 Task: Slide 21 - Alternative Resources.
Action: Mouse moved to (36, 82)
Screenshot: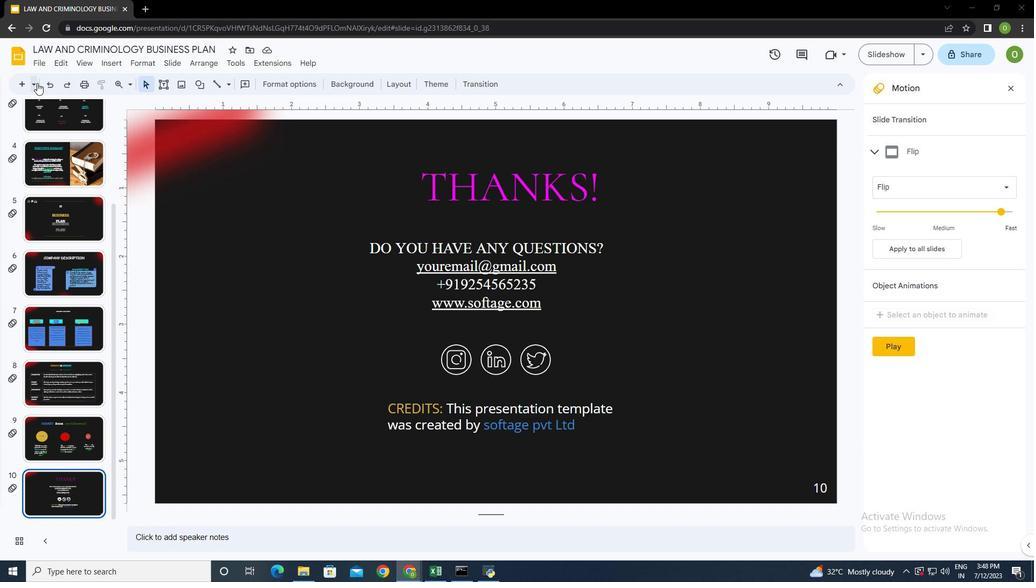 
Action: Mouse pressed left at (36, 82)
Screenshot: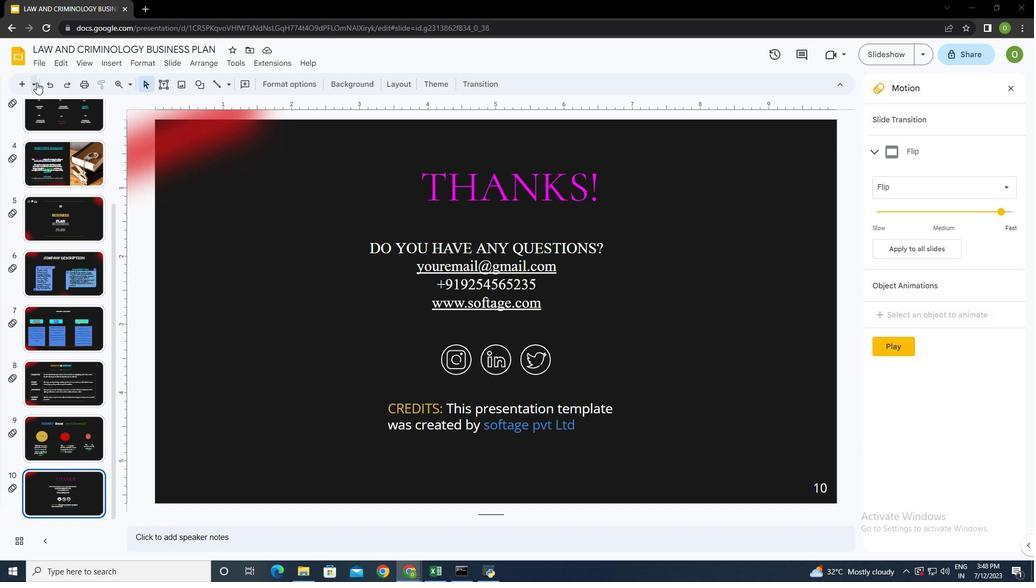
Action: Mouse moved to (98, 375)
Screenshot: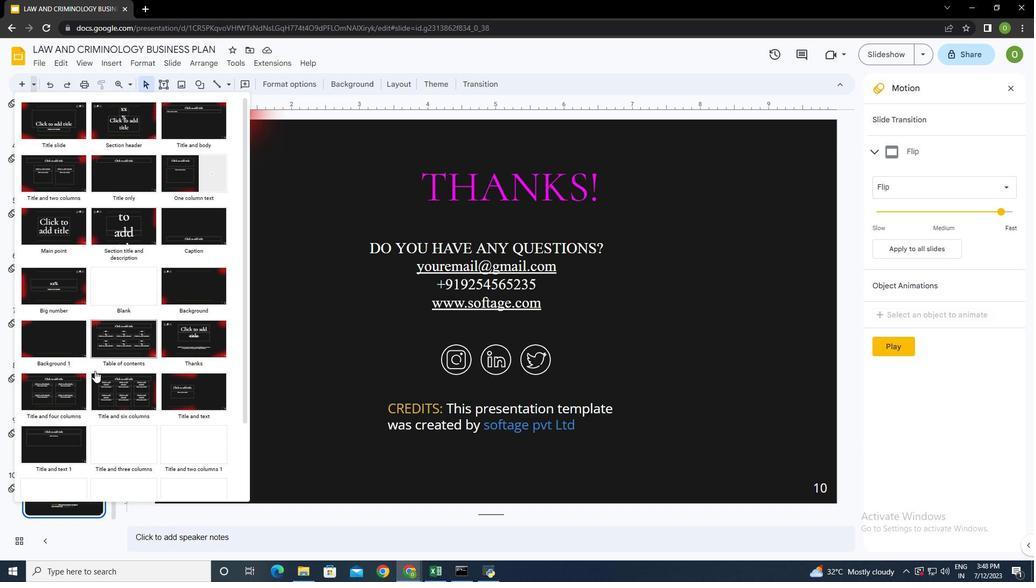 
Action: Mouse scrolled (98, 374) with delta (0, 0)
Screenshot: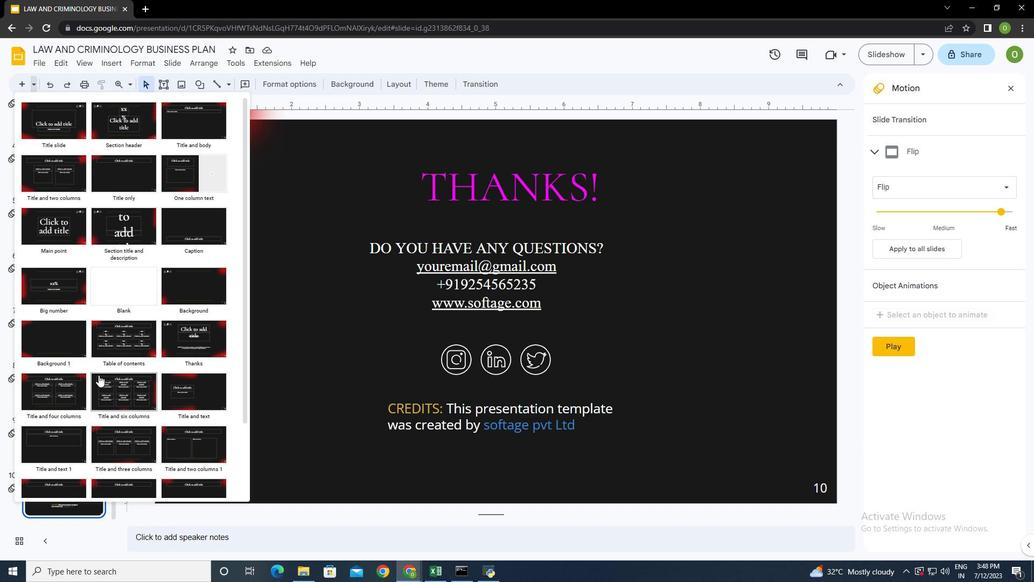 
Action: Mouse moved to (49, 280)
Screenshot: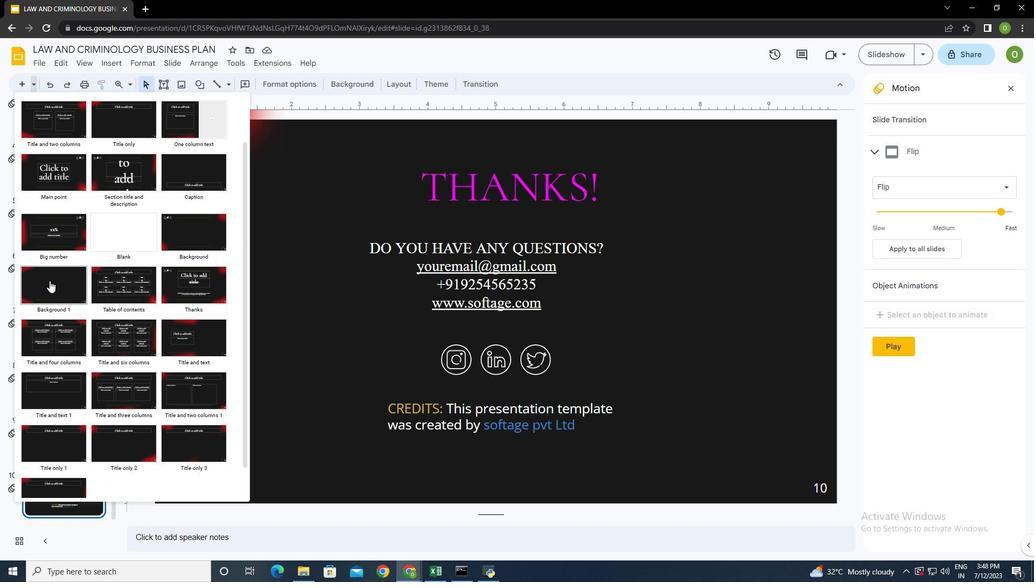 
Action: Mouse pressed left at (49, 280)
Screenshot: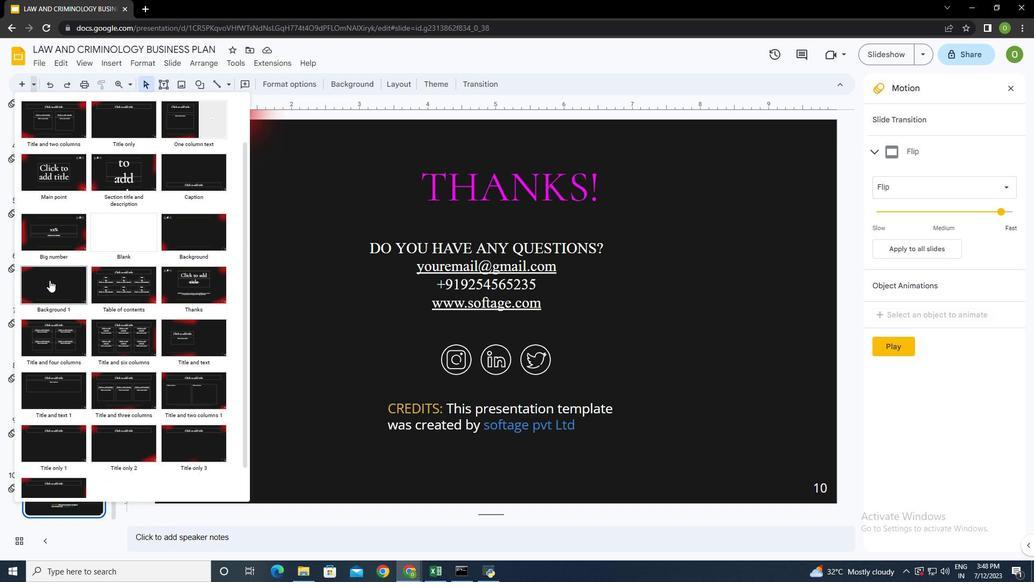 
Action: Mouse moved to (162, 84)
Screenshot: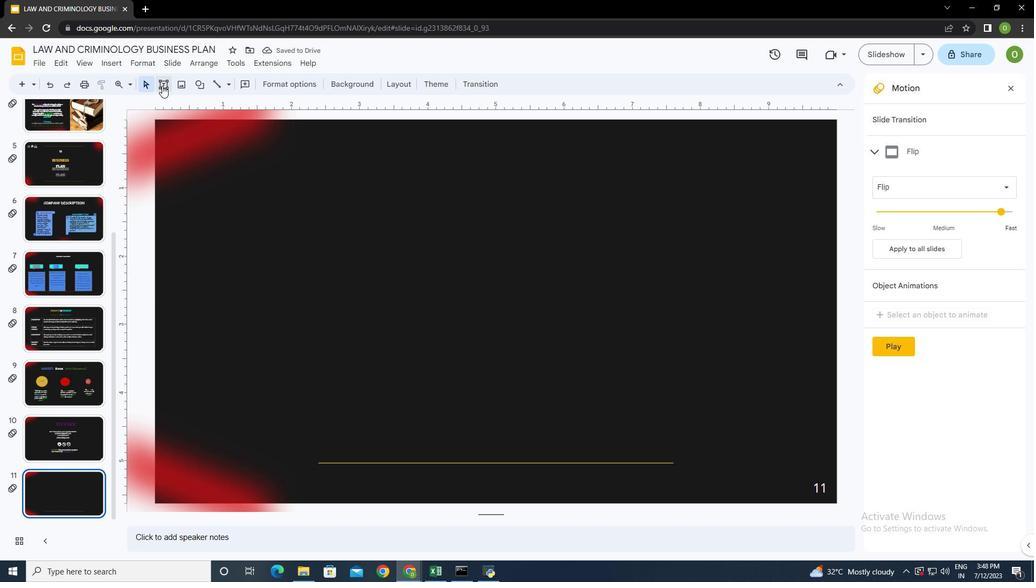 
Action: Mouse pressed left at (162, 84)
Screenshot: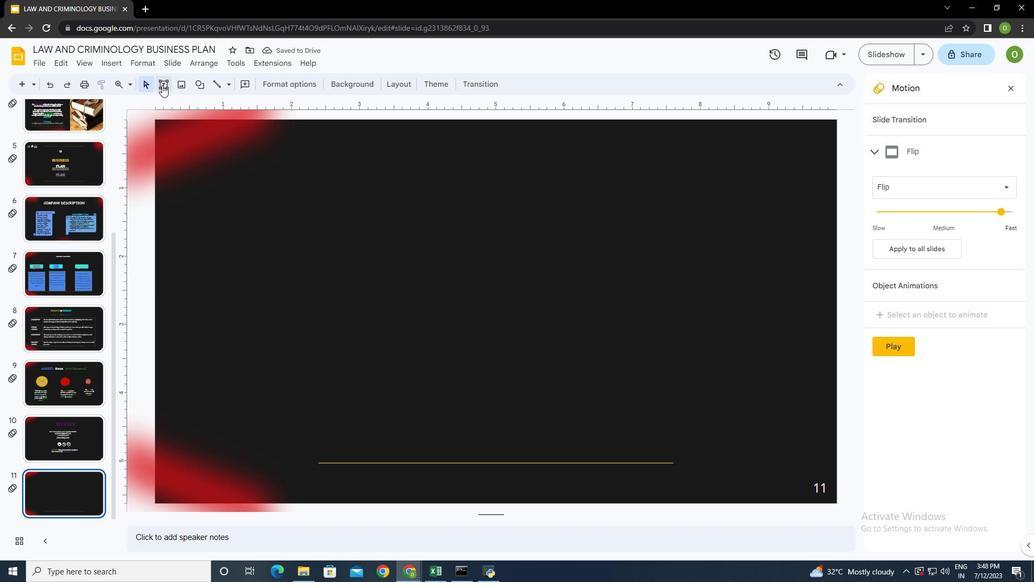 
Action: Mouse moved to (358, 148)
Screenshot: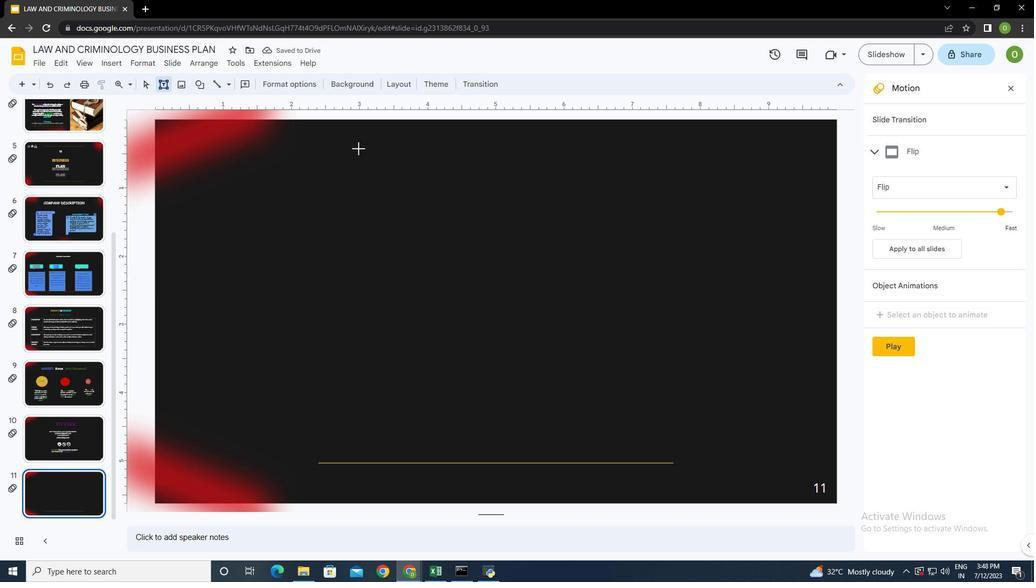 
Action: Mouse pressed left at (358, 148)
Screenshot: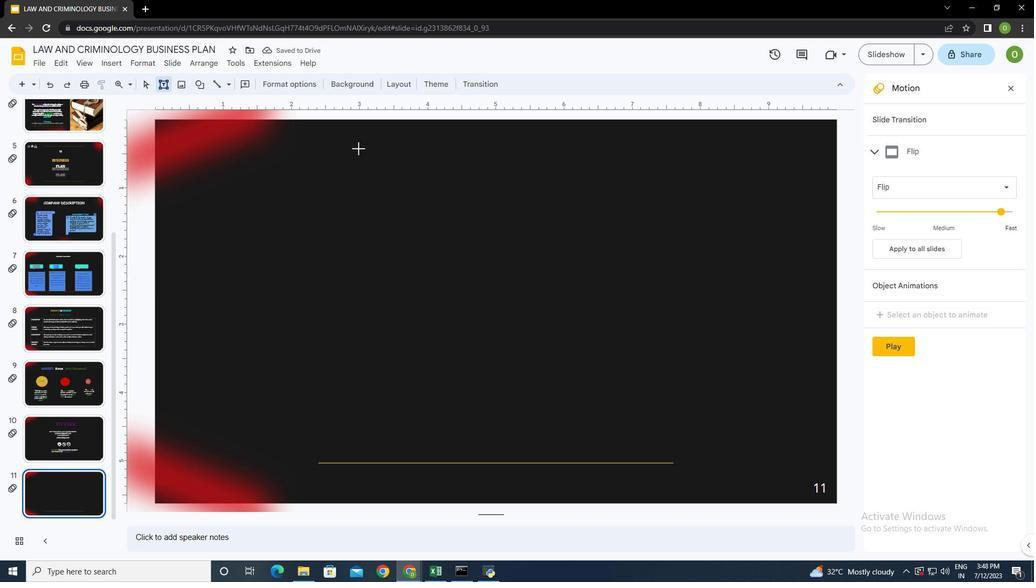 
Action: Mouse moved to (486, 83)
Screenshot: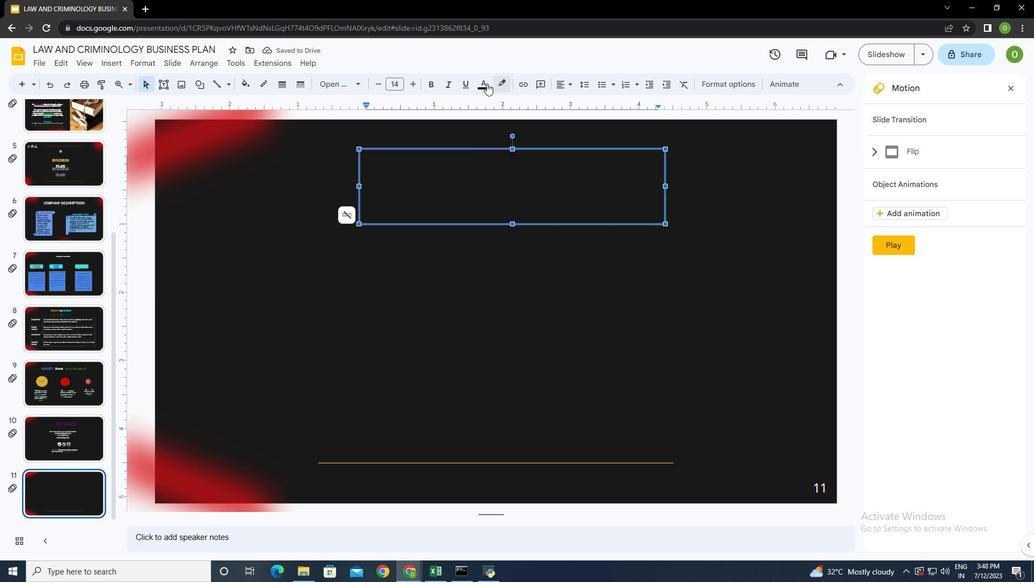 
Action: Mouse pressed left at (486, 83)
Screenshot: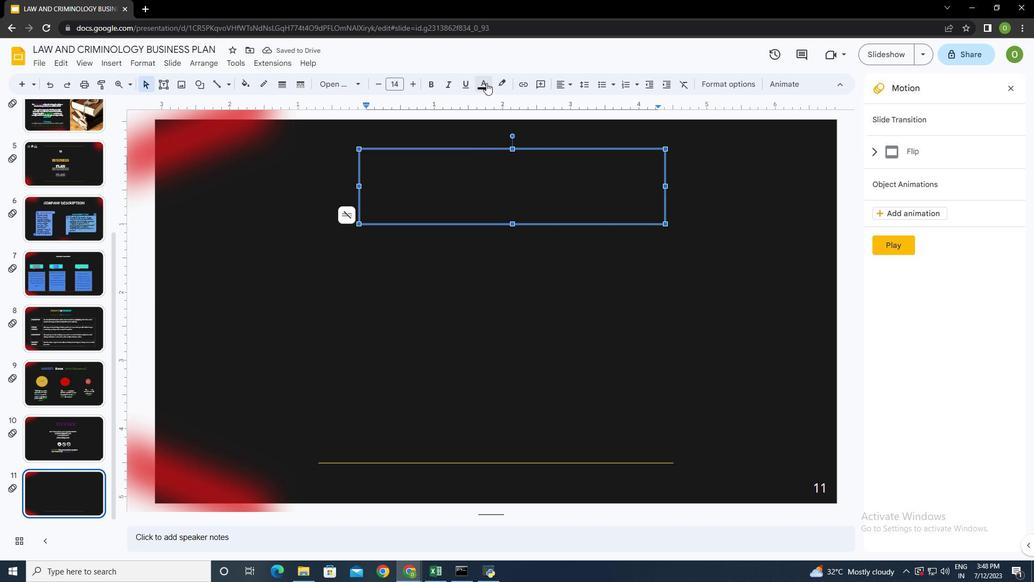 
Action: Mouse moved to (484, 118)
Screenshot: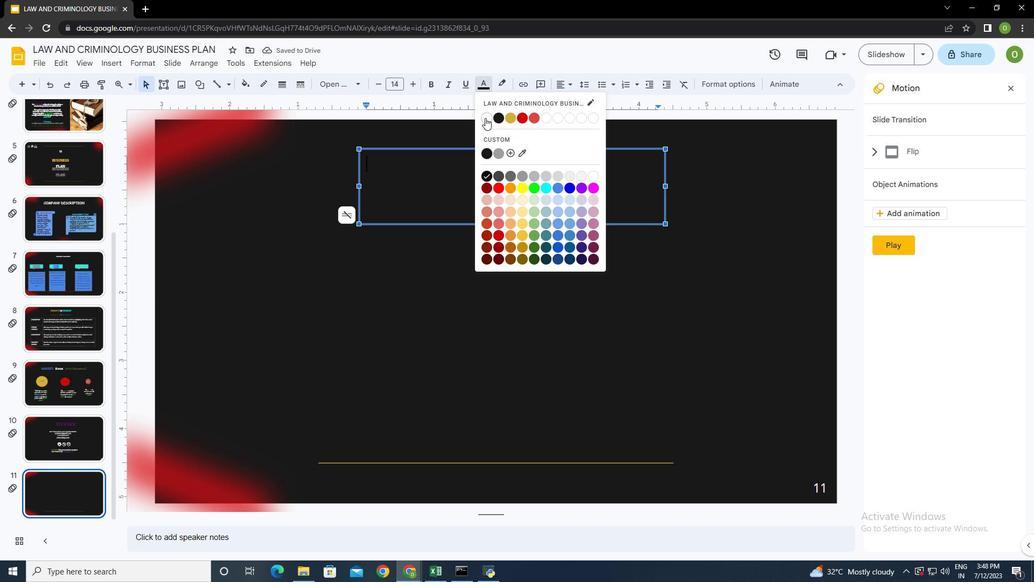 
Action: Mouse pressed left at (484, 118)
Screenshot: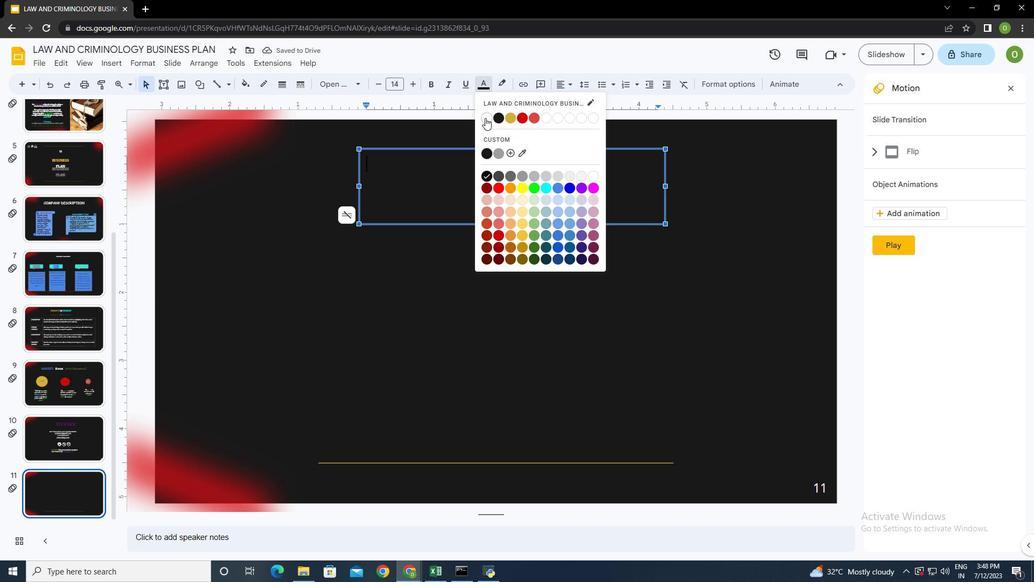 
Action: Mouse moved to (487, 182)
Screenshot: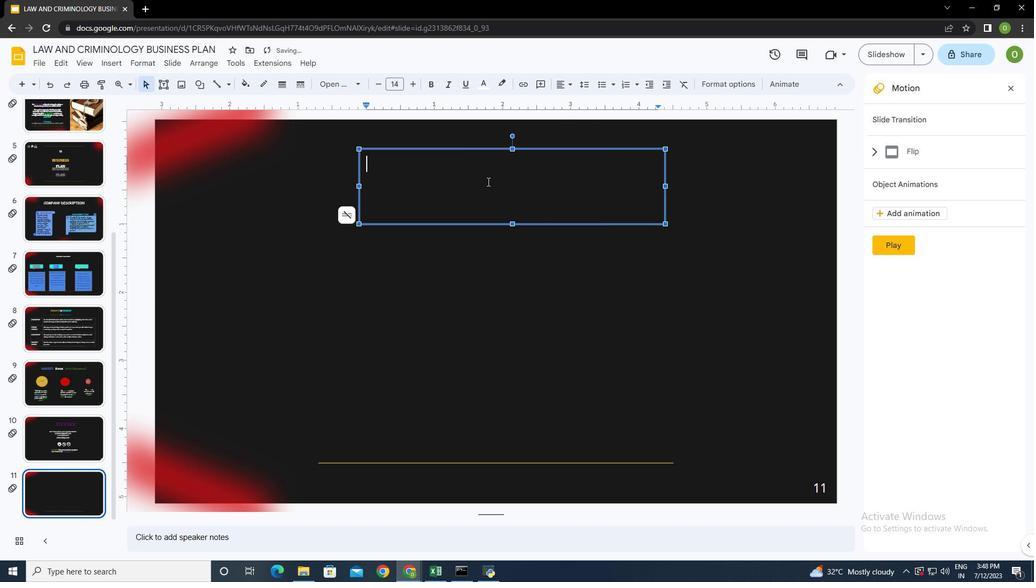 
Action: Key pressed <Key.caps_lock>ALTERNATIVE<Key.space>RESOURCES
Screenshot: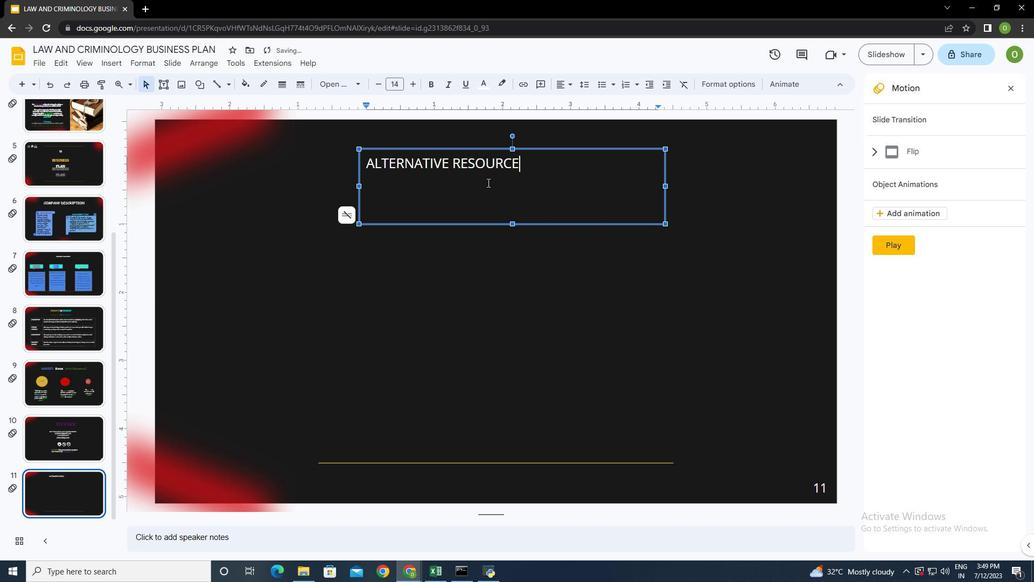 
Action: Mouse moved to (514, 225)
Screenshot: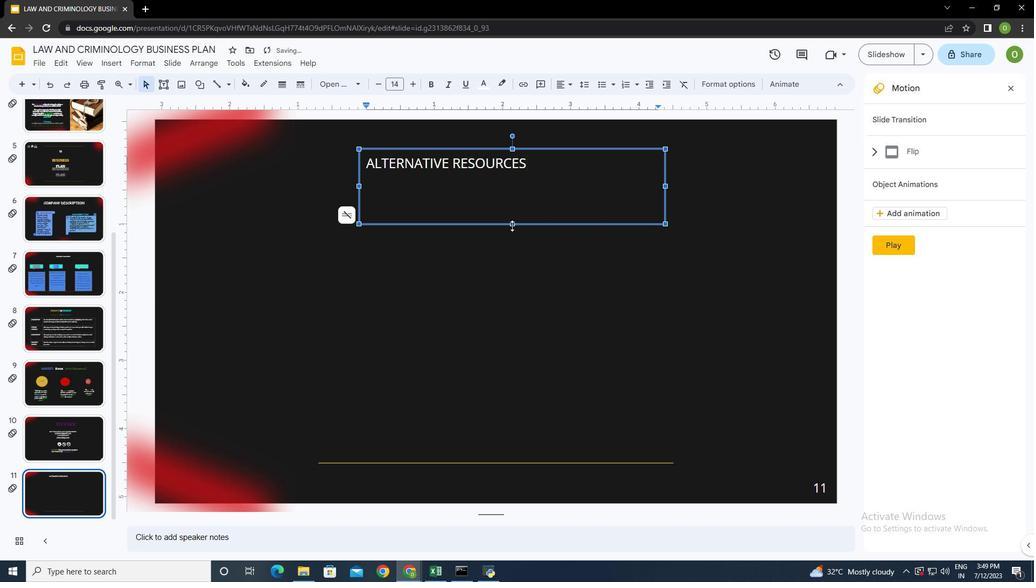 
Action: Mouse pressed left at (514, 225)
Screenshot: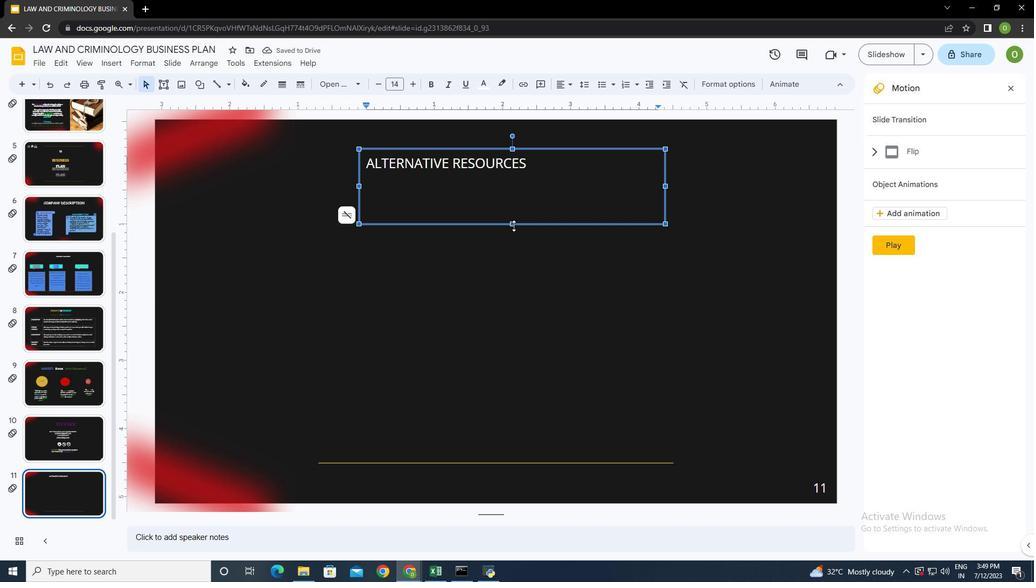 
Action: Mouse moved to (538, 164)
Screenshot: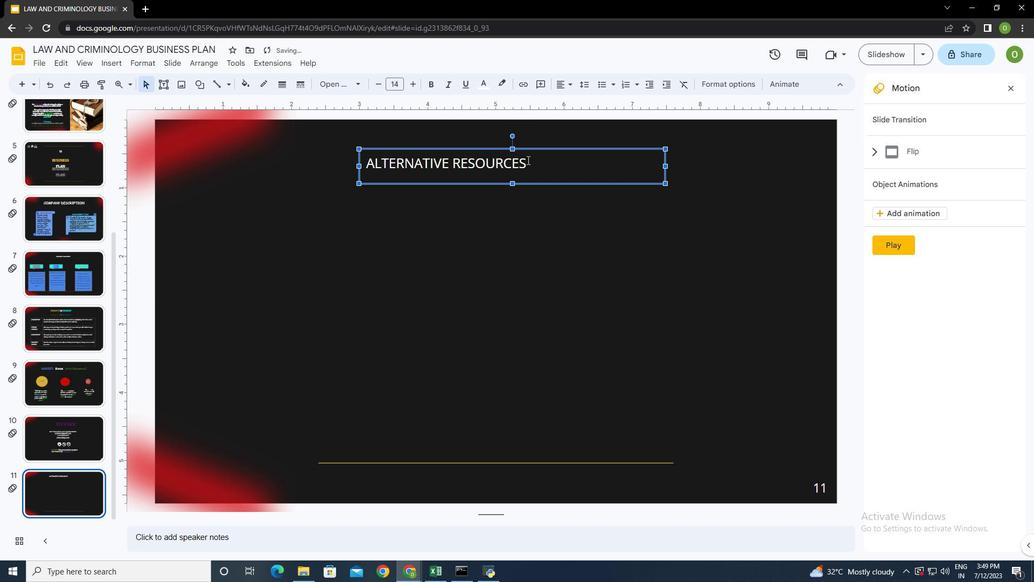 
Action: Mouse pressed left at (538, 164)
Screenshot: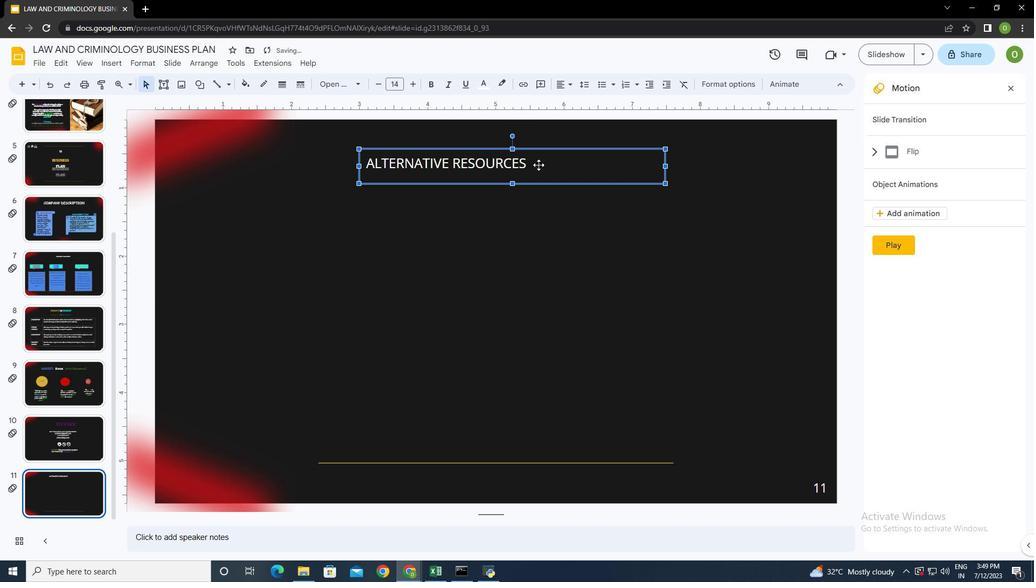 
Action: Mouse moved to (526, 161)
Screenshot: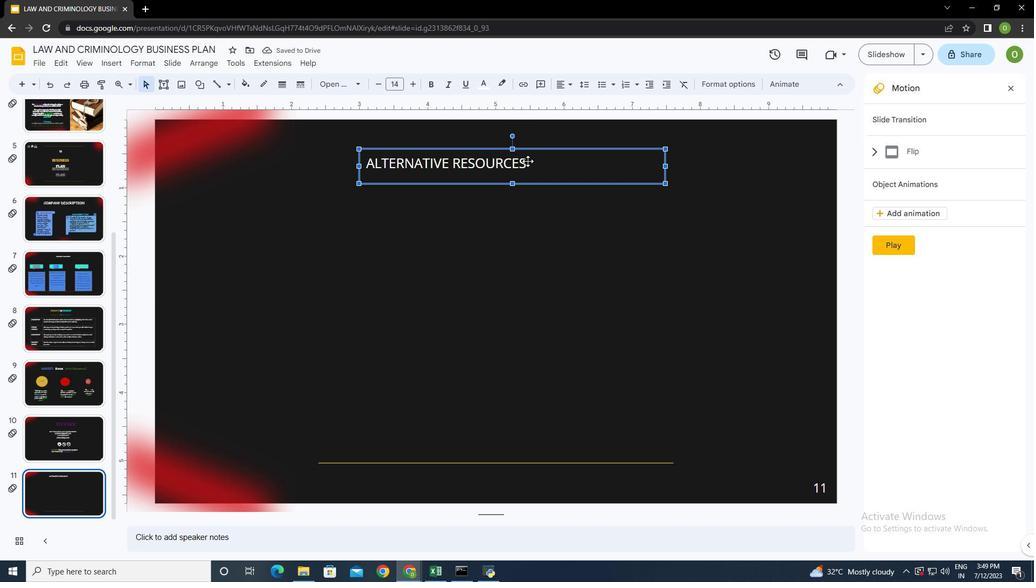 
Action: Mouse pressed left at (526, 161)
Screenshot: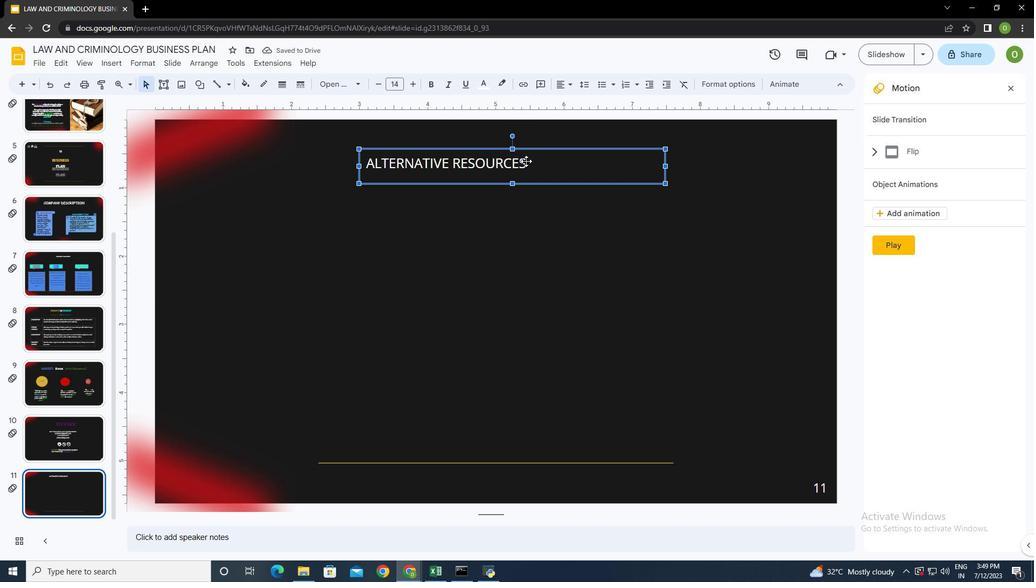 
Action: Mouse pressed left at (526, 161)
Screenshot: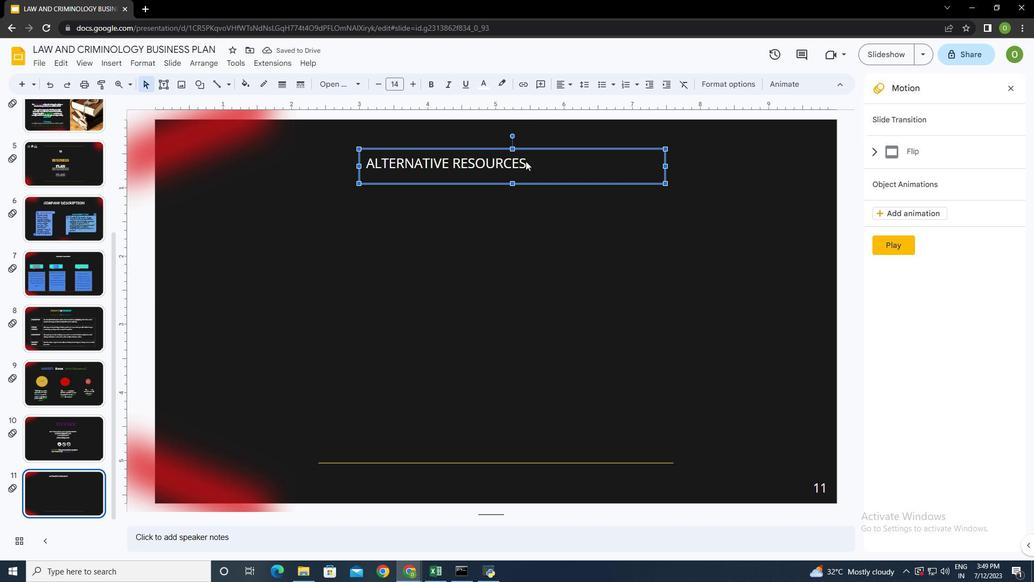 
Action: Mouse moved to (529, 163)
Screenshot: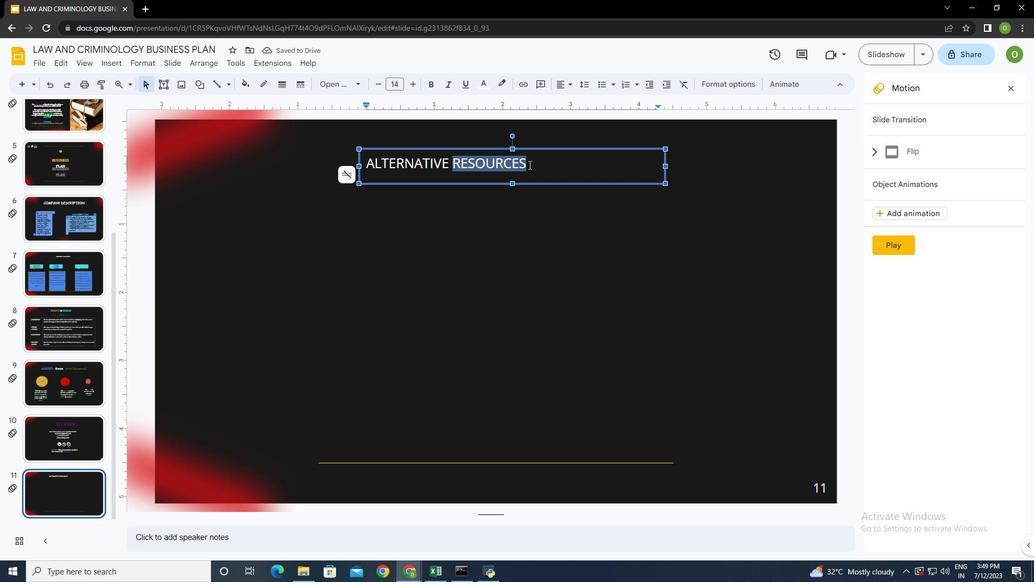
Action: Mouse pressed left at (529, 163)
Screenshot: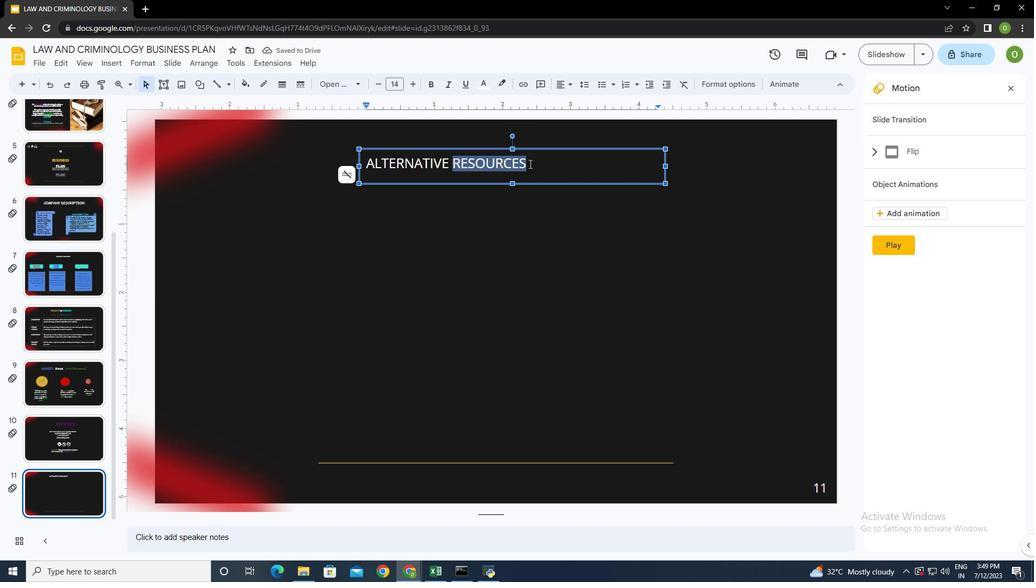
Action: Mouse pressed left at (529, 163)
Screenshot: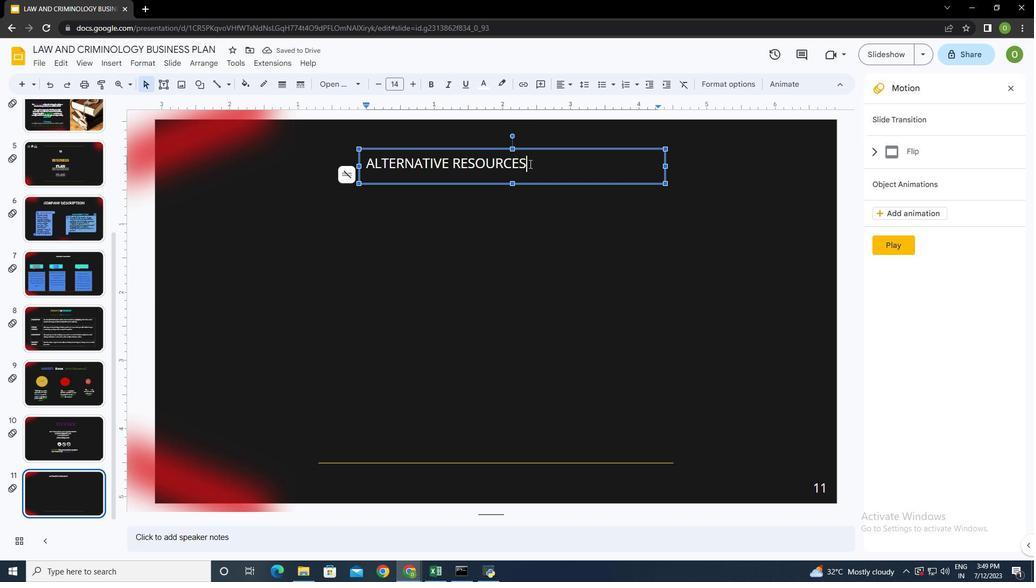 
Action: Mouse moved to (413, 83)
Screenshot: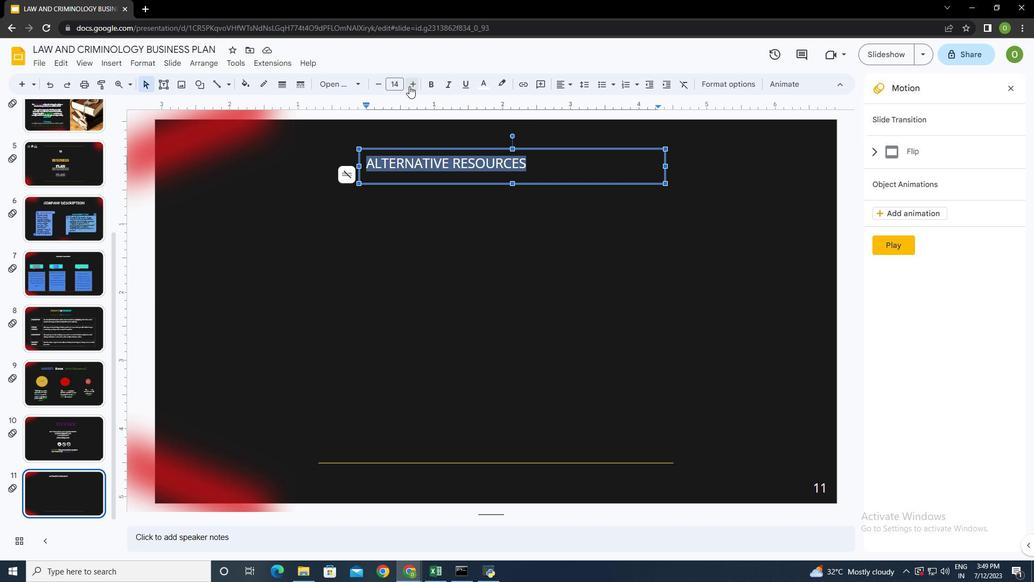 
Action: Mouse pressed left at (413, 83)
Screenshot: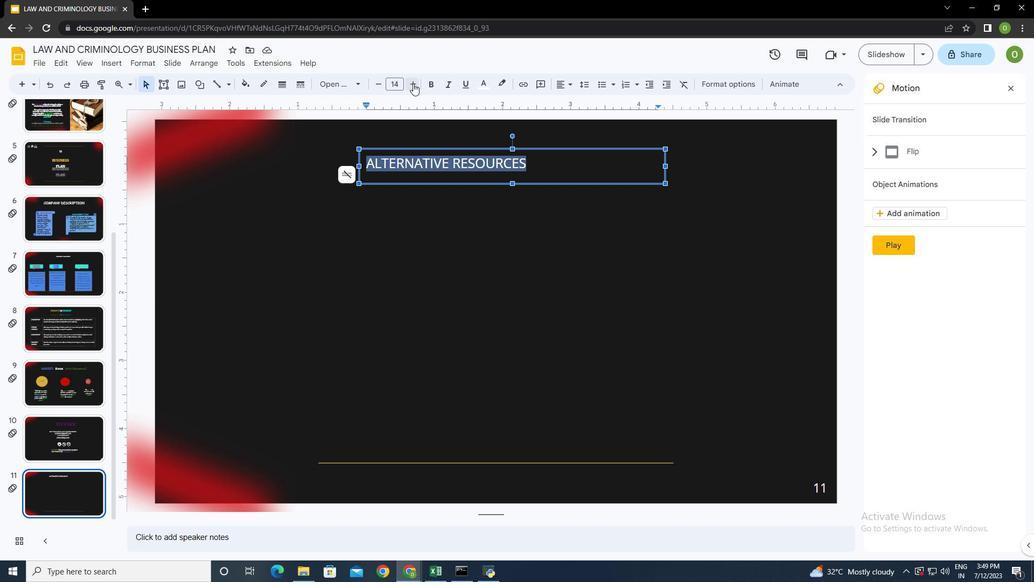 
Action: Mouse pressed left at (413, 83)
Screenshot: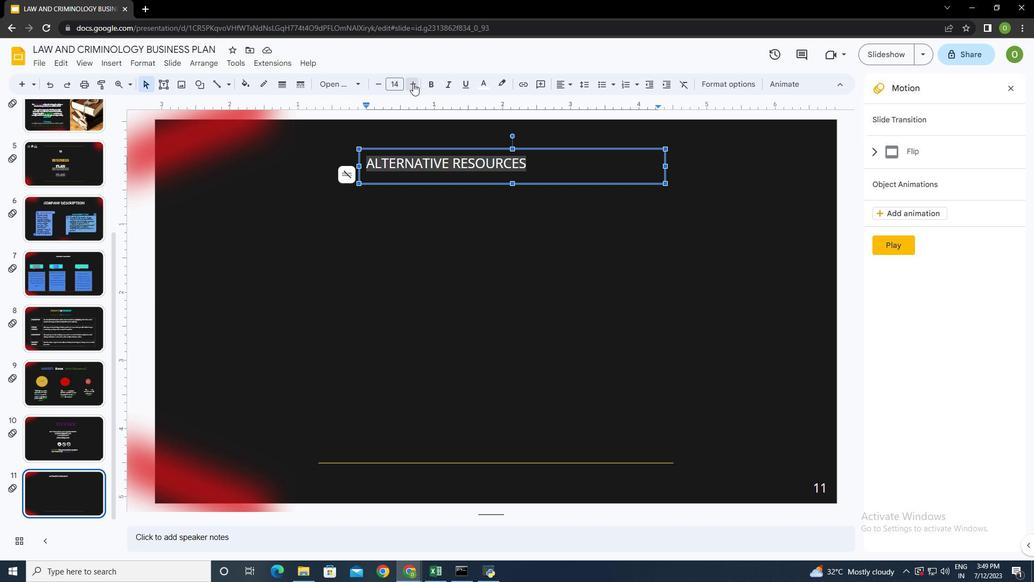 
Action: Mouse pressed left at (413, 83)
Screenshot: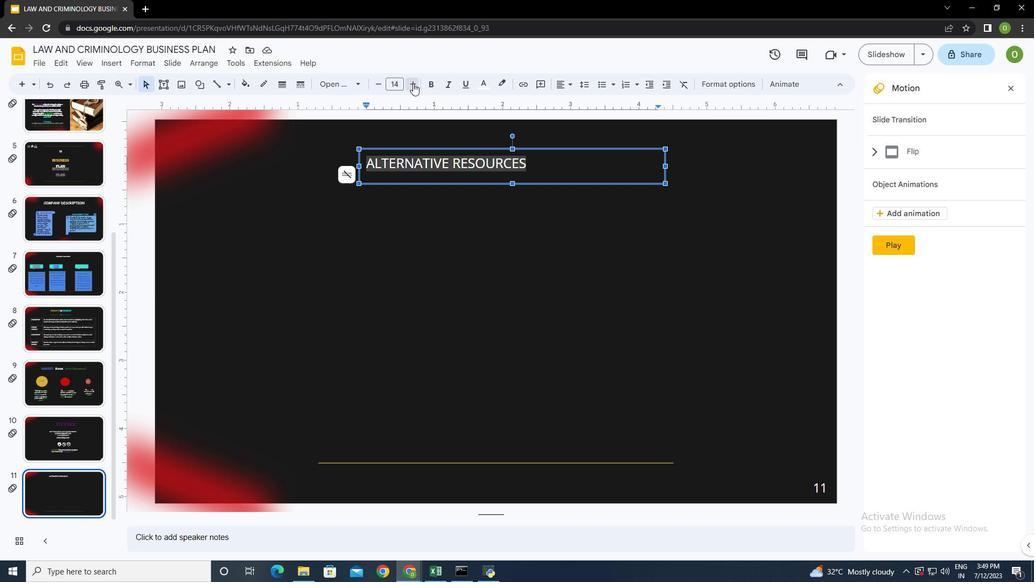 
Action: Mouse moved to (413, 83)
Screenshot: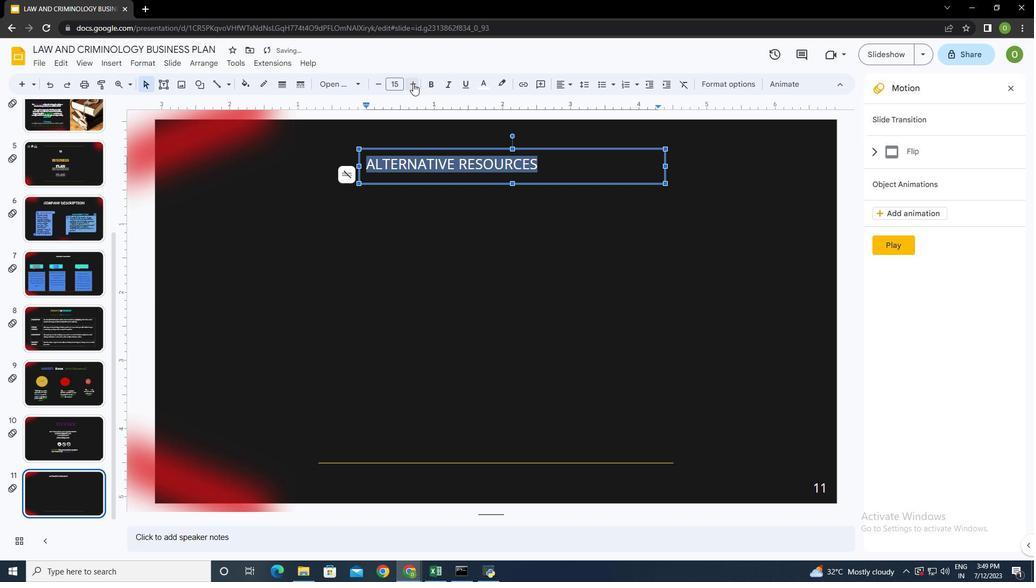 
Action: Mouse pressed left at (413, 83)
Screenshot: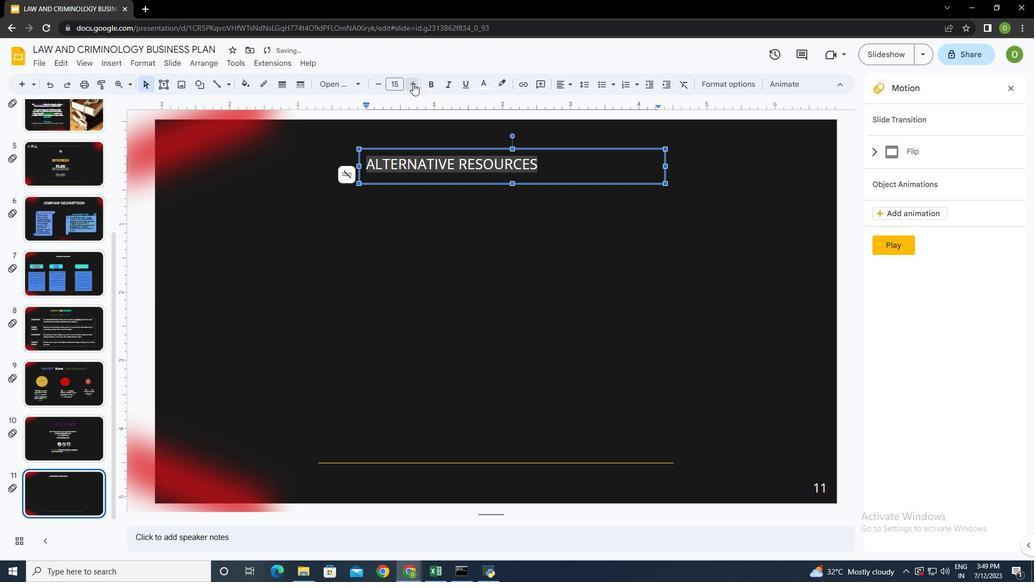 
Action: Mouse pressed left at (413, 83)
Screenshot: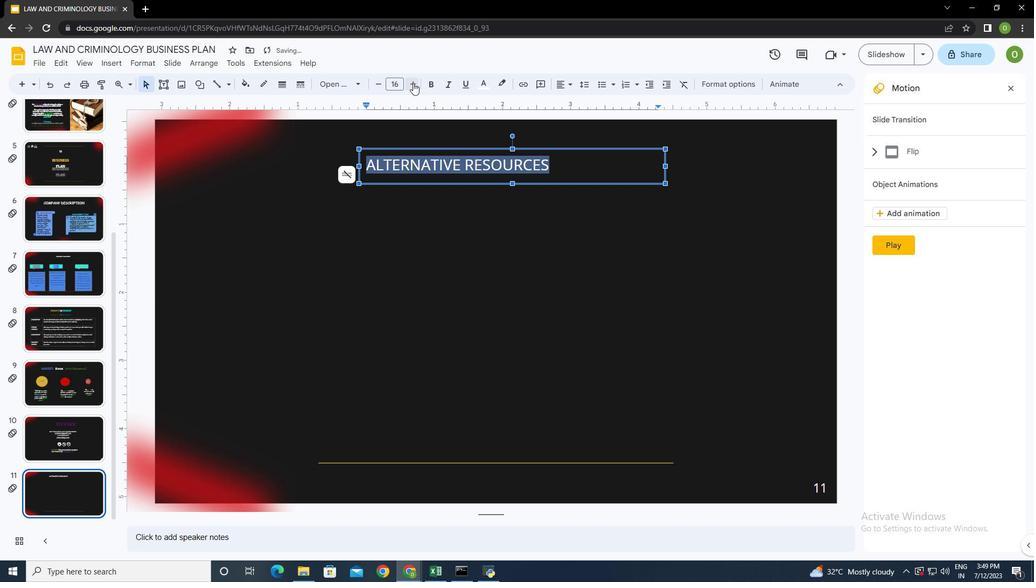 
Action: Mouse pressed left at (413, 83)
Screenshot: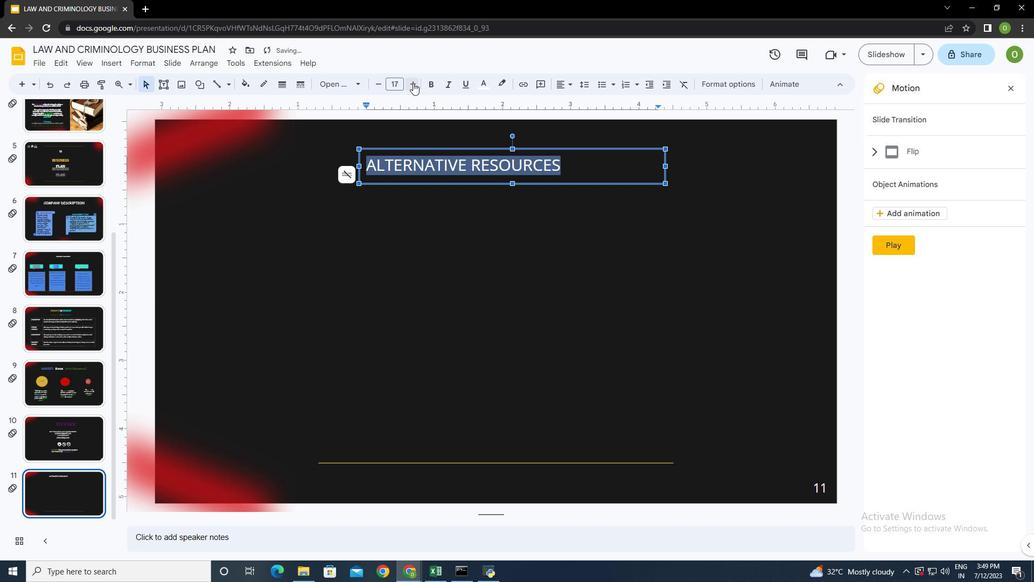 
Action: Mouse pressed left at (413, 83)
Screenshot: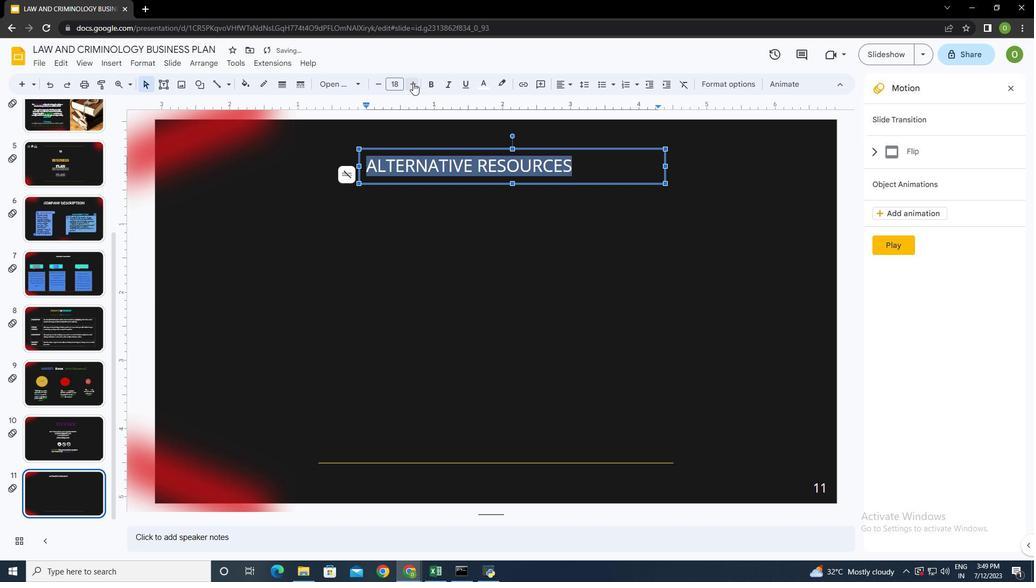 
Action: Mouse pressed left at (413, 83)
Screenshot: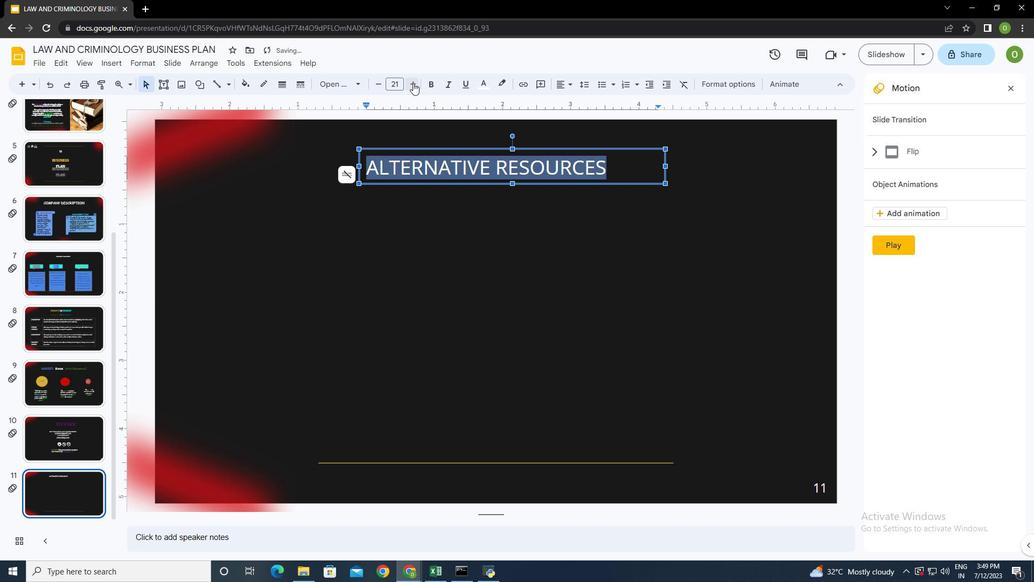 
Action: Mouse pressed left at (413, 83)
Screenshot: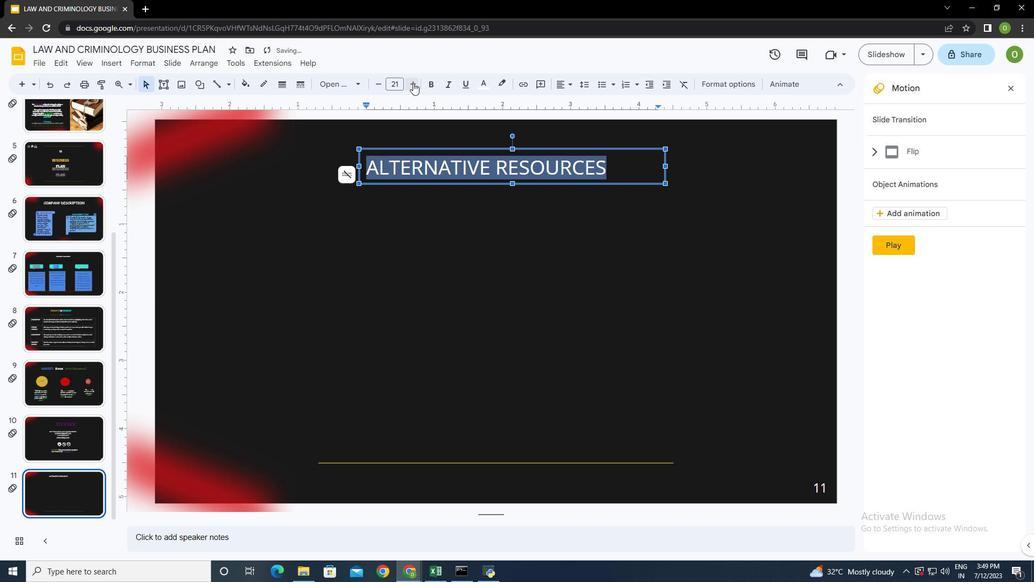 
Action: Mouse pressed left at (413, 83)
Screenshot: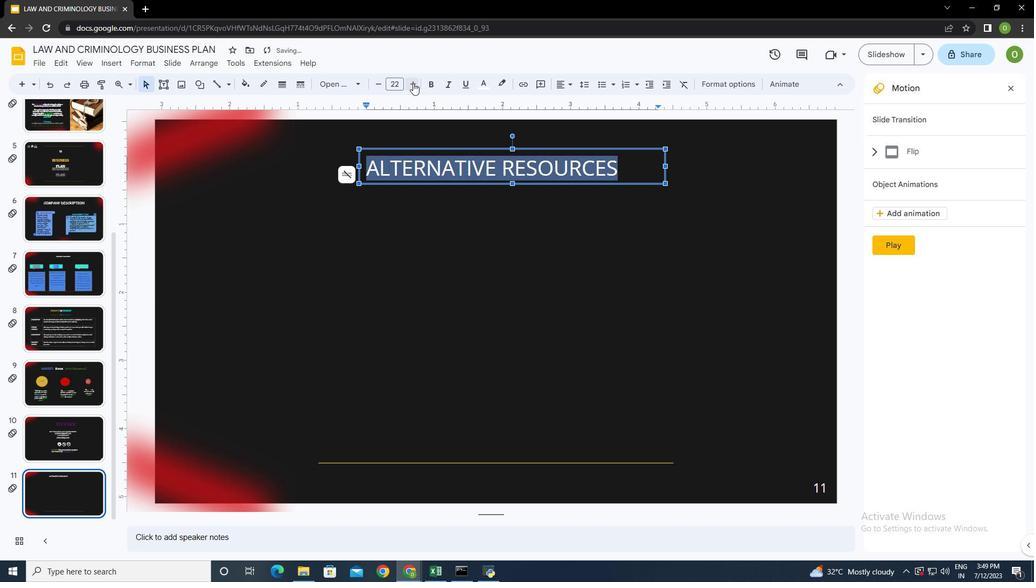 
Action: Mouse pressed left at (413, 83)
Screenshot: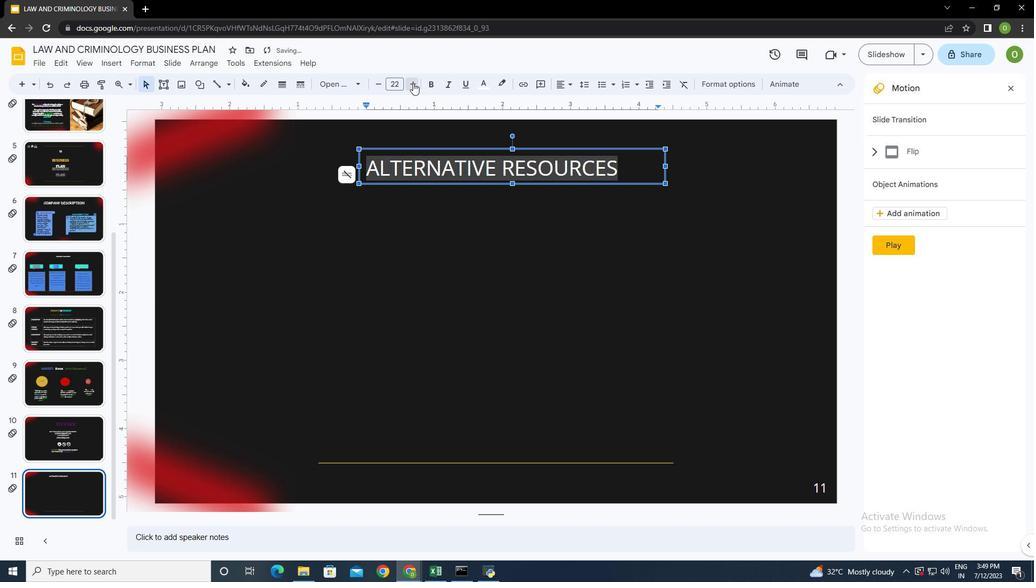 
Action: Mouse moved to (576, 201)
Screenshot: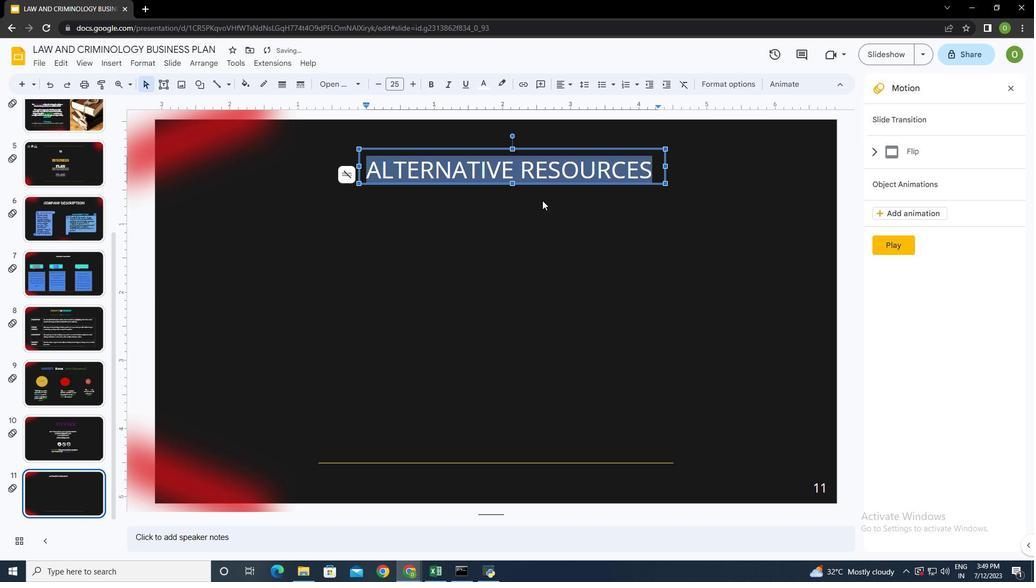 
Action: Mouse pressed left at (576, 201)
Screenshot: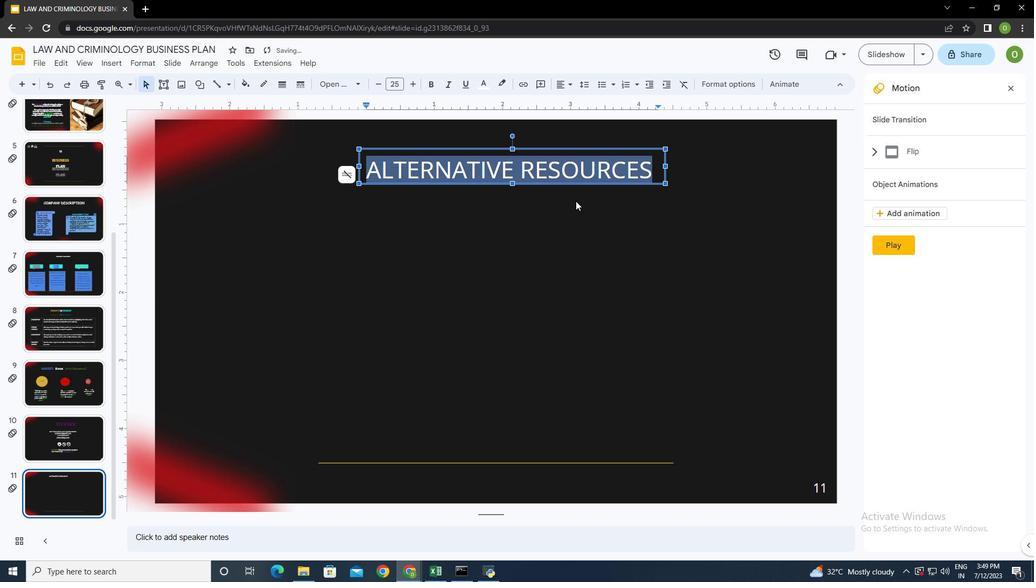
Action: Mouse moved to (617, 171)
Screenshot: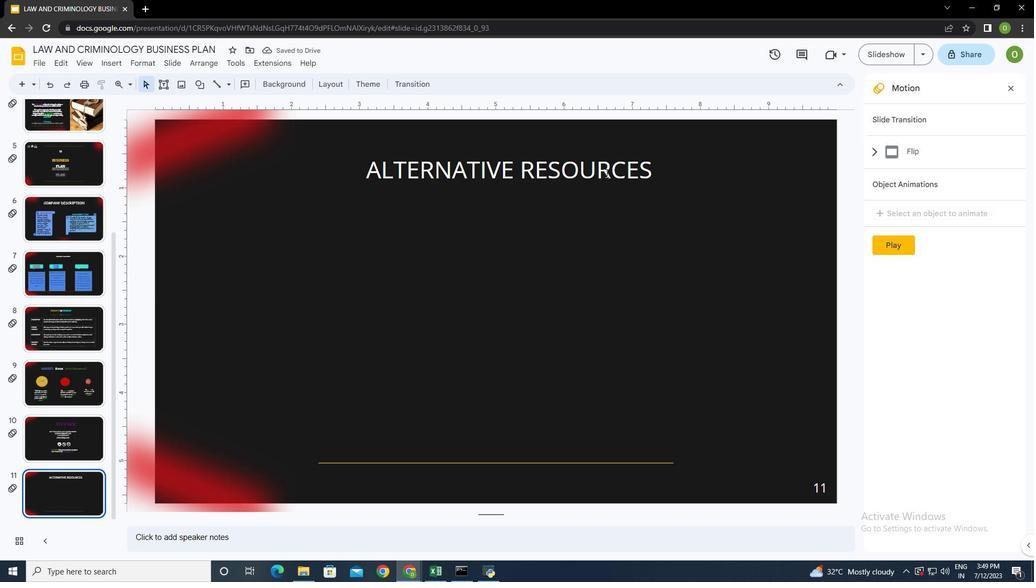 
Action: Mouse pressed left at (617, 171)
Screenshot: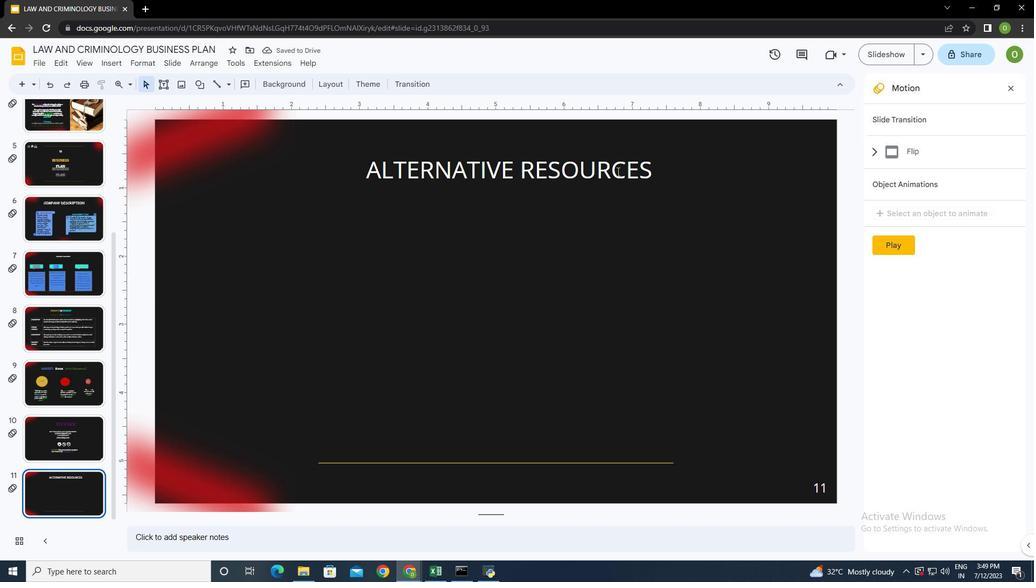 
Action: Mouse moved to (656, 172)
Screenshot: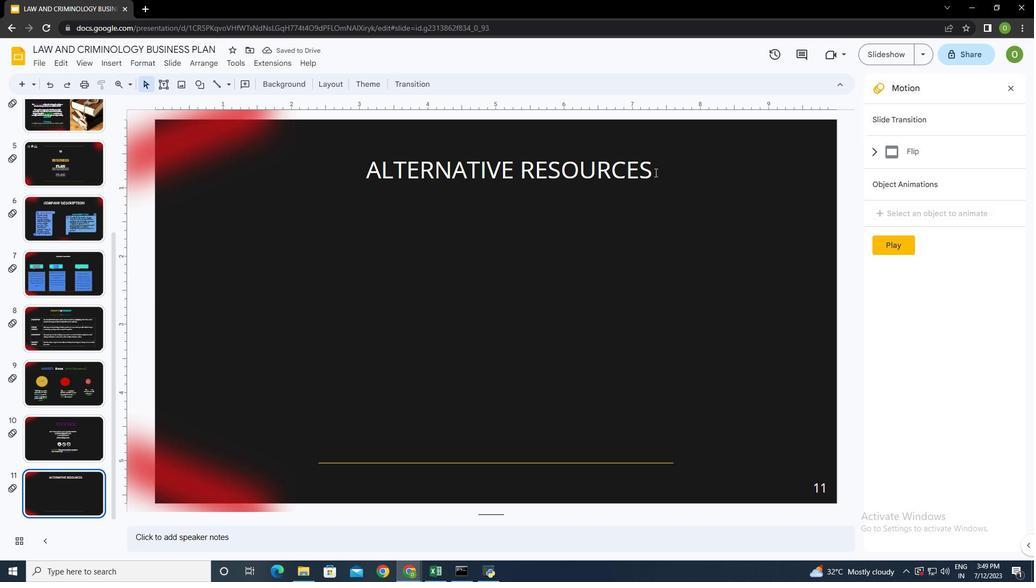 
Action: Mouse pressed left at (656, 172)
Screenshot: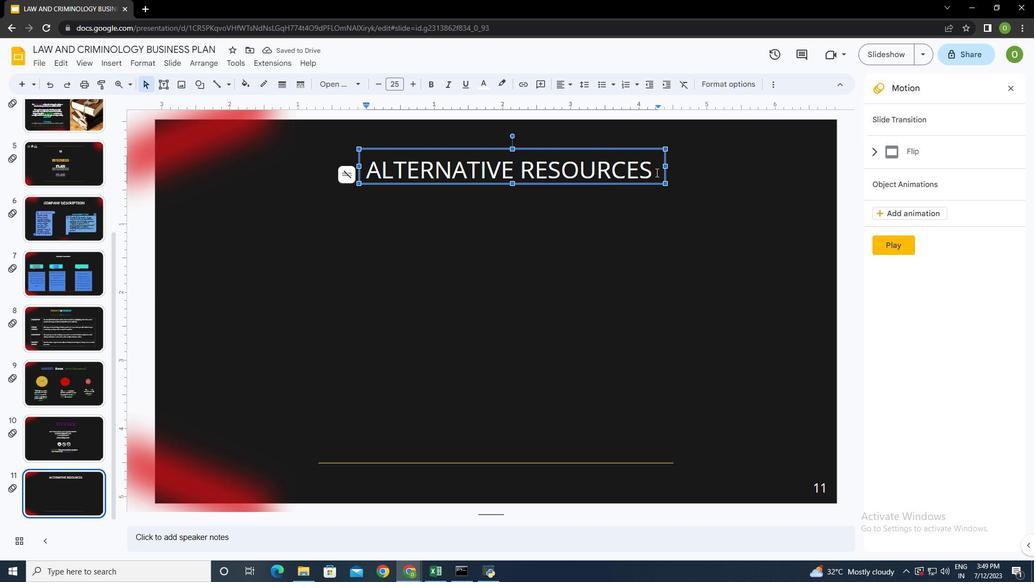 
Action: Mouse moved to (340, 83)
Screenshot: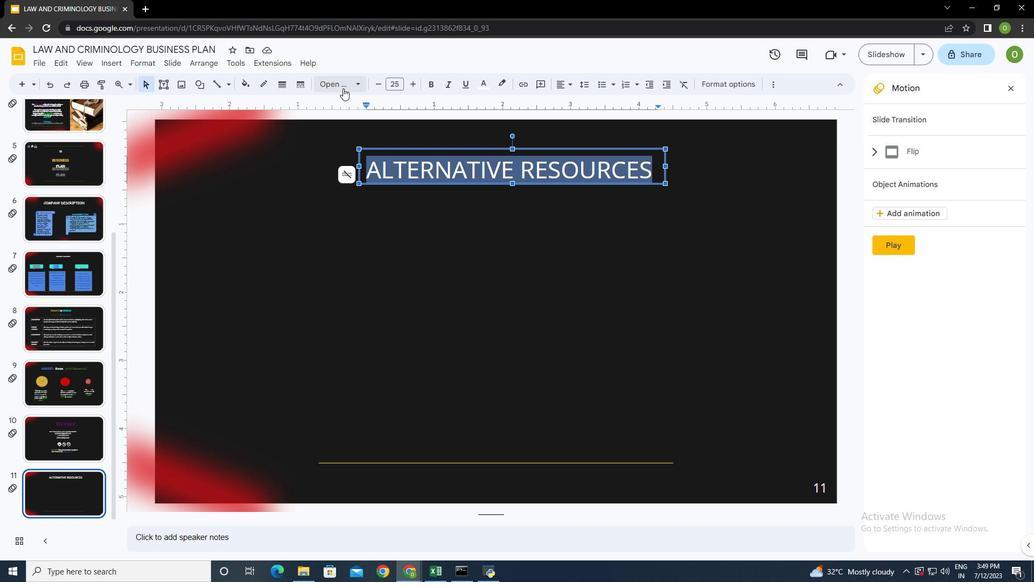 
Action: Mouse pressed left at (340, 83)
Screenshot: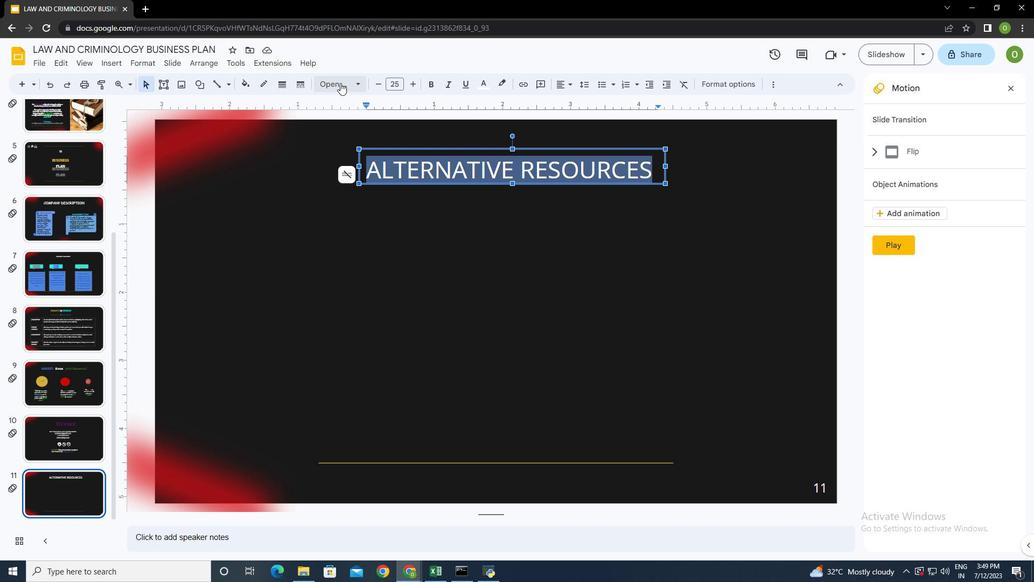 
Action: Mouse moved to (371, 205)
Screenshot: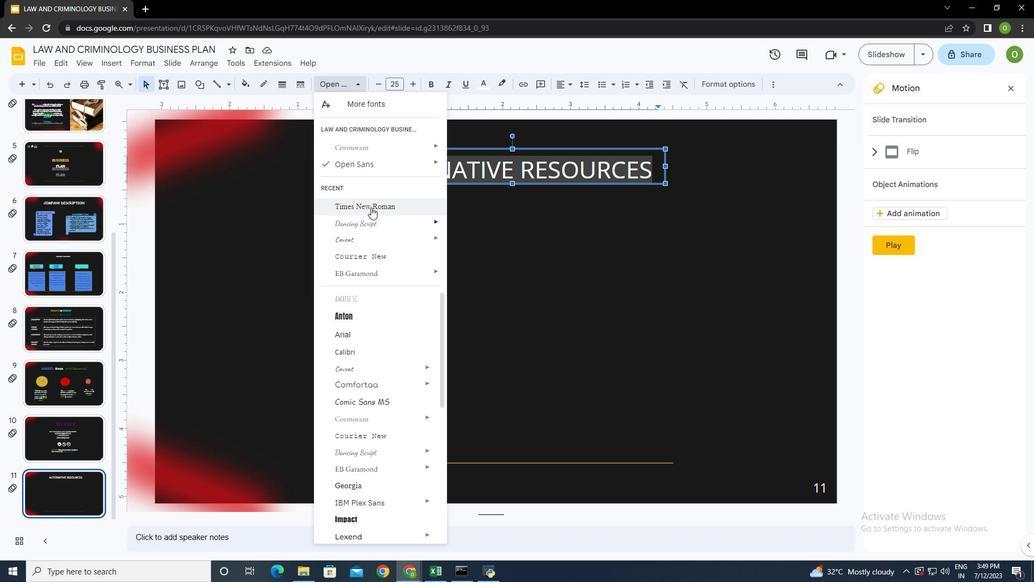 
Action: Mouse pressed left at (371, 205)
Screenshot: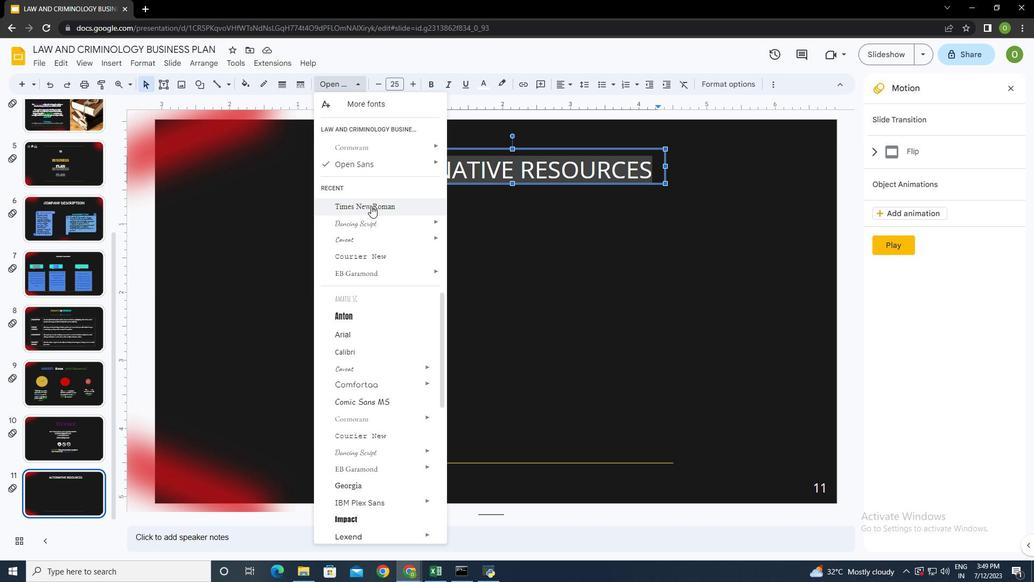 
Action: Mouse moved to (360, 166)
Screenshot: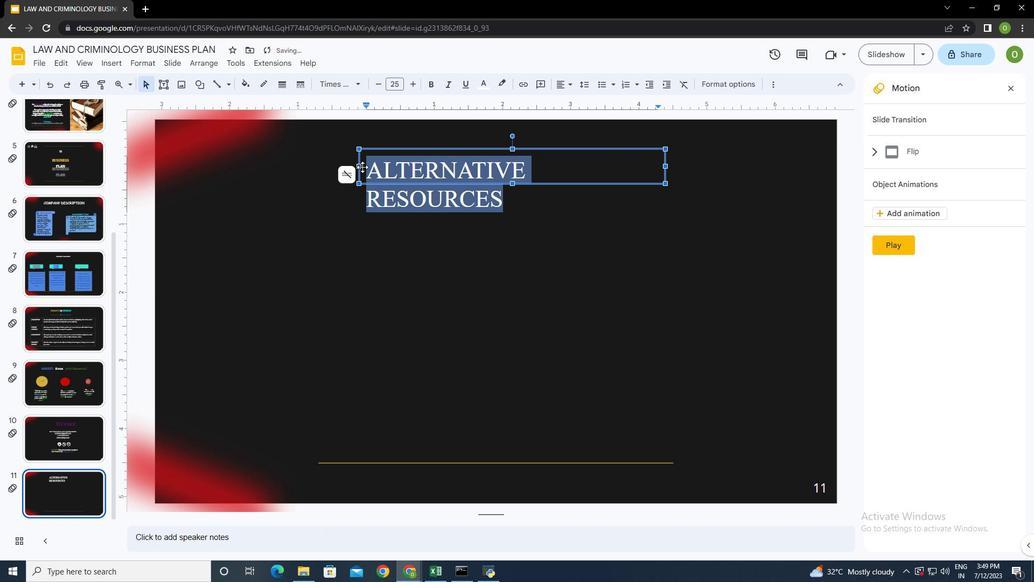 
Action: Mouse pressed left at (360, 166)
Screenshot: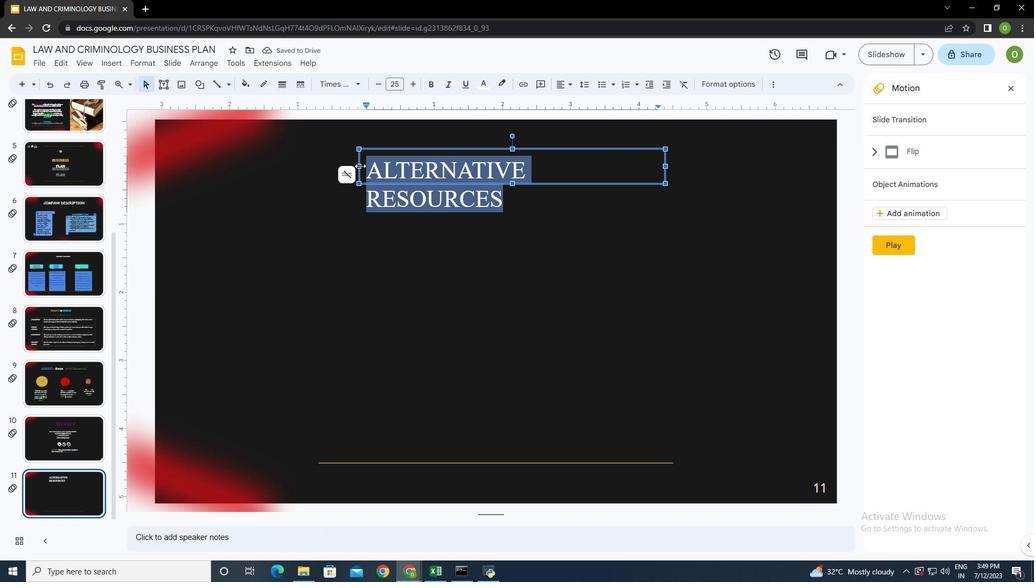 
Action: Mouse moved to (665, 168)
Screenshot: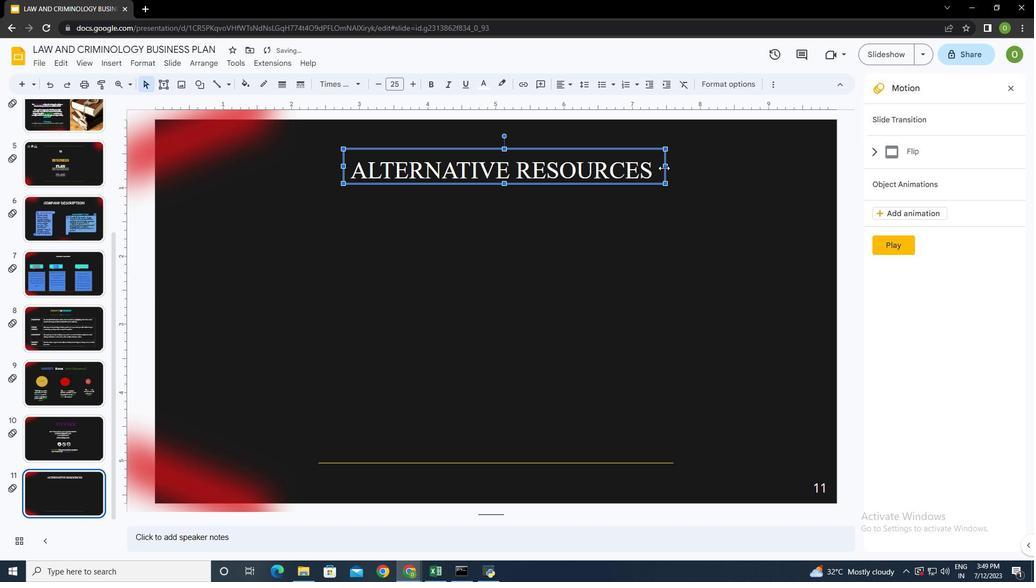 
Action: Mouse pressed left at (665, 168)
Screenshot: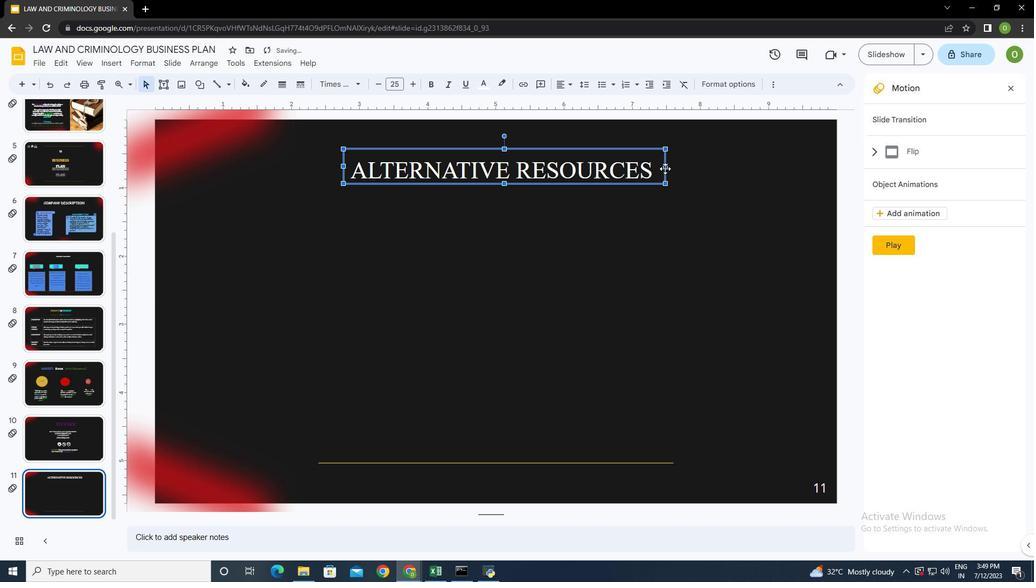 
Action: Mouse moved to (504, 184)
Screenshot: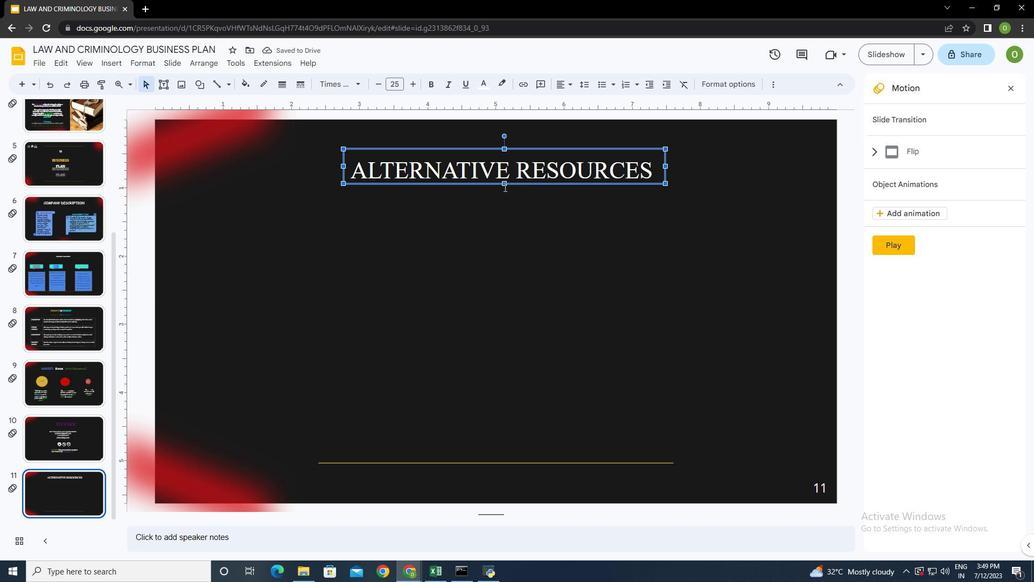 
Action: Mouse pressed left at (504, 184)
Screenshot: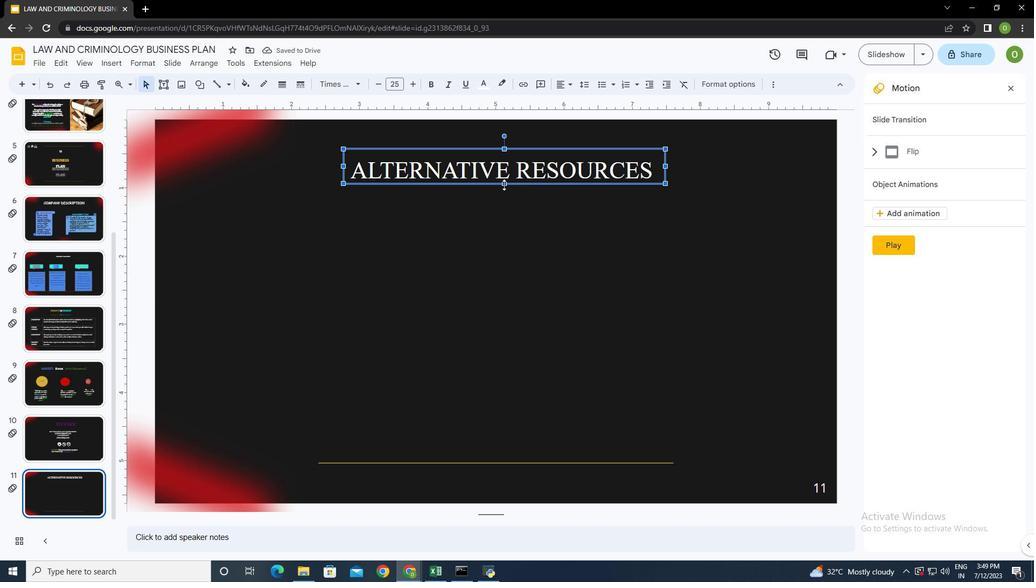 
Action: Mouse moved to (384, 222)
Screenshot: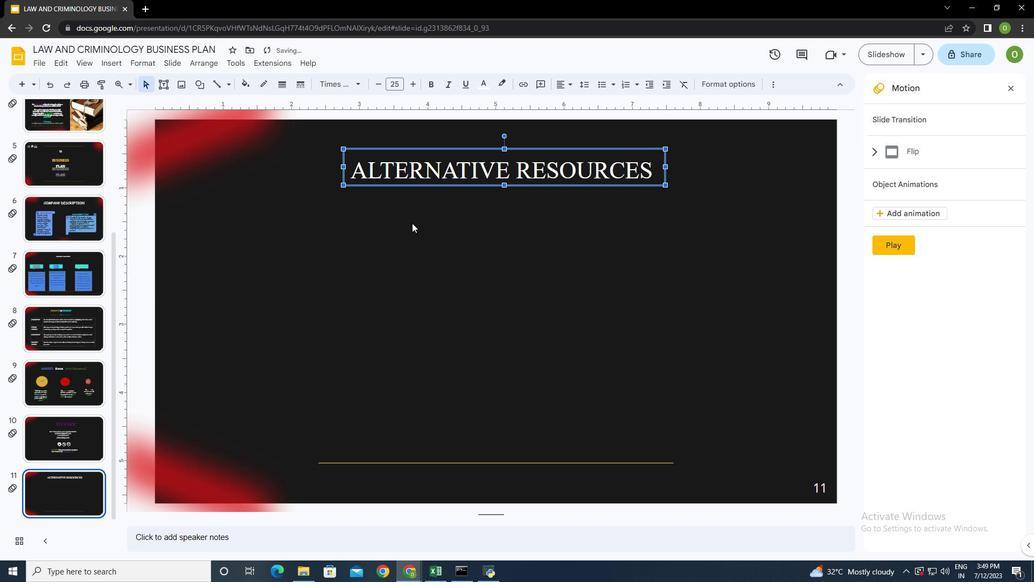 
Action: Mouse pressed left at (384, 222)
Screenshot: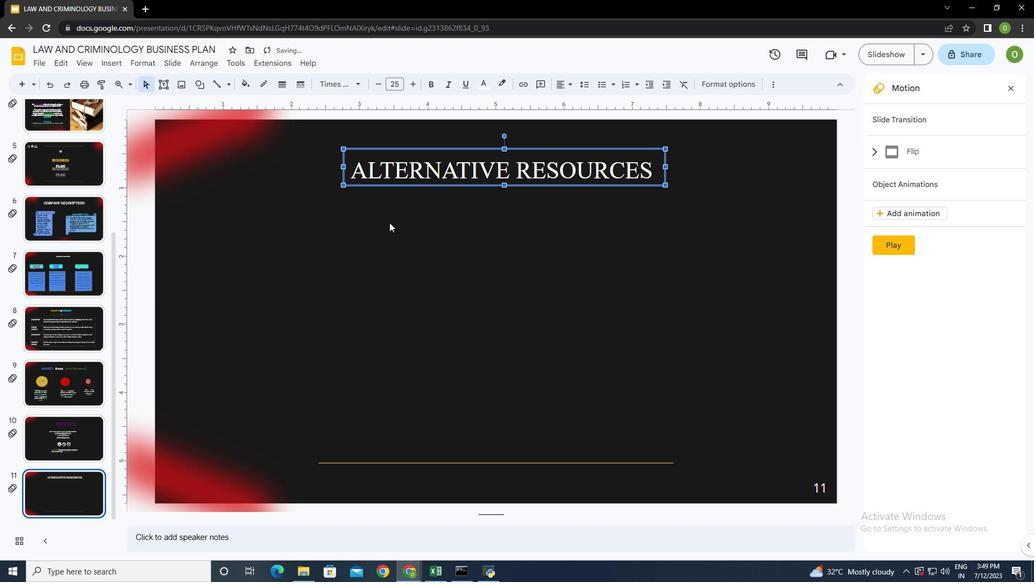 
Action: Mouse moved to (164, 82)
Screenshot: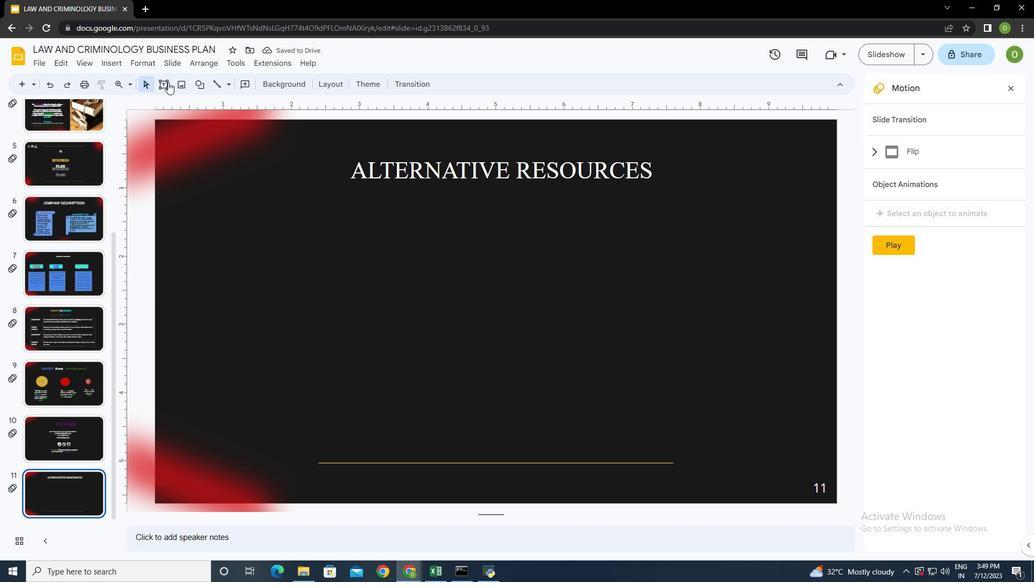 
Action: Mouse pressed left at (164, 82)
Screenshot: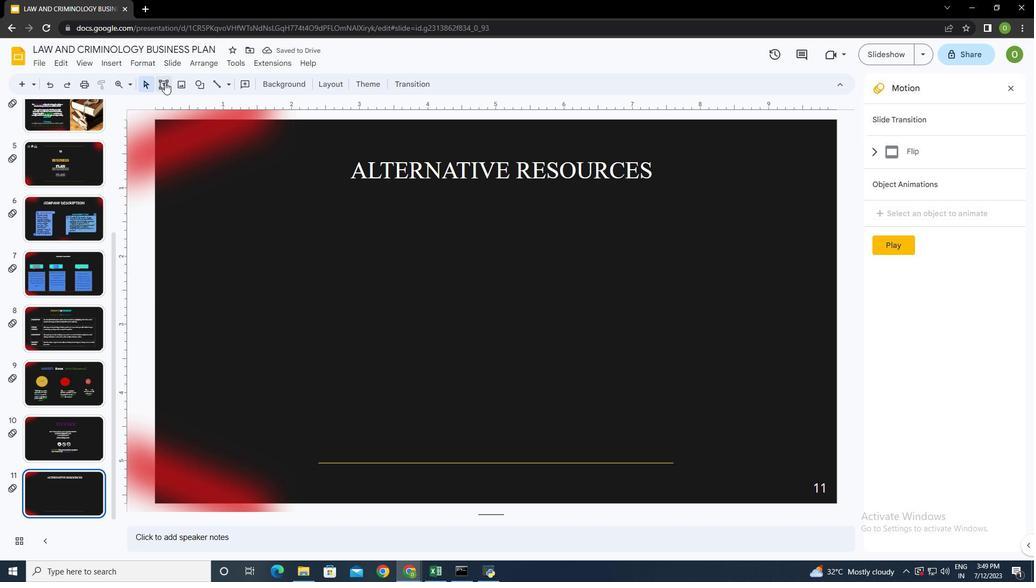 
Action: Mouse moved to (343, 193)
Screenshot: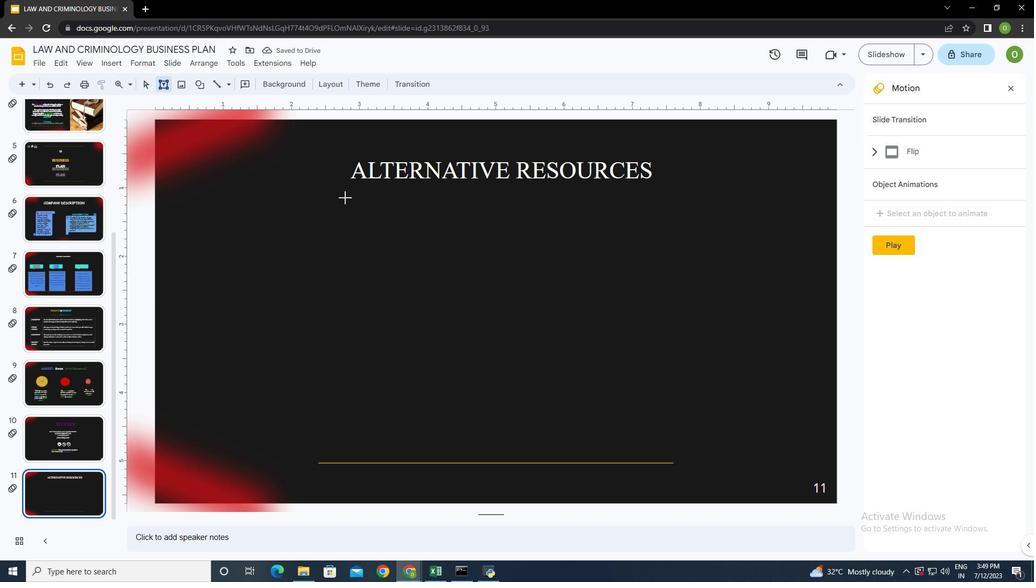 
Action: Mouse pressed left at (343, 193)
Screenshot: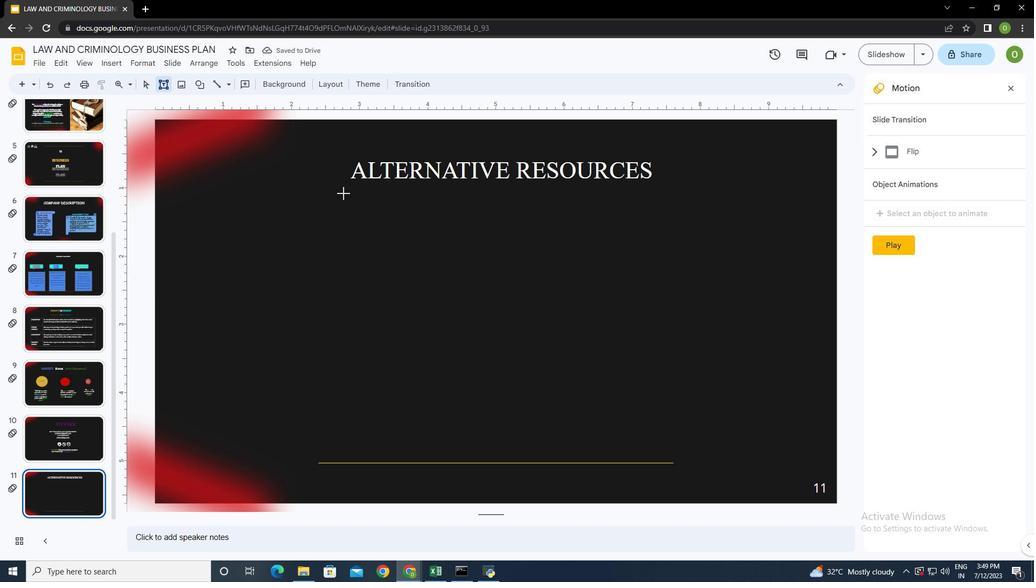 
Action: Mouse moved to (383, 238)
Screenshot: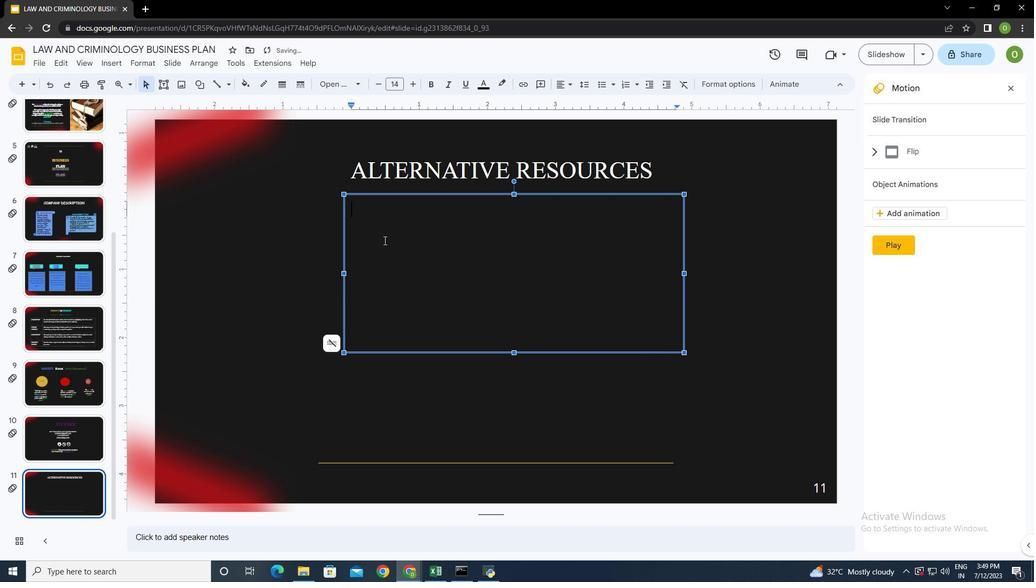 
Action: Key pressed <Key.caps_lock><Key.shift><Key.shift>Here's<Key.space>an<Key.space>assortment<Key.space>of<Key.space>alternative<Key.space>resources<Key.space>whose<Key.space>style<Key.space>fits<Key.space>the<Key.space>one<Key.space>of<Key.space>this<Key.space>template<Key.shift_r>:<Key.enter>
Screenshot: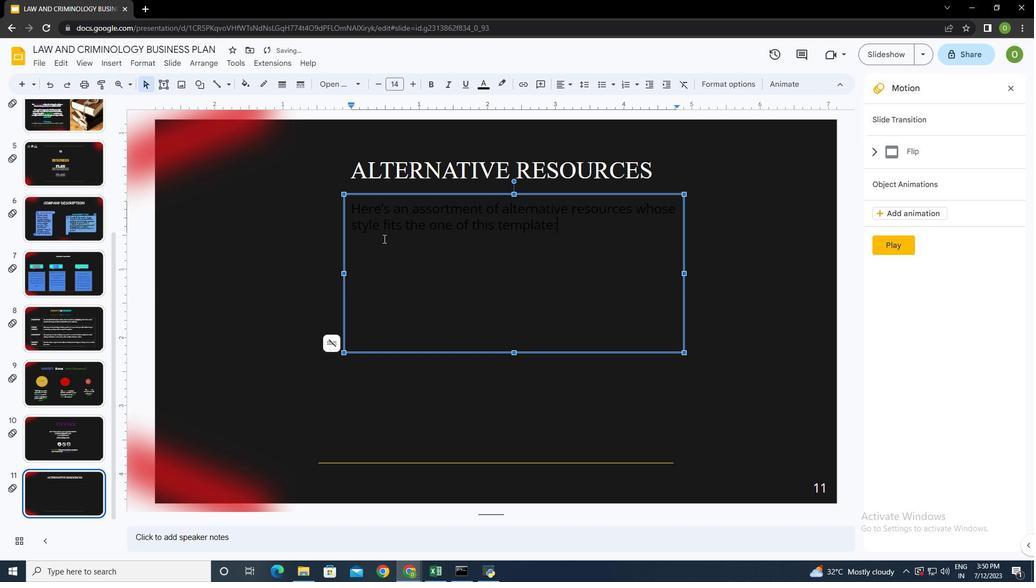 
Action: Mouse moved to (686, 275)
Screenshot: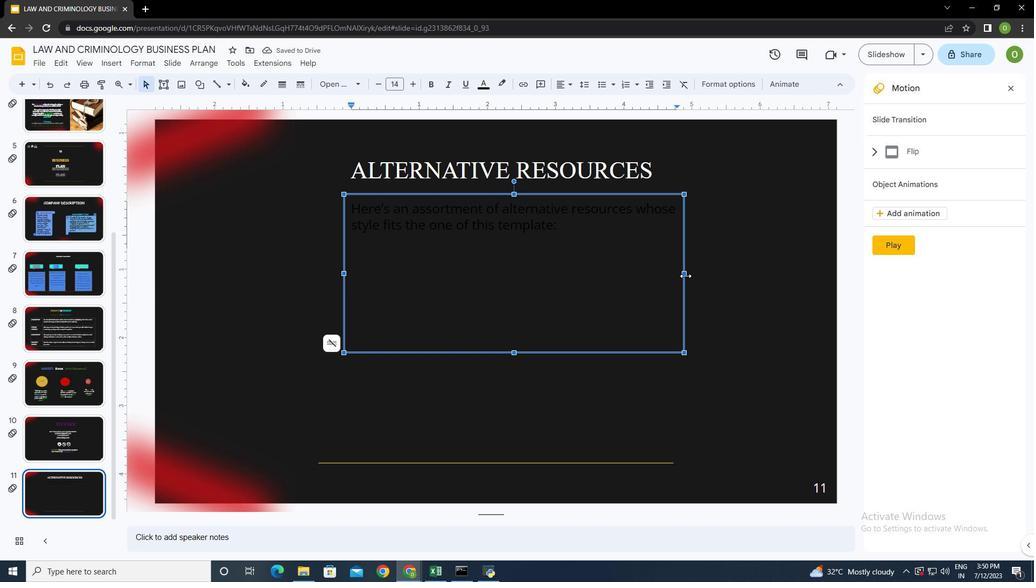 
Action: Mouse pressed left at (686, 275)
Screenshot: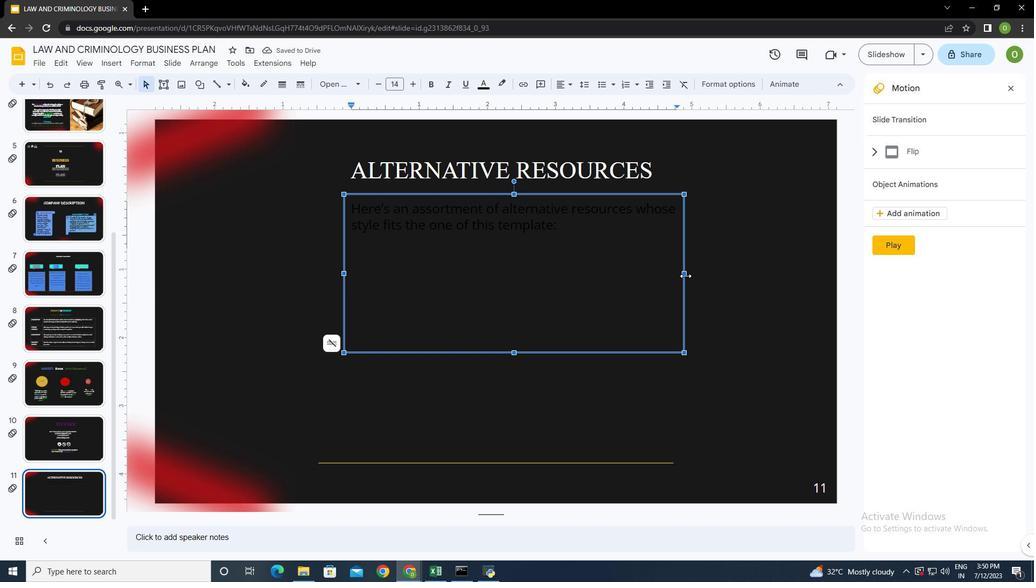 
Action: Mouse moved to (344, 272)
Screenshot: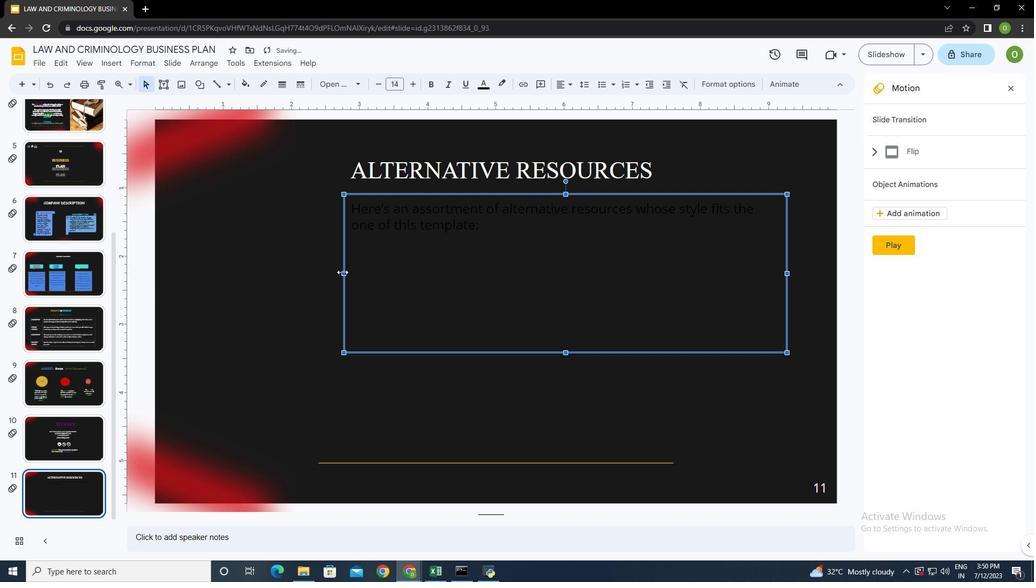 
Action: Mouse pressed left at (344, 272)
Screenshot: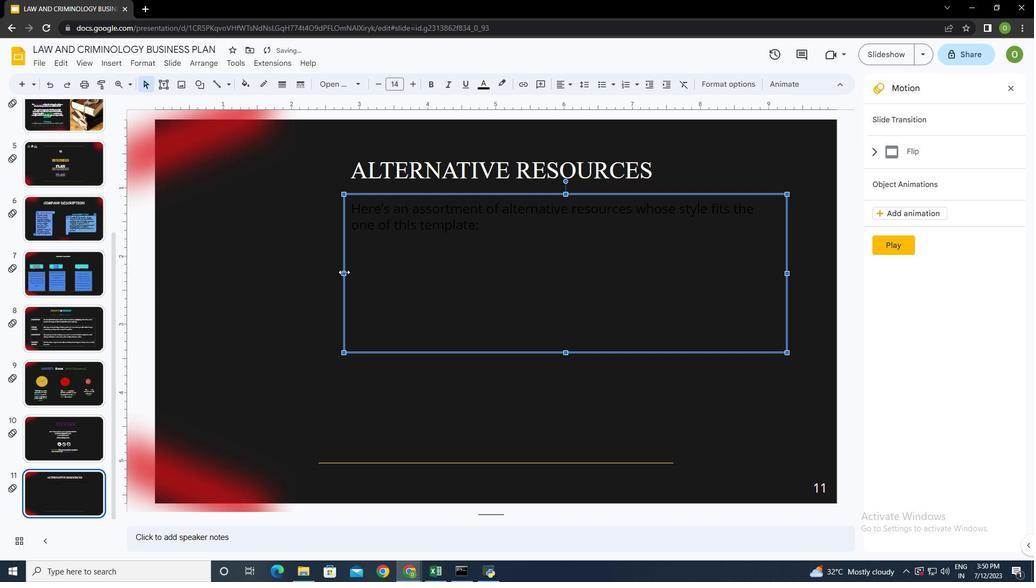 
Action: Mouse moved to (359, 227)
Screenshot: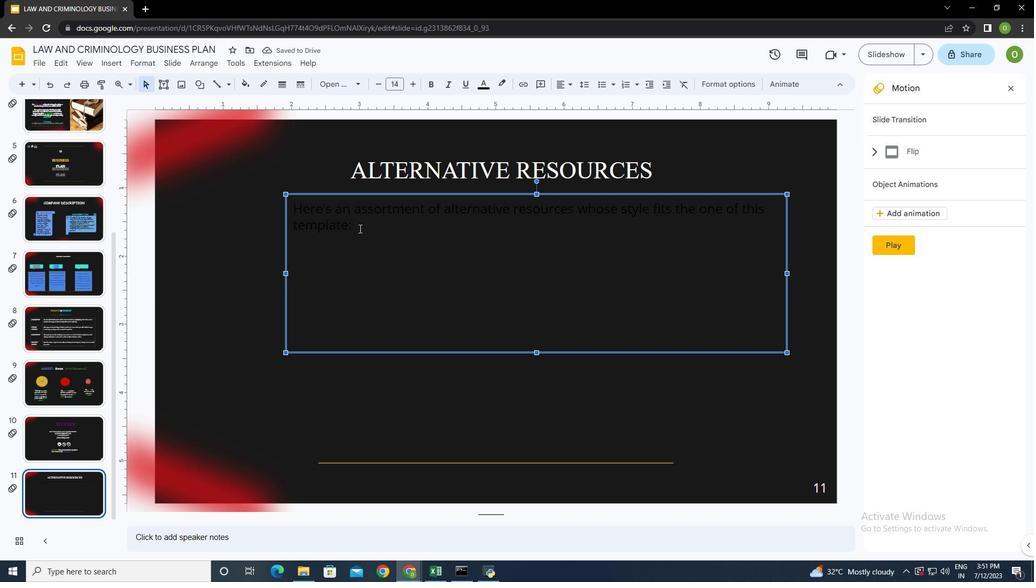 
Action: Mouse pressed left at (359, 227)
Screenshot: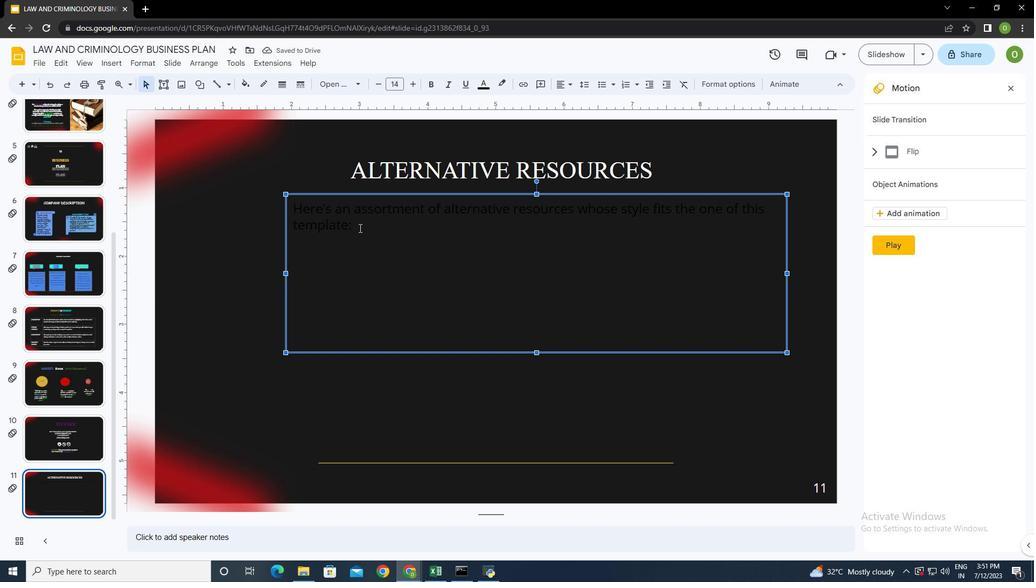 
Action: Mouse pressed left at (359, 227)
Screenshot: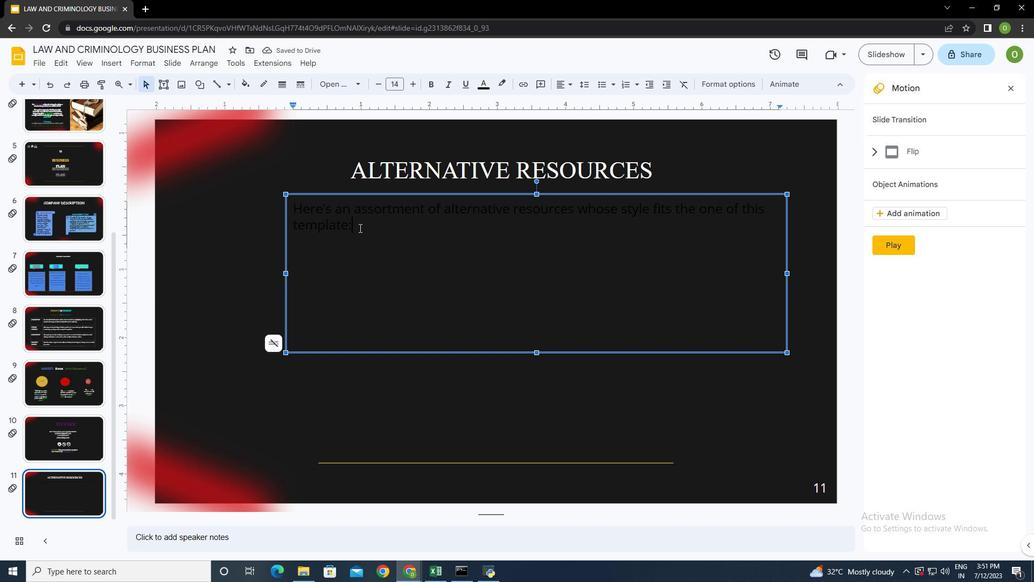 
Action: Mouse moved to (342, 84)
Screenshot: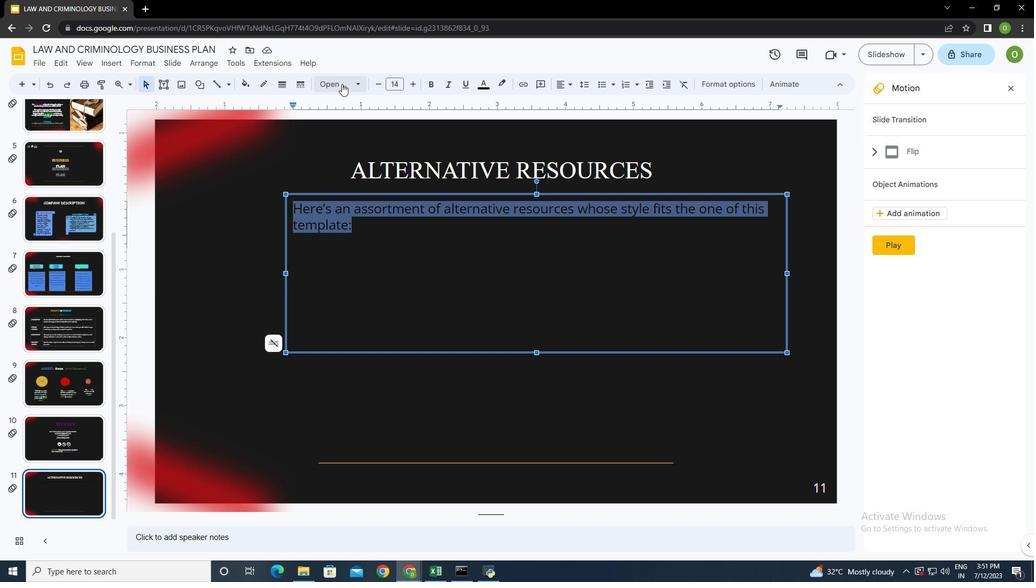 
Action: Mouse pressed left at (342, 84)
Screenshot: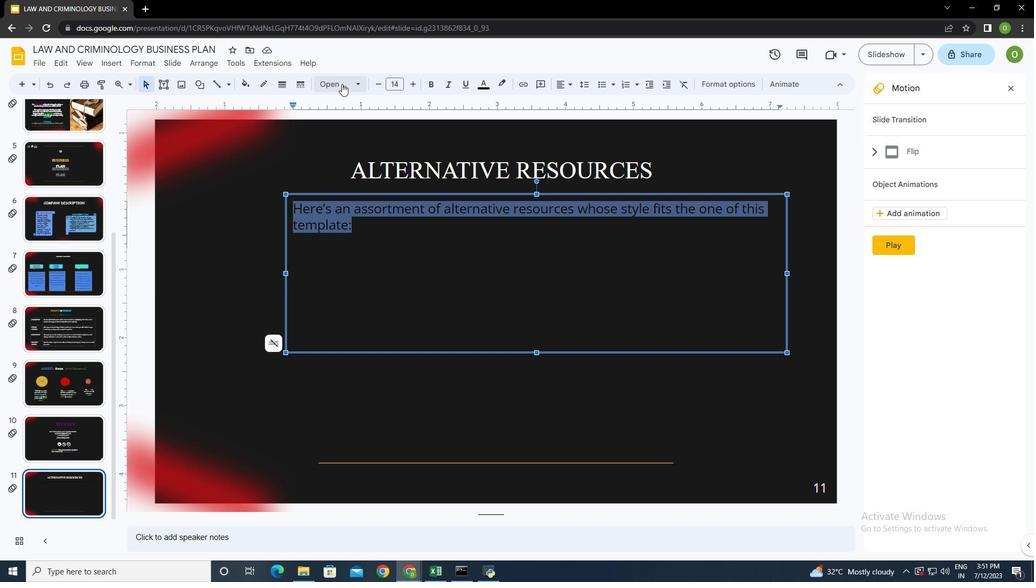 
Action: Mouse moved to (366, 204)
Screenshot: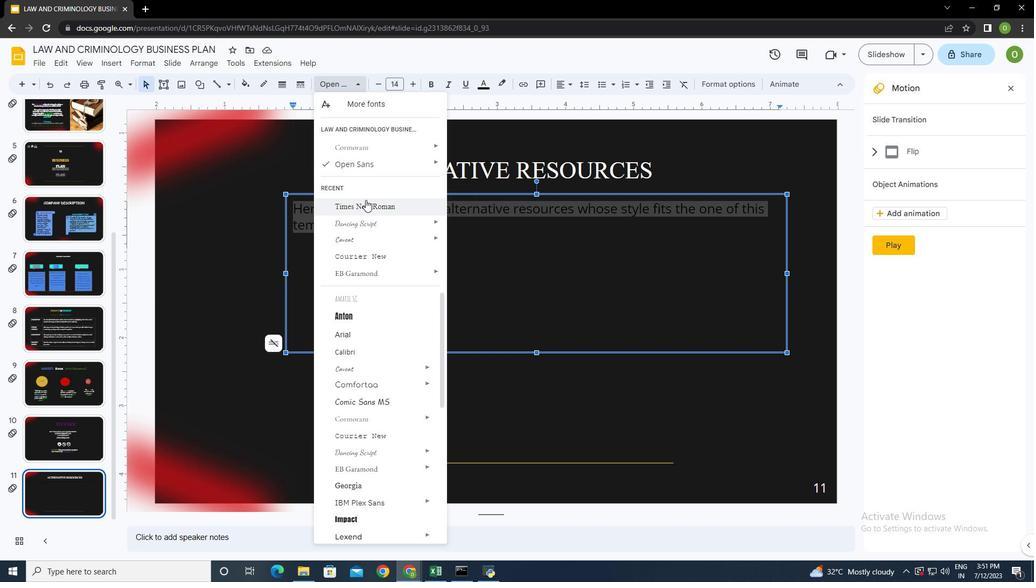 
Action: Mouse pressed left at (366, 204)
Screenshot: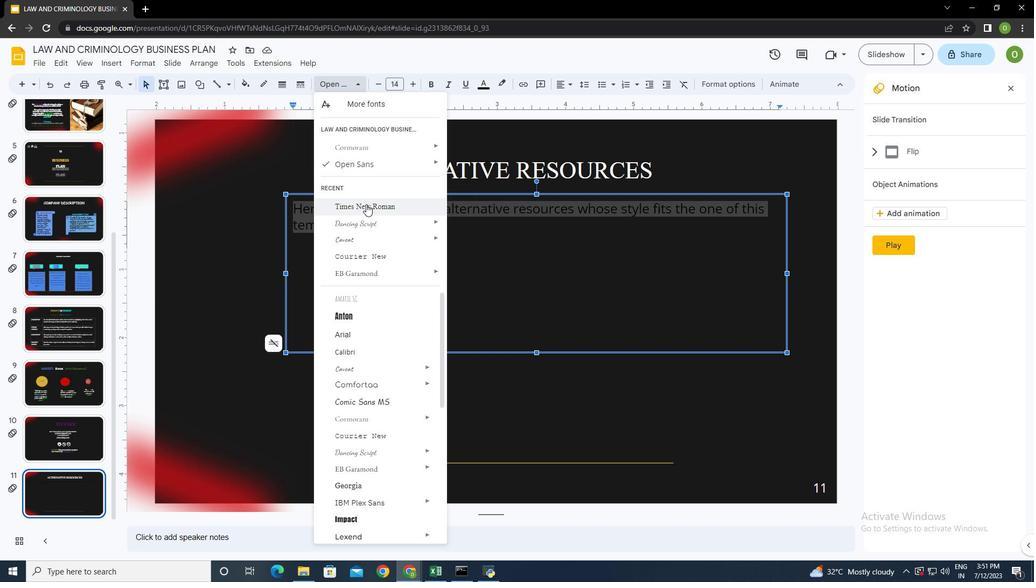 
Action: Mouse moved to (415, 83)
Screenshot: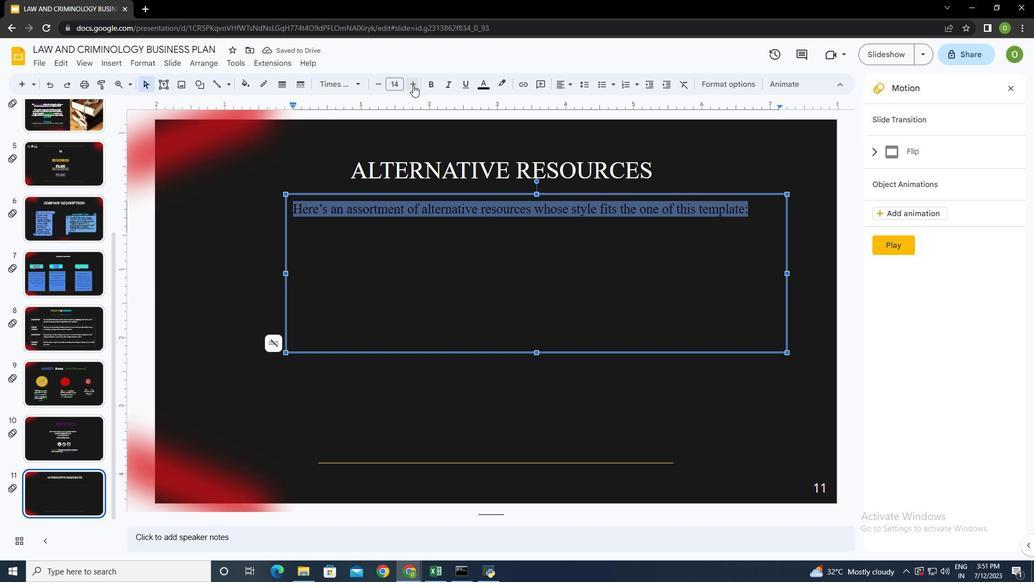
Action: Mouse pressed left at (415, 83)
Screenshot: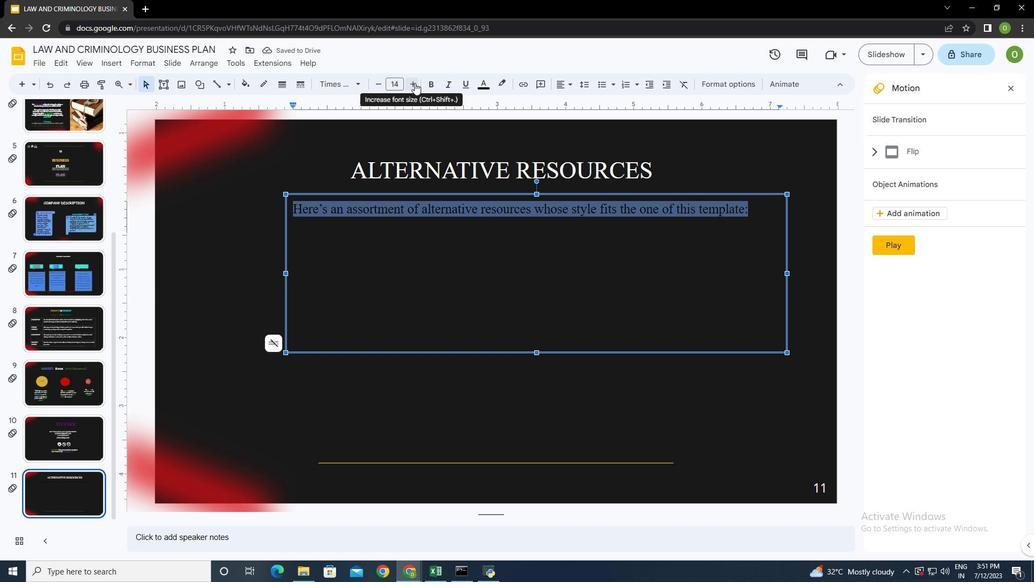 
Action: Mouse moved to (379, 85)
Screenshot: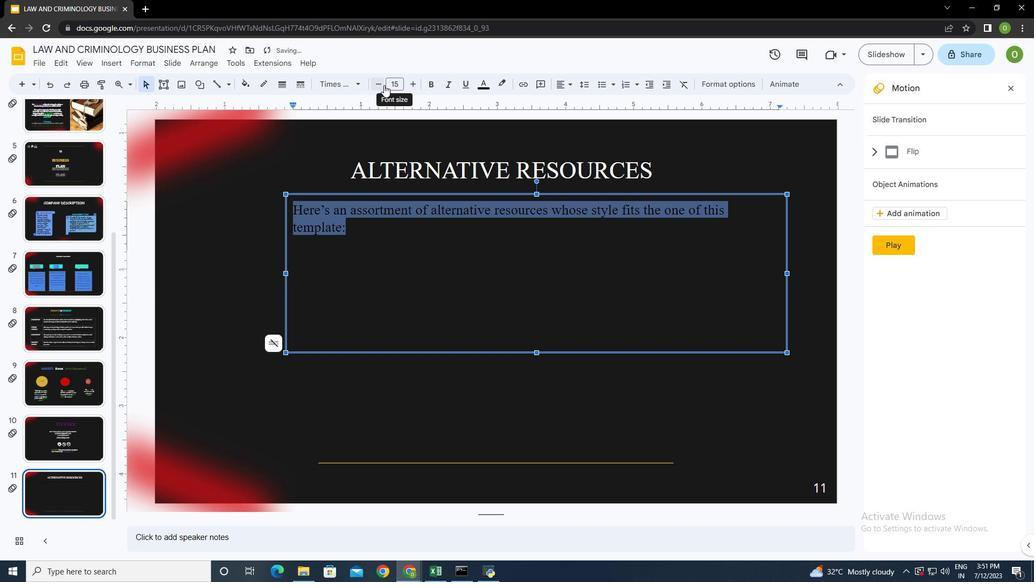 
Action: Mouse pressed left at (379, 85)
Screenshot: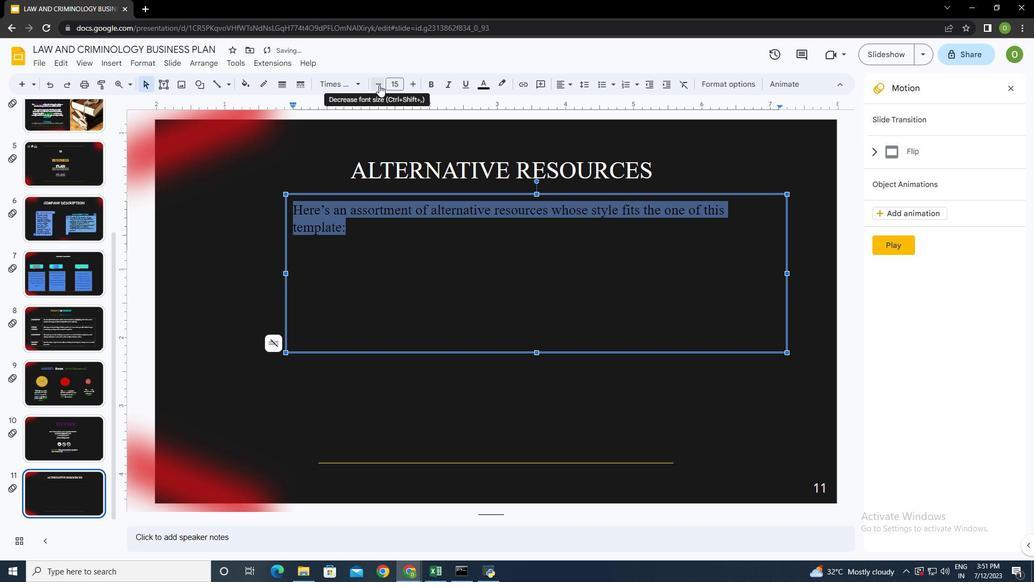 
Action: Mouse moved to (572, 83)
Screenshot: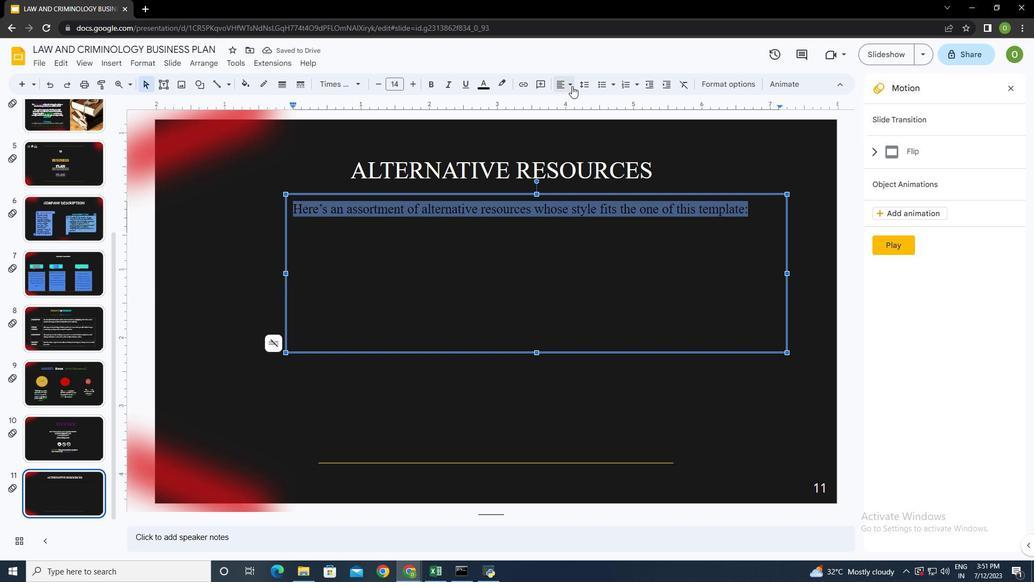 
Action: Mouse pressed left at (572, 83)
Screenshot: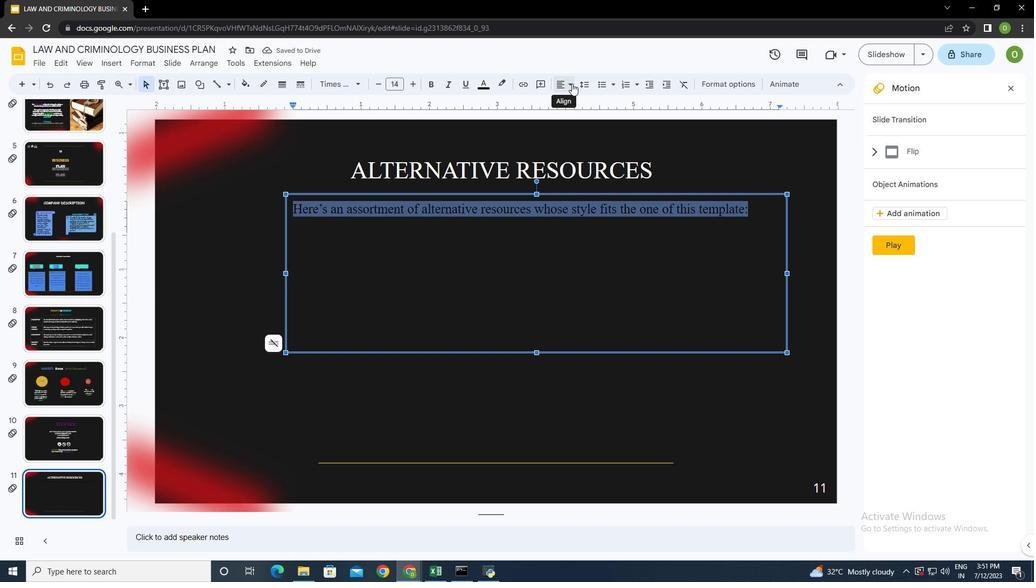 
Action: Mouse moved to (591, 104)
Screenshot: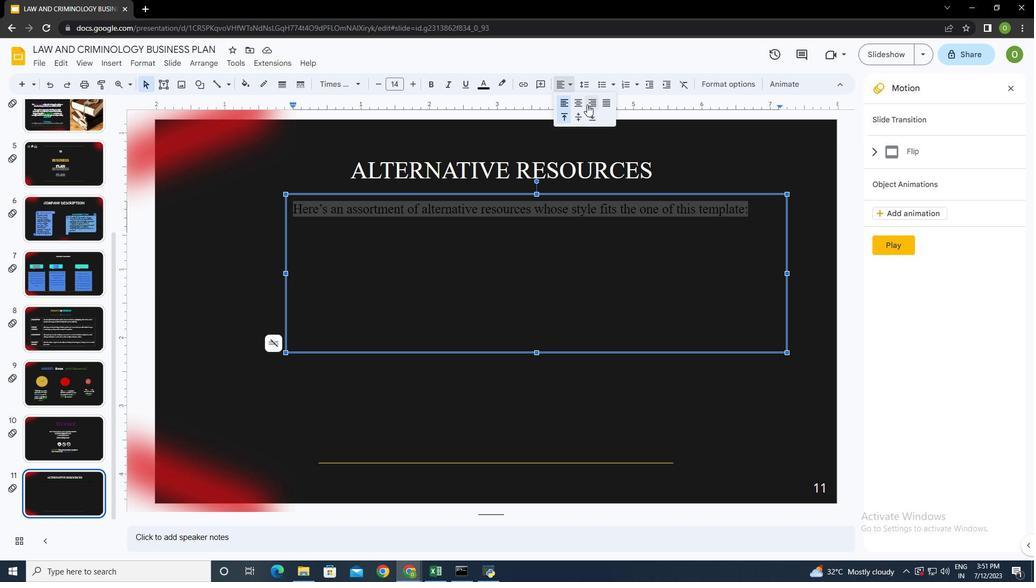 
Action: Mouse pressed left at (591, 104)
Screenshot: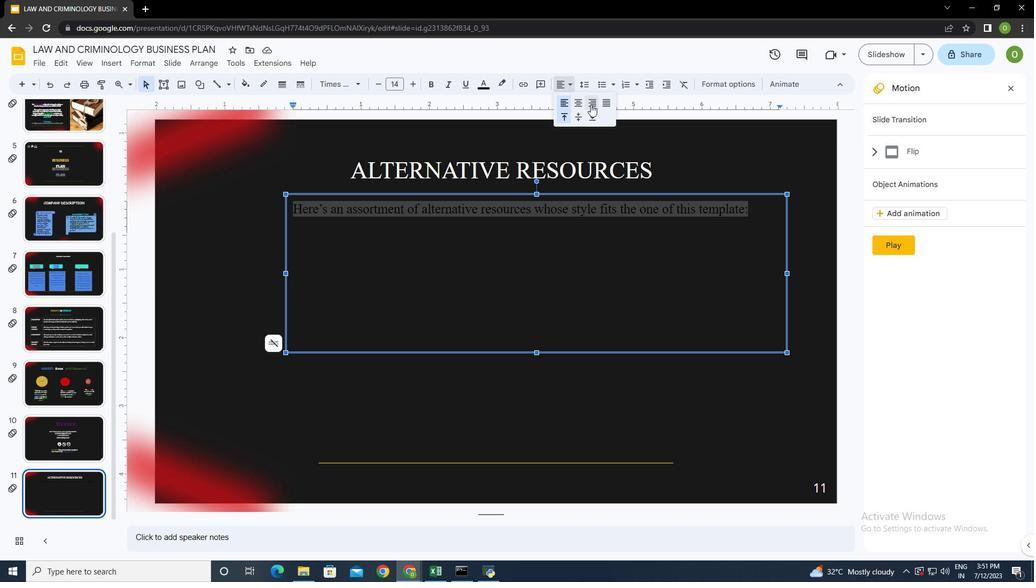 
Action: Mouse moved to (584, 226)
Screenshot: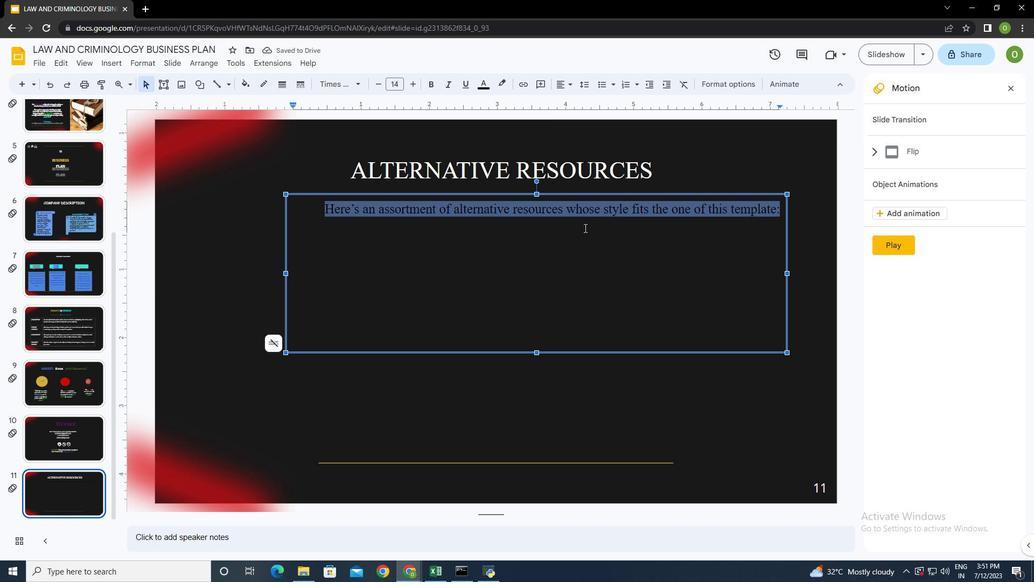
Action: Mouse pressed left at (584, 226)
Screenshot: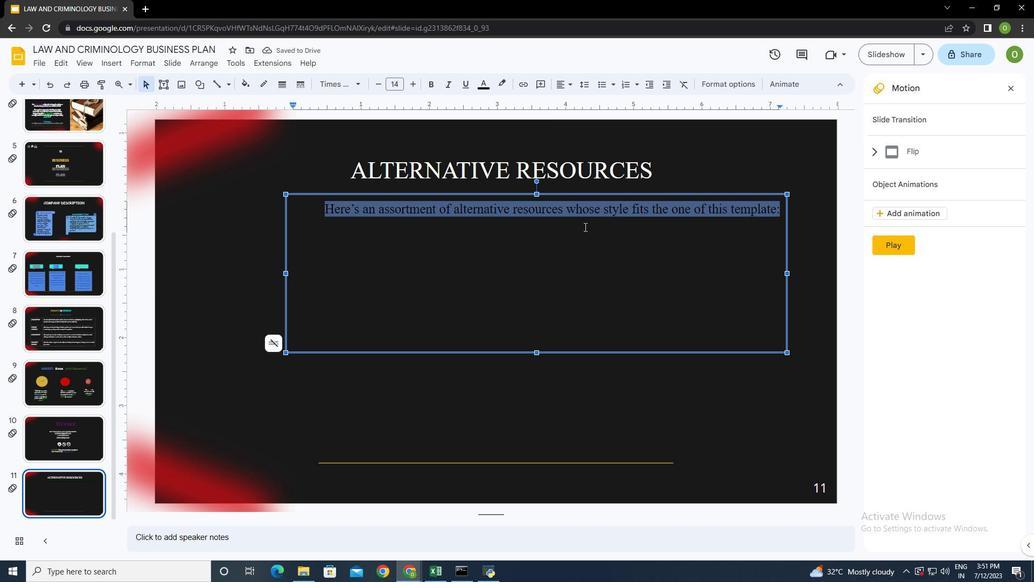 
Action: Mouse moved to (322, 206)
Screenshot: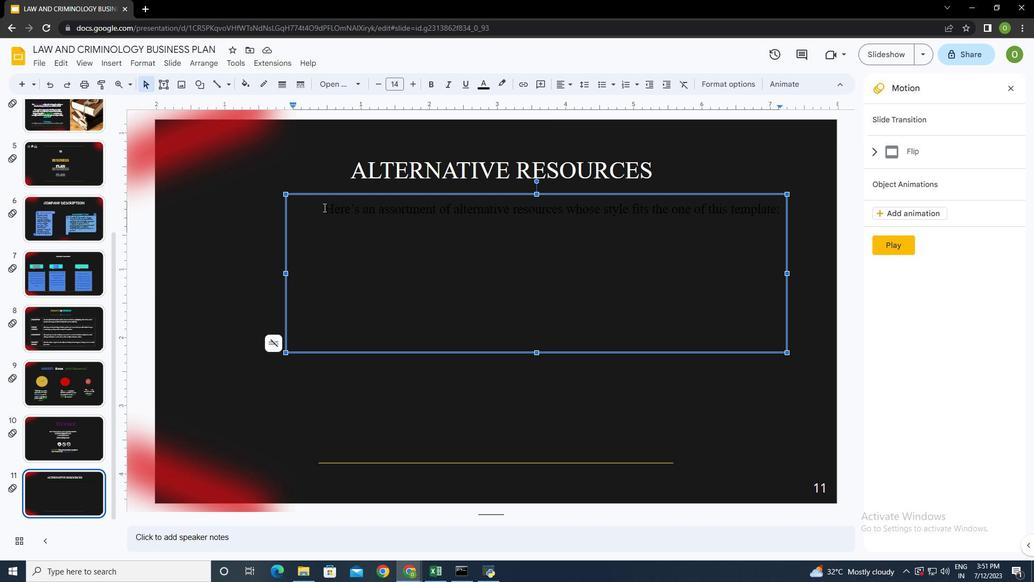 
Action: Mouse pressed left at (322, 206)
Screenshot: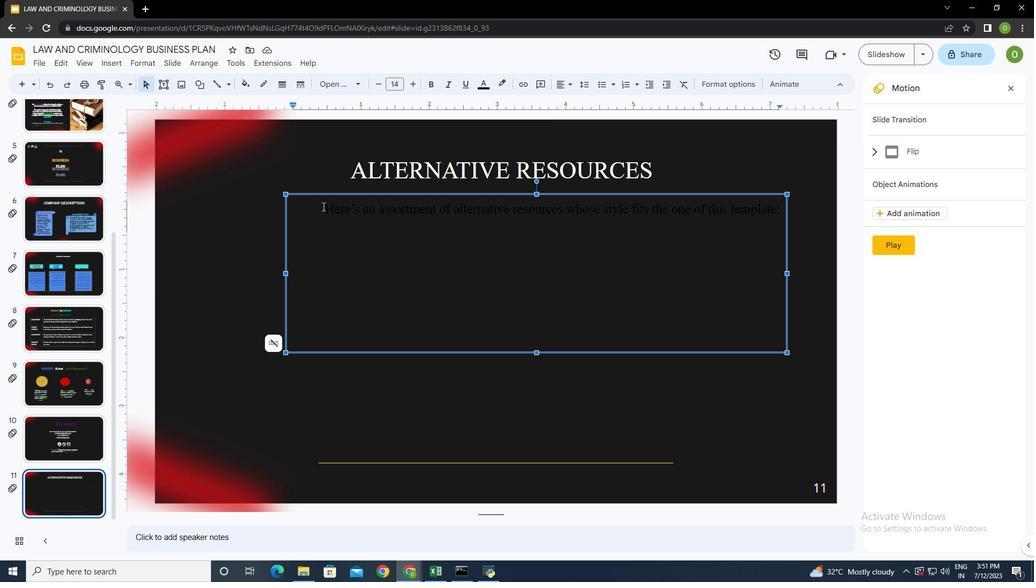 
Action: Mouse moved to (485, 80)
Screenshot: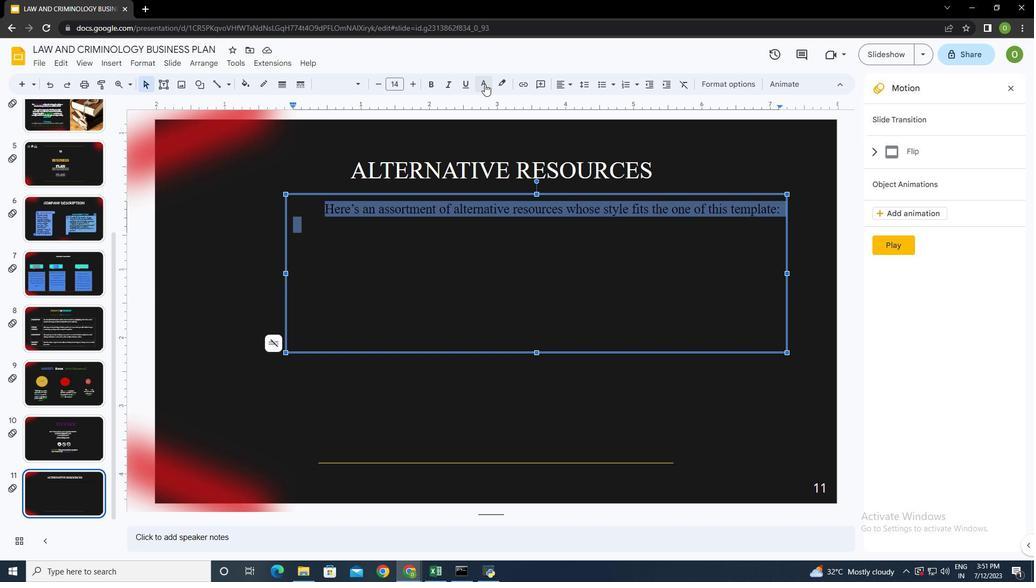 
Action: Mouse pressed left at (485, 80)
Screenshot: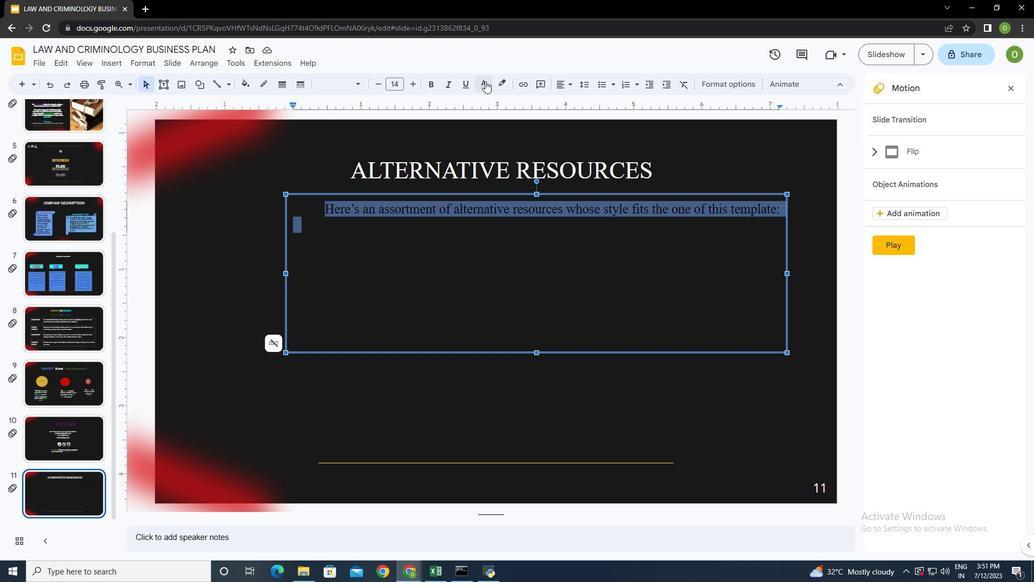 
Action: Mouse moved to (514, 115)
Screenshot: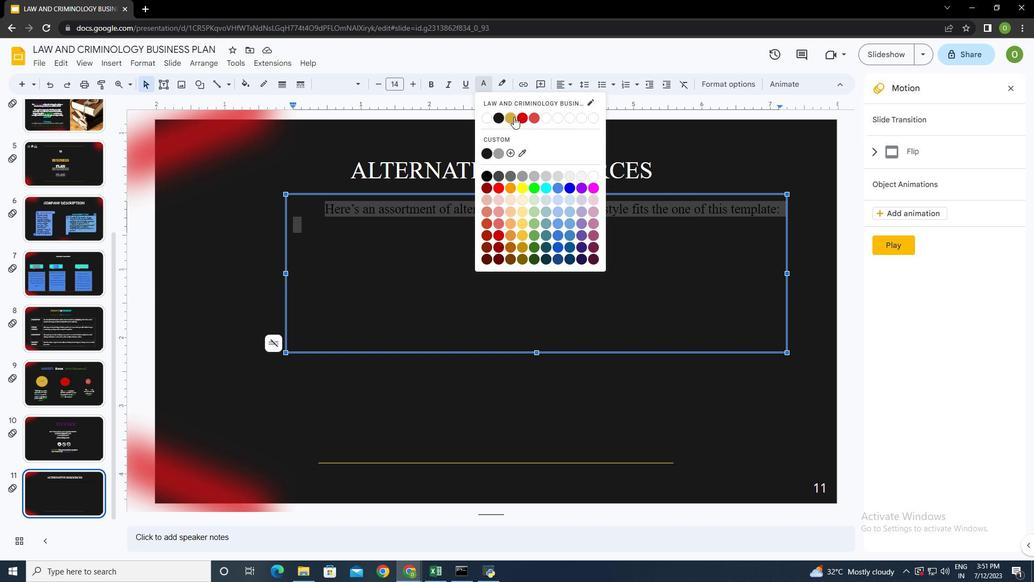 
Action: Mouse pressed left at (514, 115)
Screenshot: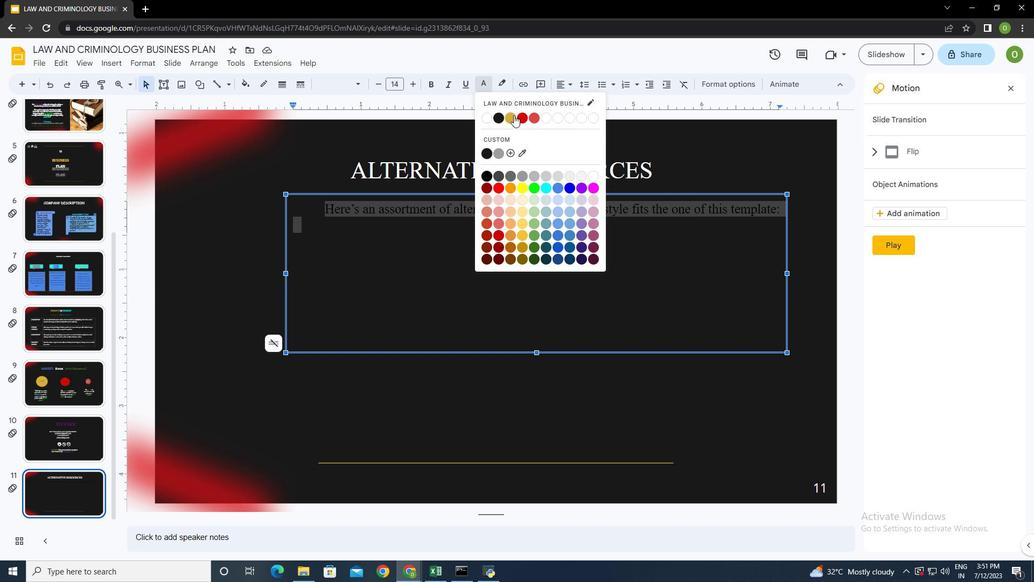 
Action: Mouse moved to (452, 277)
Screenshot: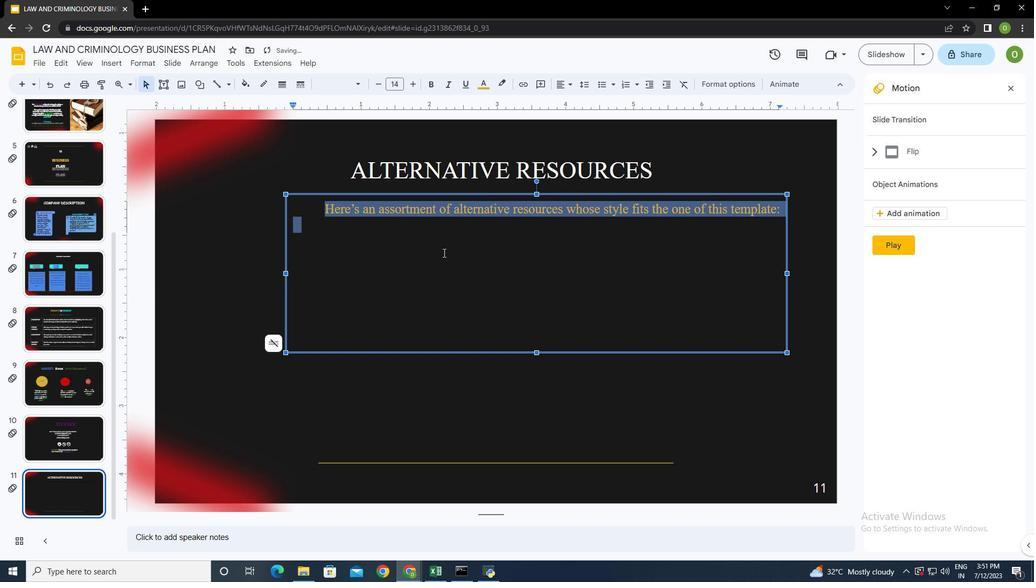 
Action: Mouse pressed left at (452, 277)
Screenshot: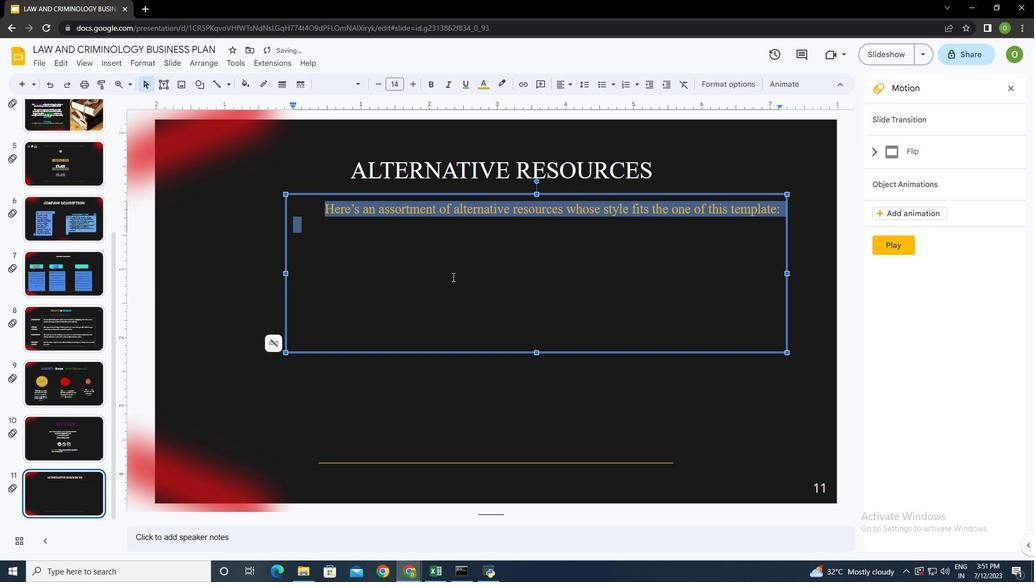 
Action: Mouse moved to (608, 83)
Screenshot: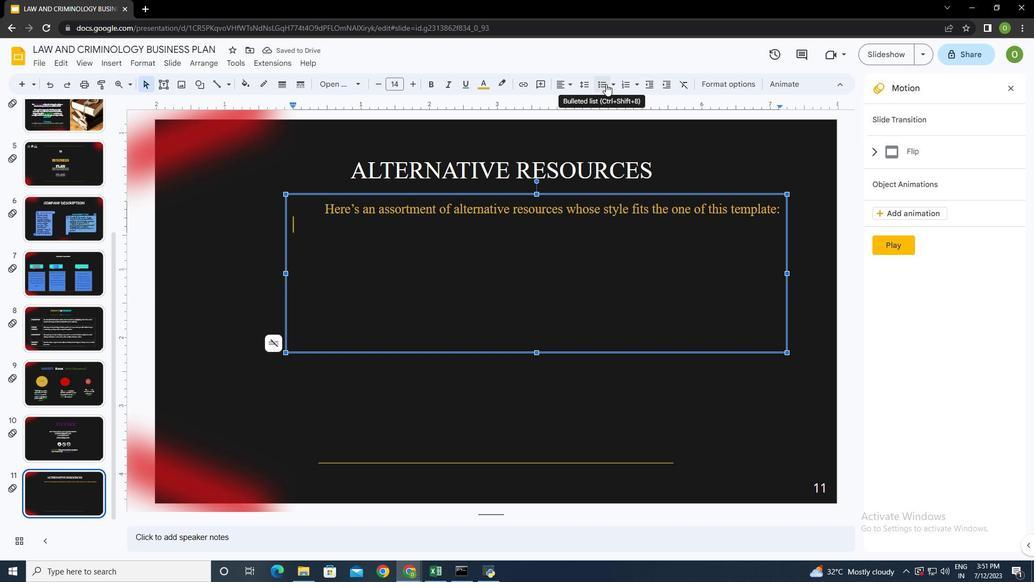 
Action: Mouse pressed left at (608, 83)
Screenshot: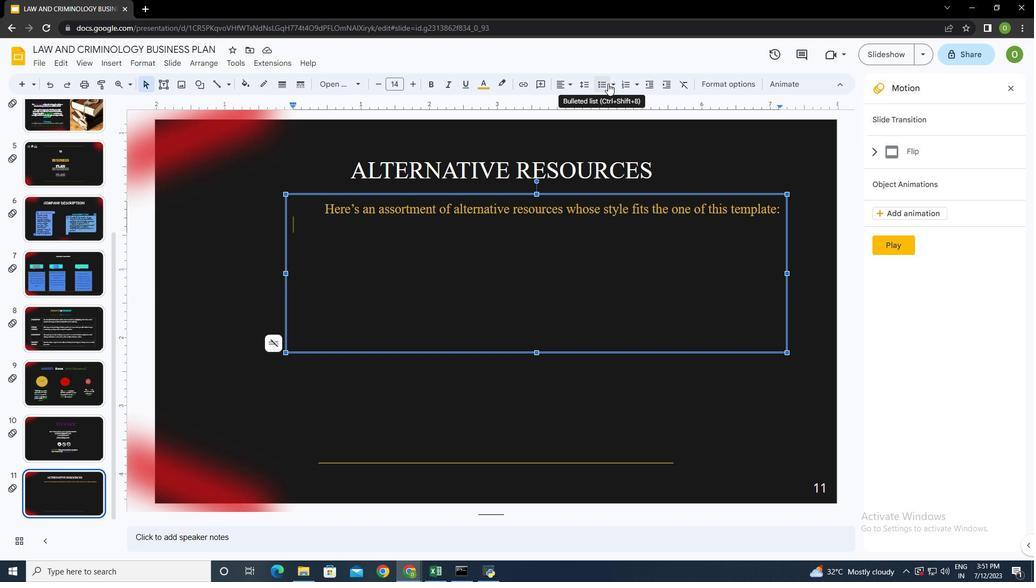 
Action: Mouse moved to (307, 142)
Screenshot: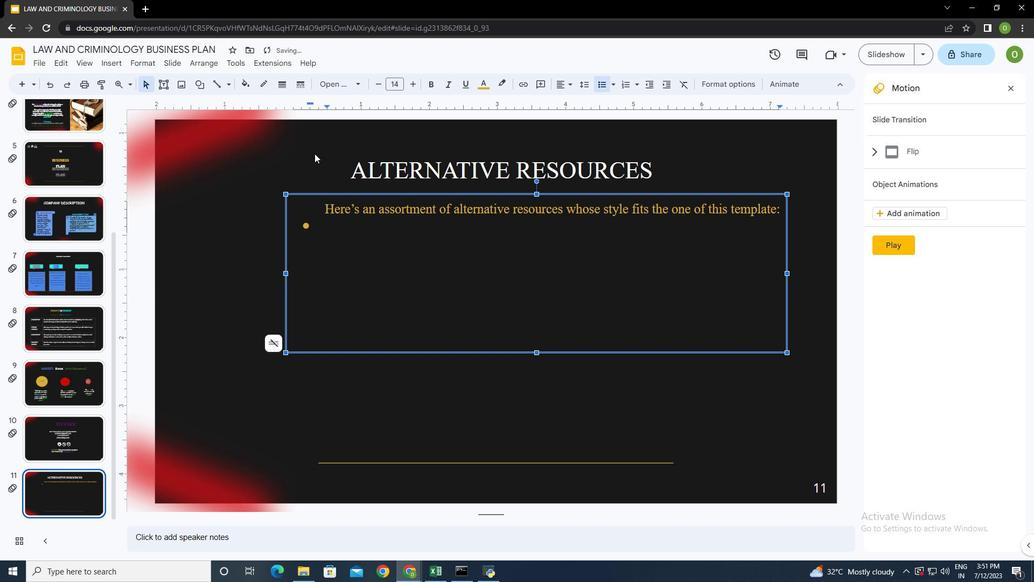 
Action: Key pressed <Key.backspace>
Screenshot: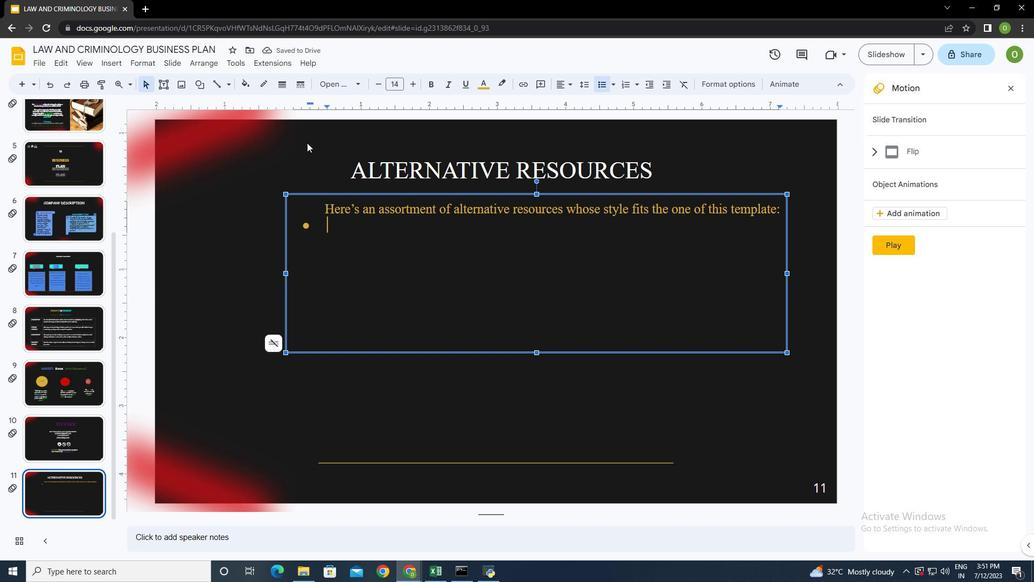
Action: Mouse moved to (569, 83)
Screenshot: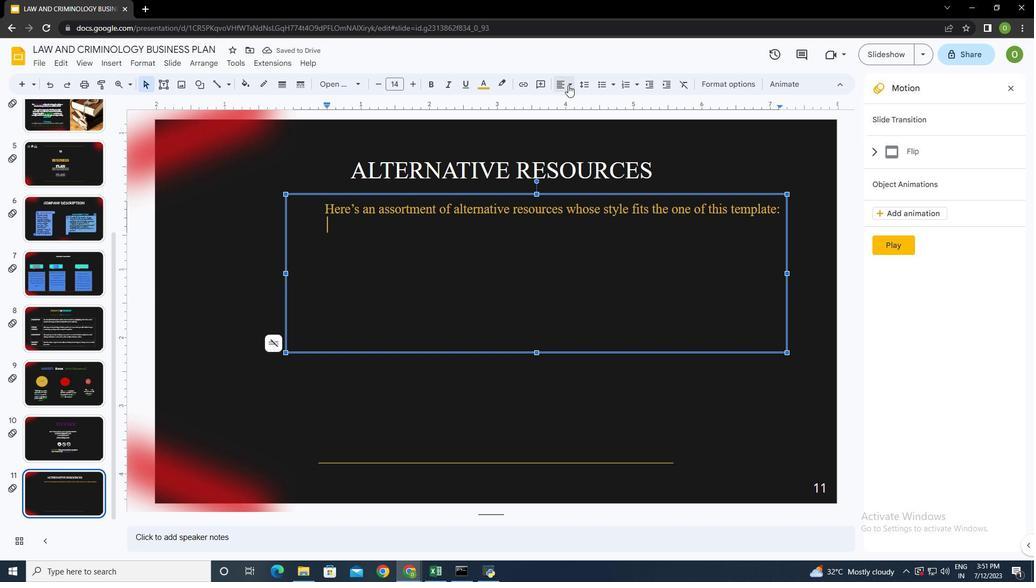 
Action: Mouse pressed left at (569, 83)
Screenshot: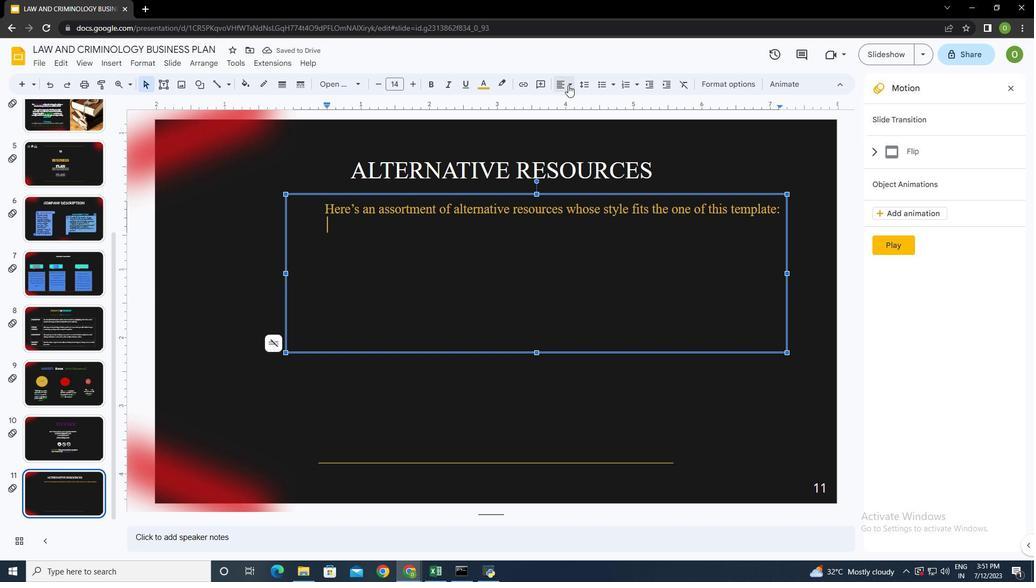 
Action: Mouse moved to (564, 100)
Screenshot: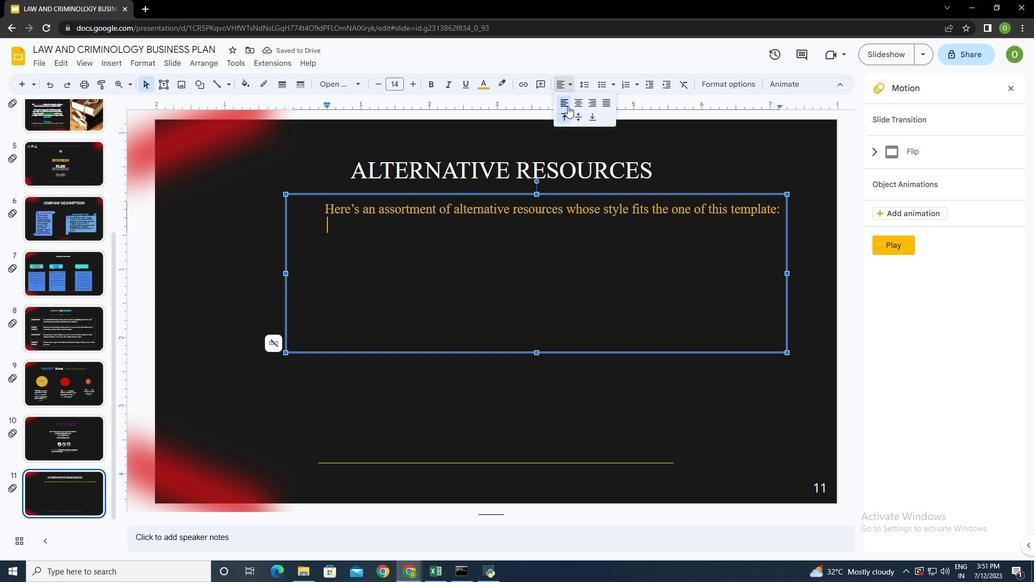 
Action: Mouse pressed left at (564, 100)
Screenshot: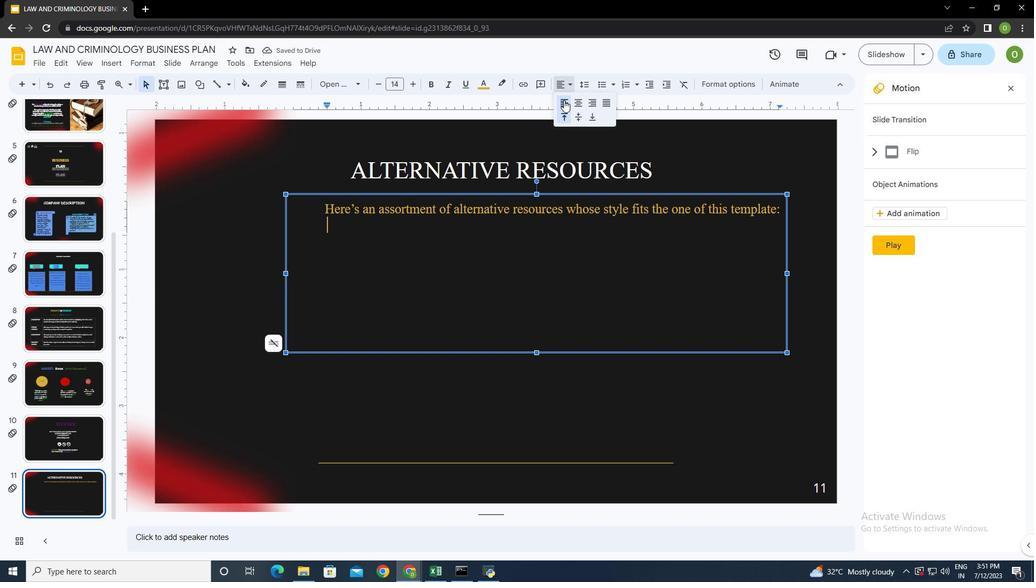 
Action: Mouse moved to (352, 259)
Screenshot: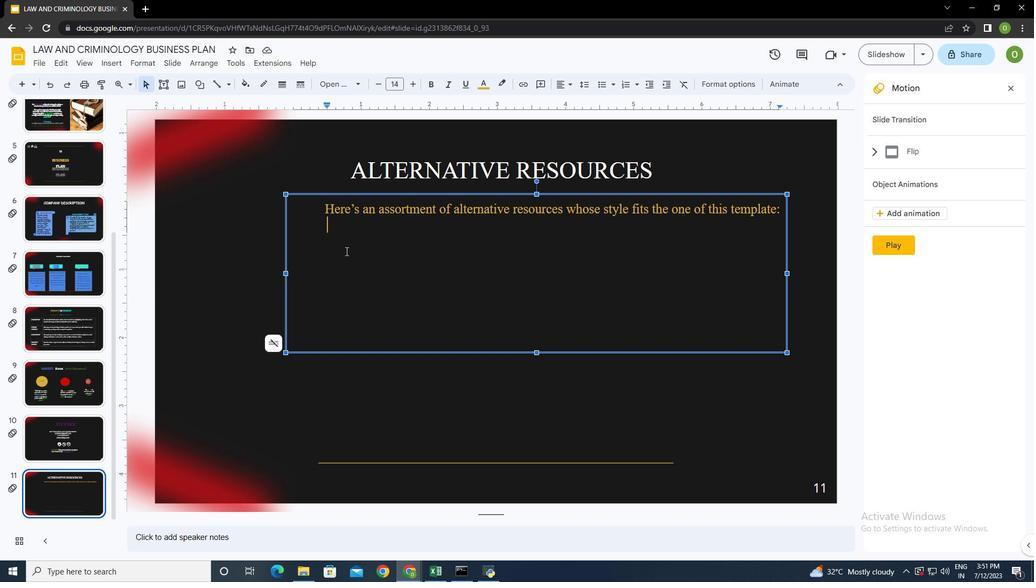 
Action: Key pressed <Key.backspace><Key.shift><Key.shift><Key.shift><Key.shift><Key.shift><Key.shift><Key.shift><Key.shift><Key.shift><Key.shift><Key.caps_lock>ICONS
Screenshot: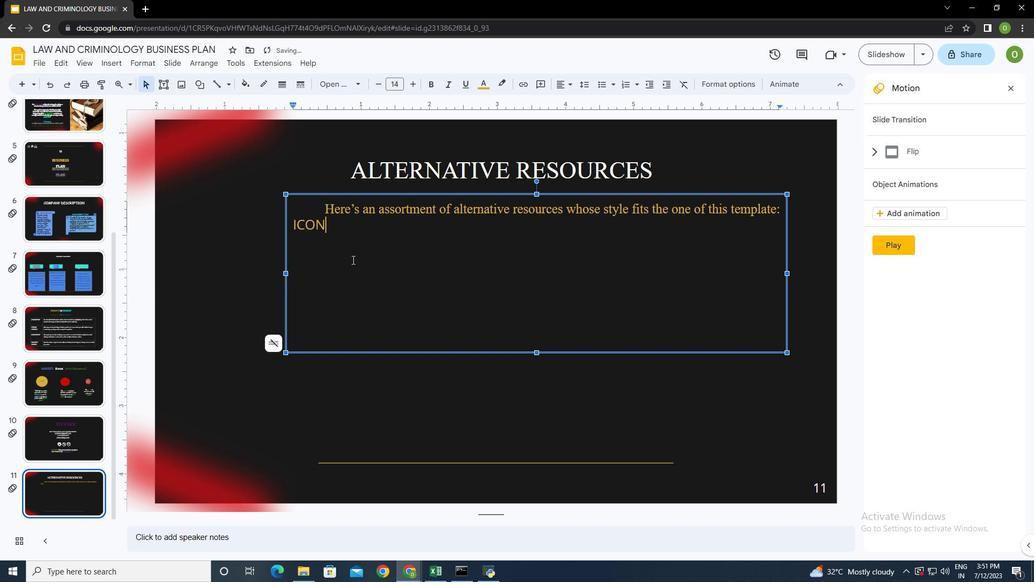 
Action: Mouse moved to (335, 222)
Screenshot: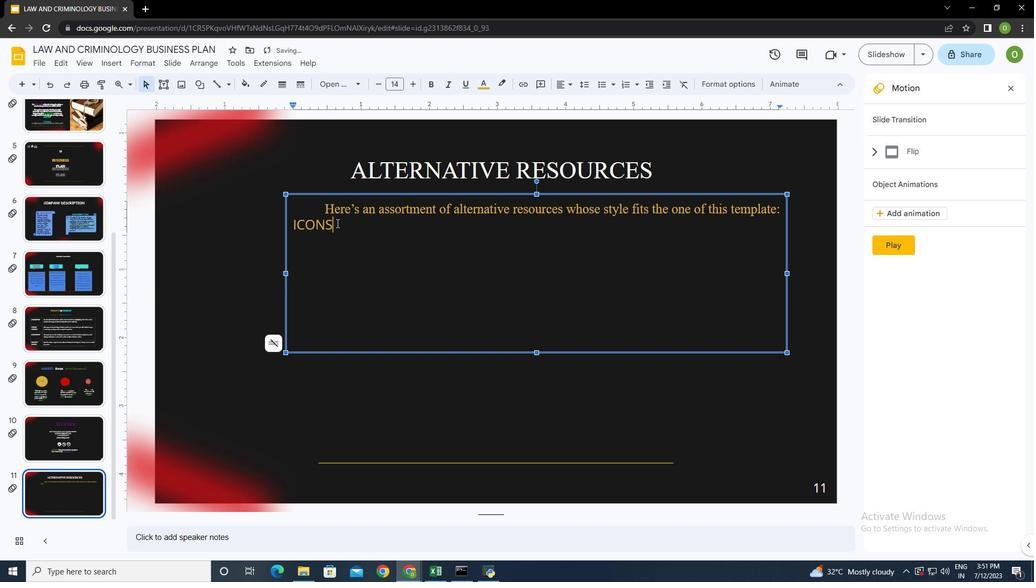 
Action: Mouse pressed left at (335, 222)
Screenshot: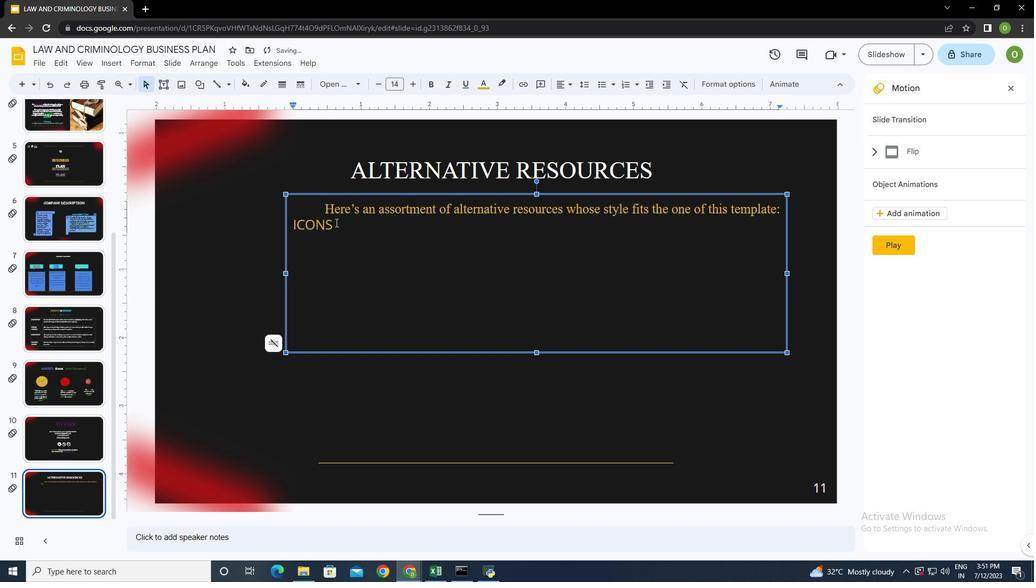 
Action: Mouse moved to (411, 84)
Screenshot: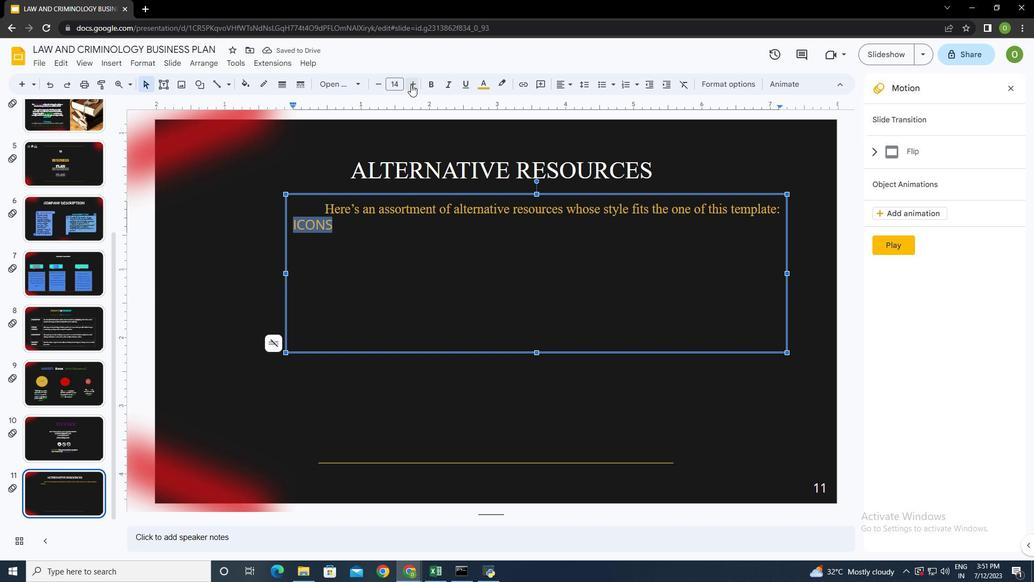 
Action: Mouse pressed left at (411, 84)
Screenshot: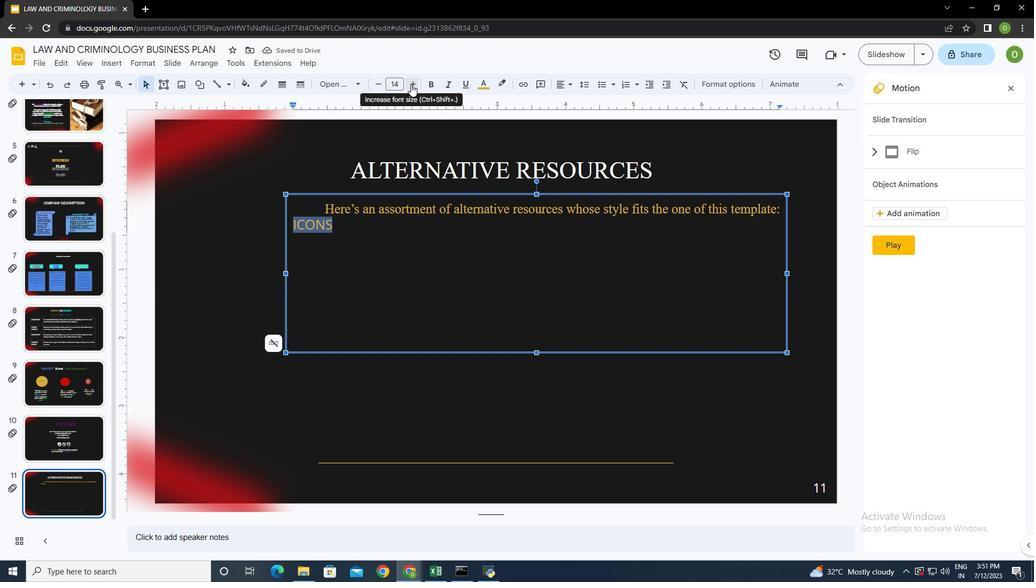 
Action: Mouse moved to (434, 85)
Screenshot: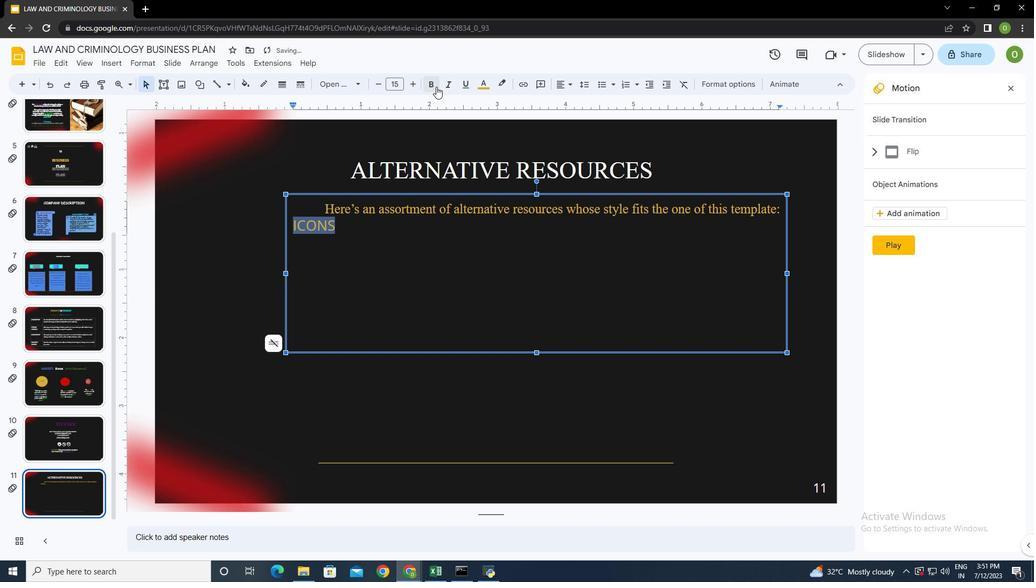 
Action: Mouse pressed left at (434, 85)
Screenshot: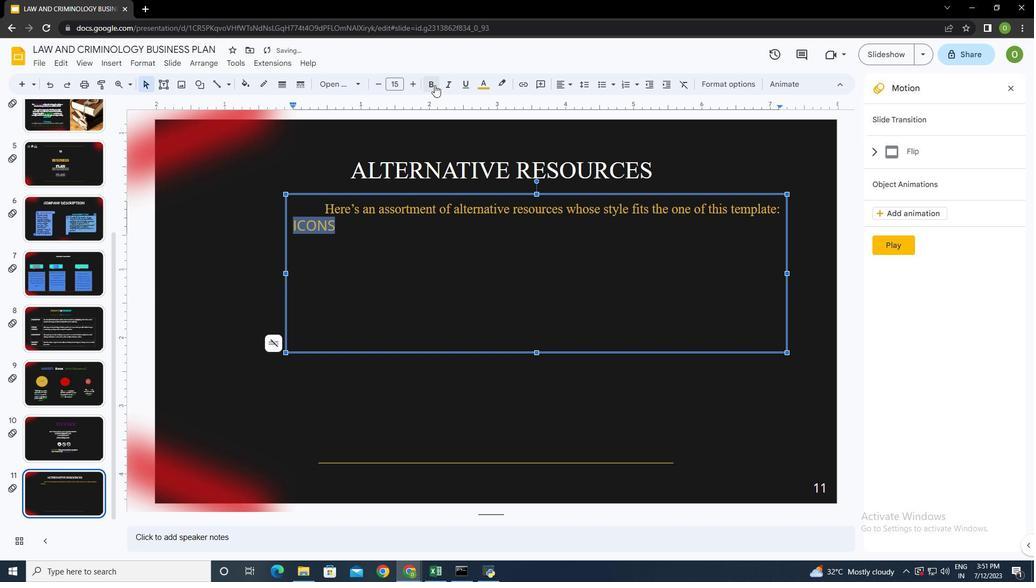 
Action: Mouse moved to (447, 86)
Screenshot: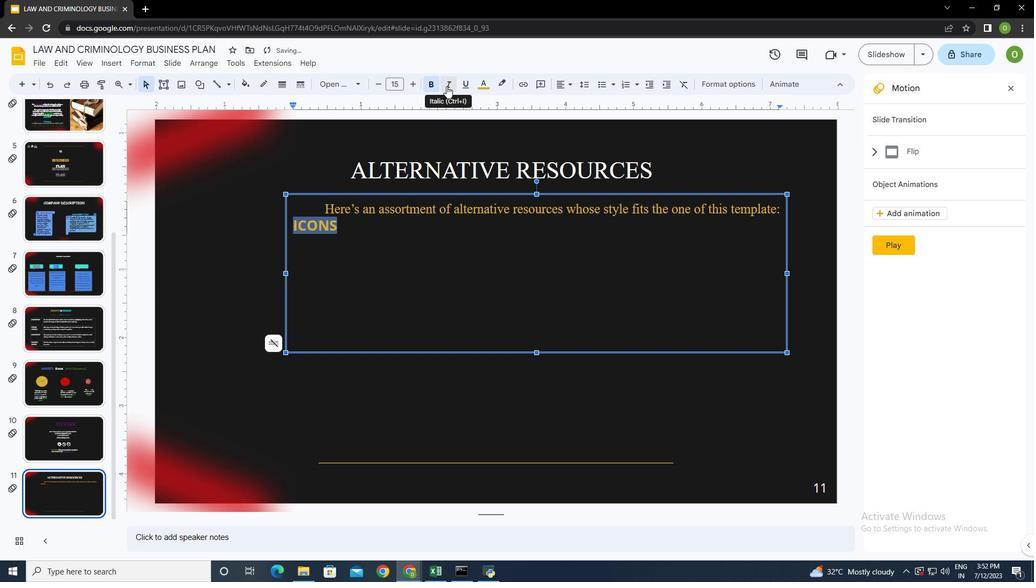 
Action: Mouse pressed left at (447, 86)
Screenshot: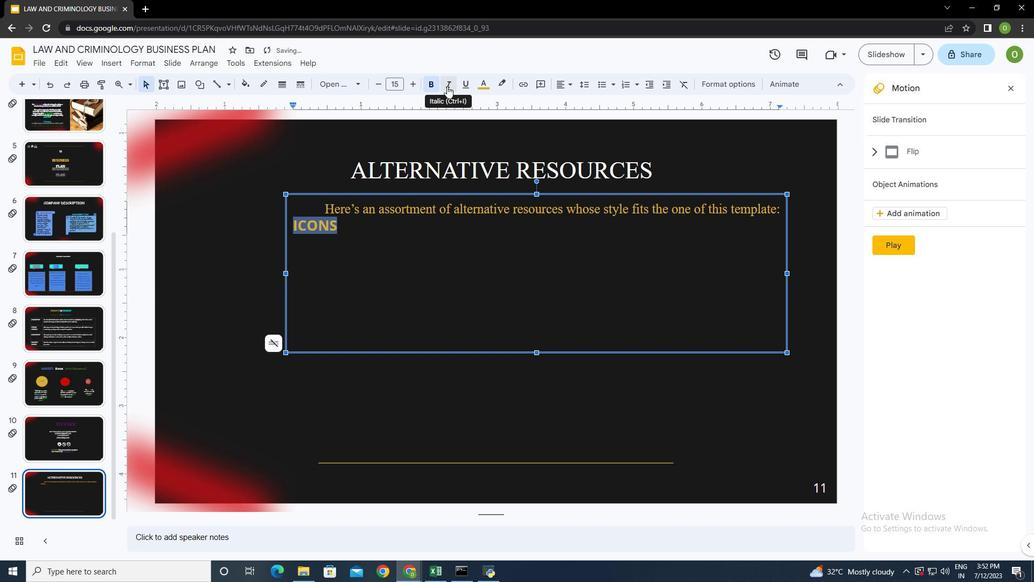 
Action: Mouse moved to (326, 84)
Screenshot: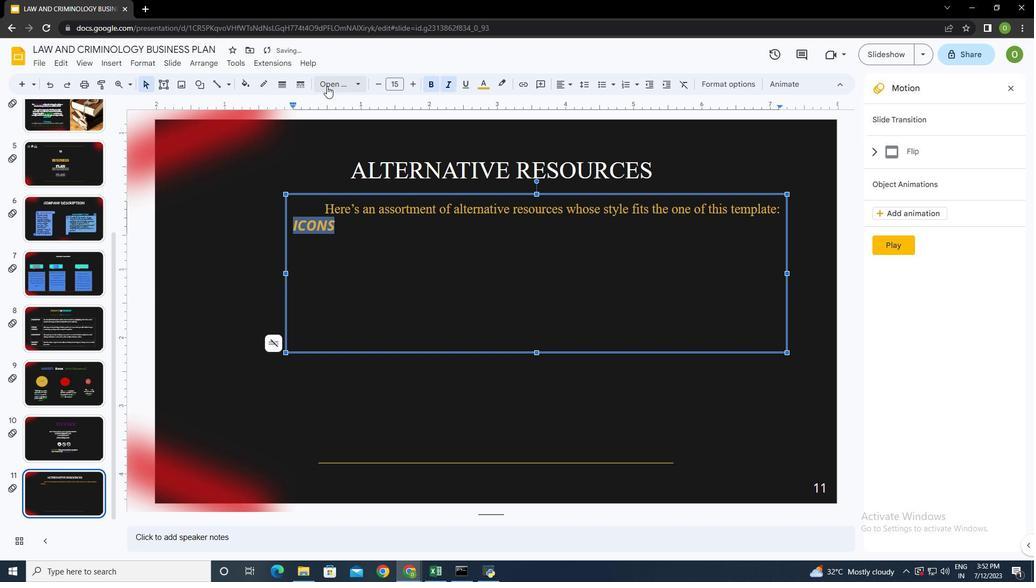 
Action: Mouse pressed left at (326, 84)
Screenshot: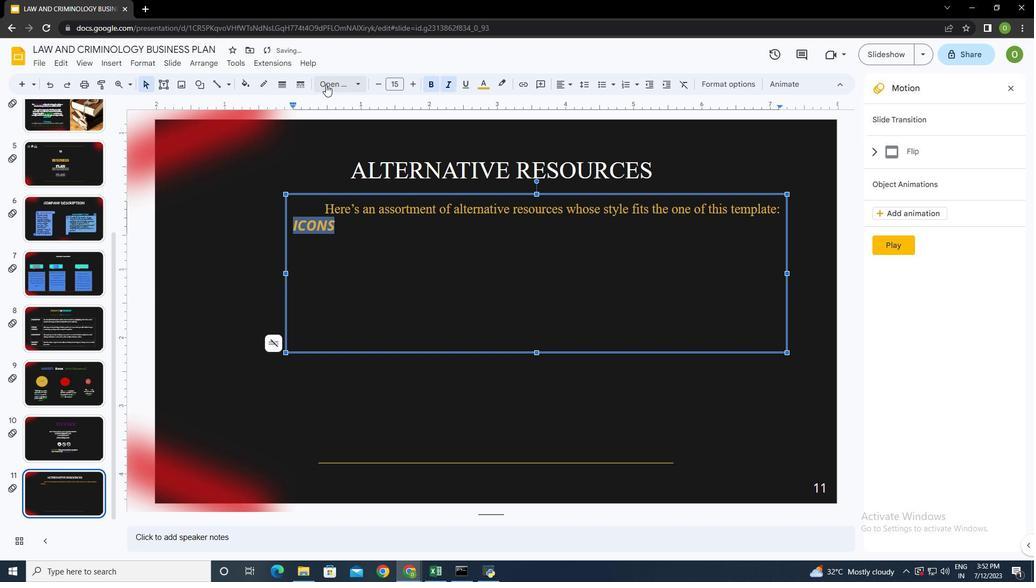 
Action: Mouse moved to (480, 328)
Screenshot: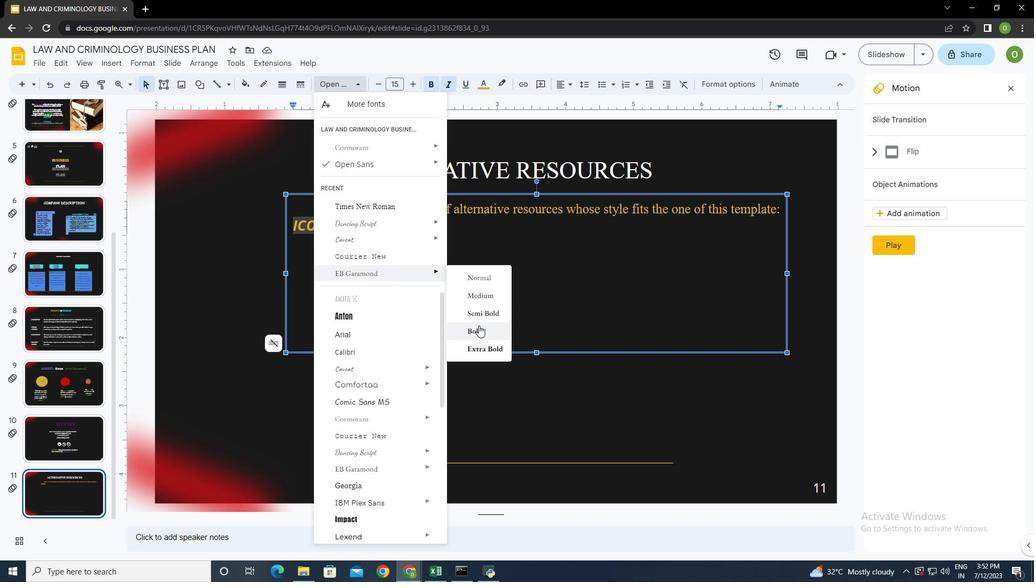 
Action: Mouse pressed left at (480, 328)
Screenshot: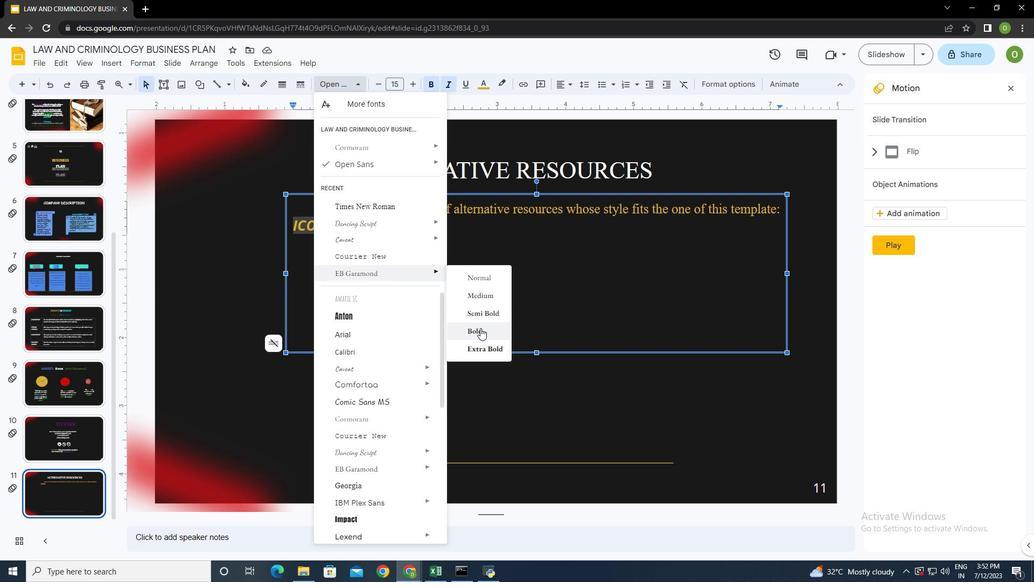 
Action: Mouse moved to (344, 232)
Screenshot: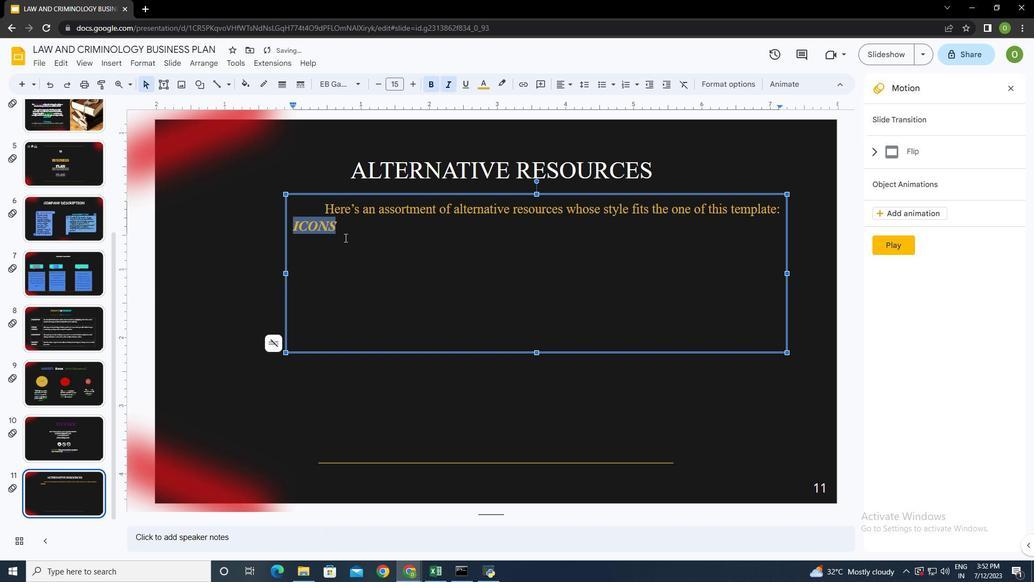 
Action: Mouse pressed left at (344, 232)
Screenshot: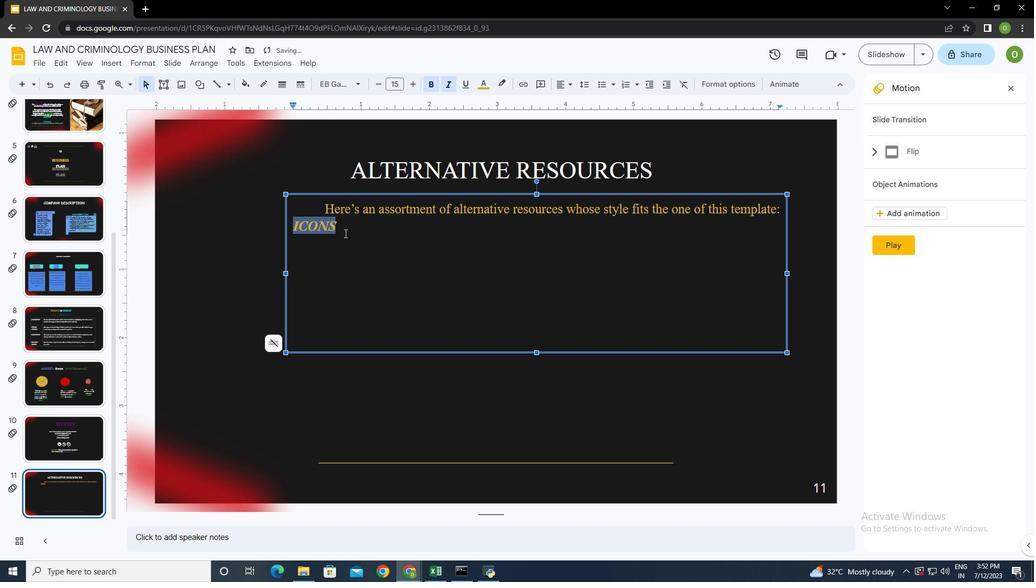 
Action: Mouse moved to (365, 240)
Screenshot: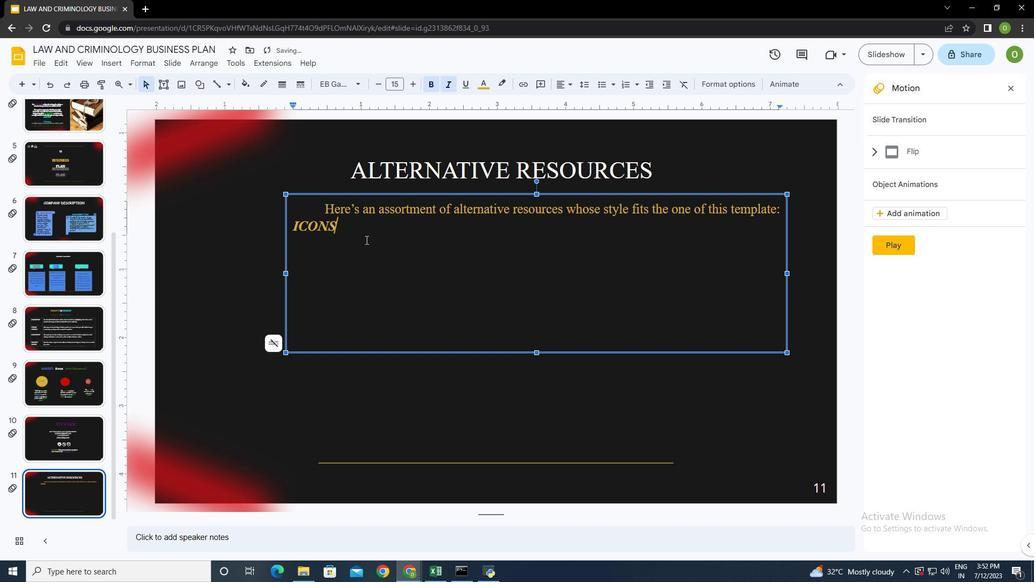
Action: Key pressed <Key.enter>
Screenshot: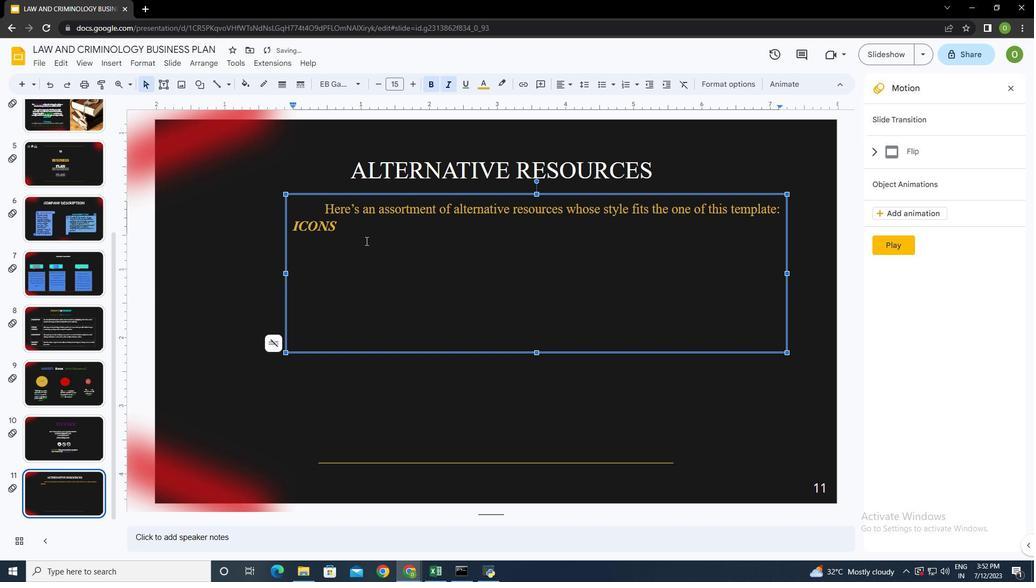 
Action: Mouse moved to (447, 82)
Screenshot: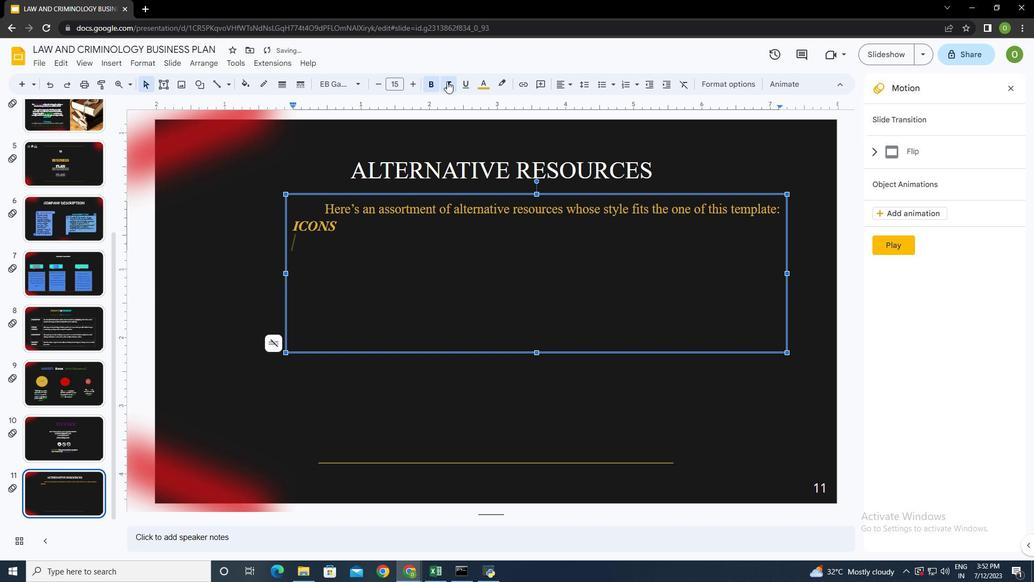 
Action: Mouse pressed left at (447, 82)
Screenshot: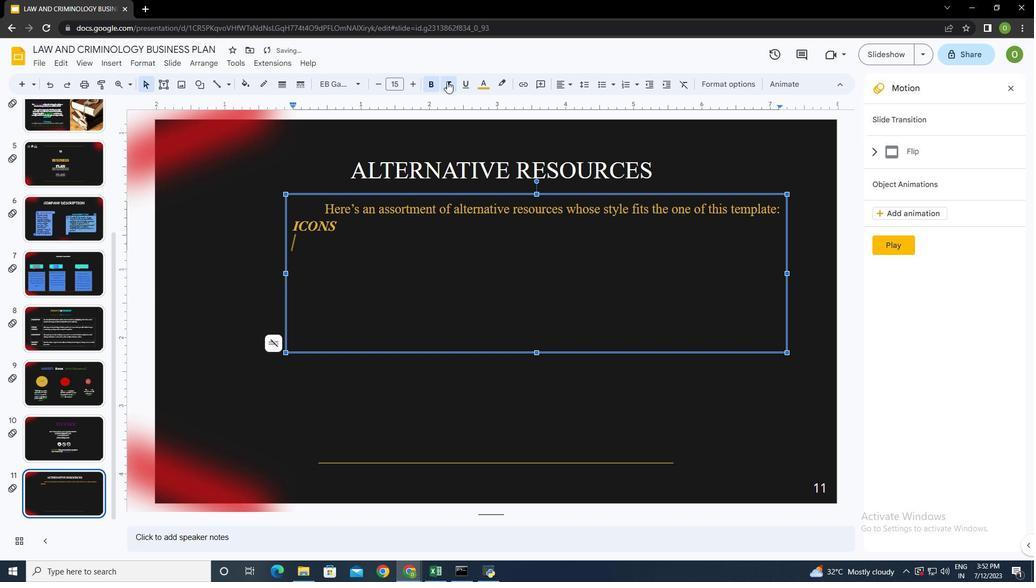 
Action: Mouse moved to (433, 81)
Screenshot: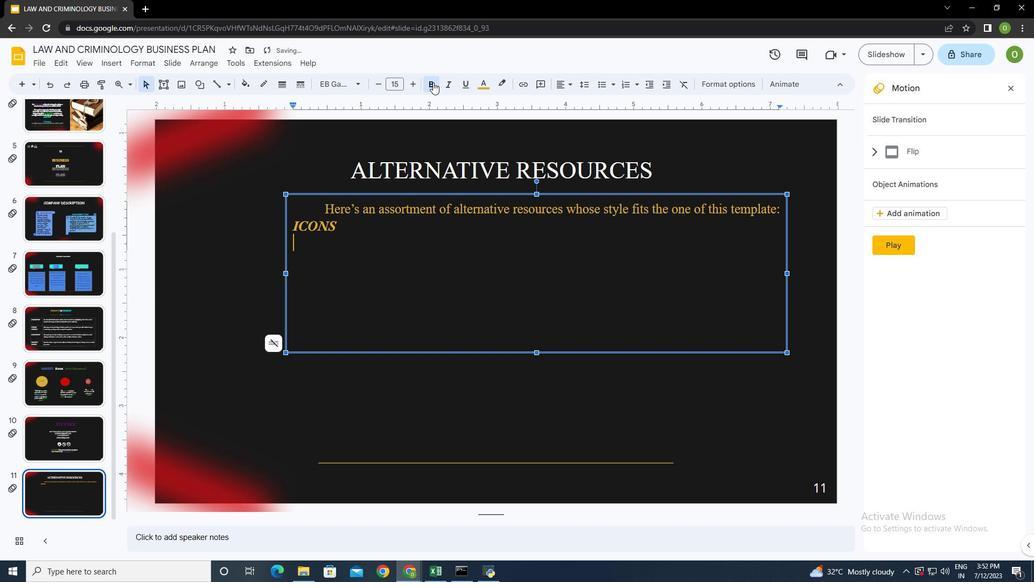 
Action: Mouse pressed left at (433, 81)
Screenshot: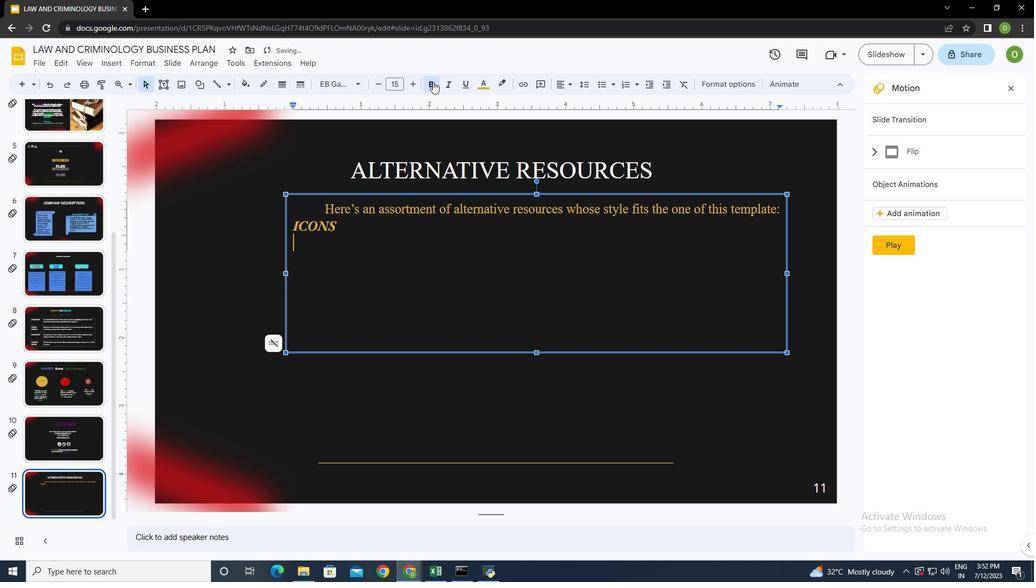 
Action: Mouse moved to (600, 84)
Screenshot: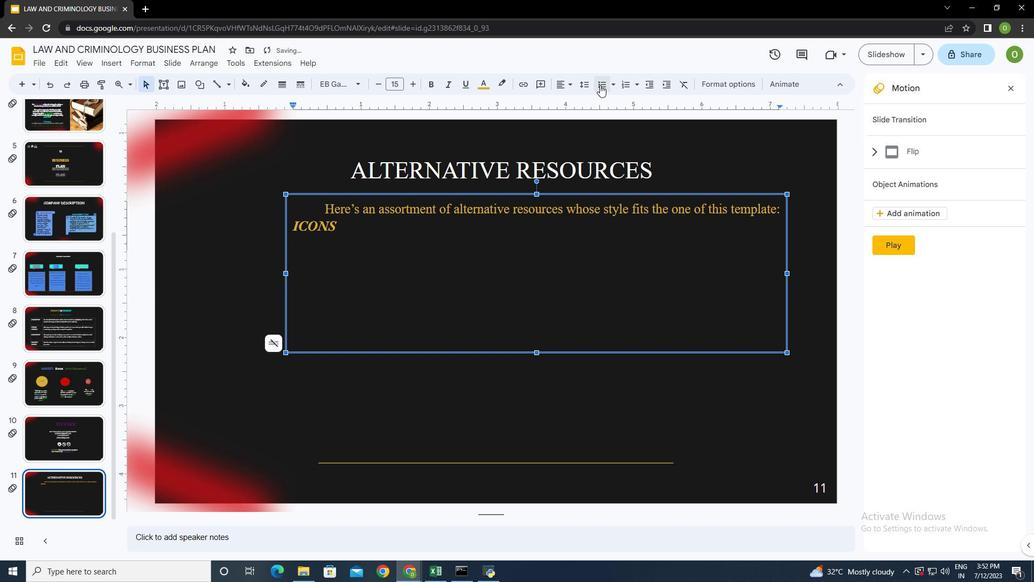 
Action: Mouse pressed left at (600, 84)
Screenshot: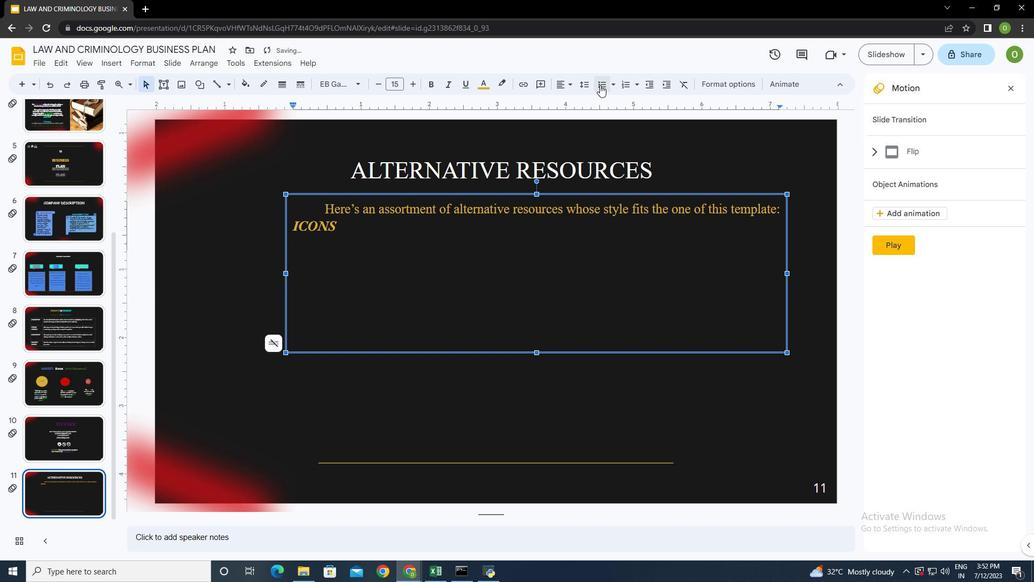
Action: Mouse moved to (386, 290)
Screenshot: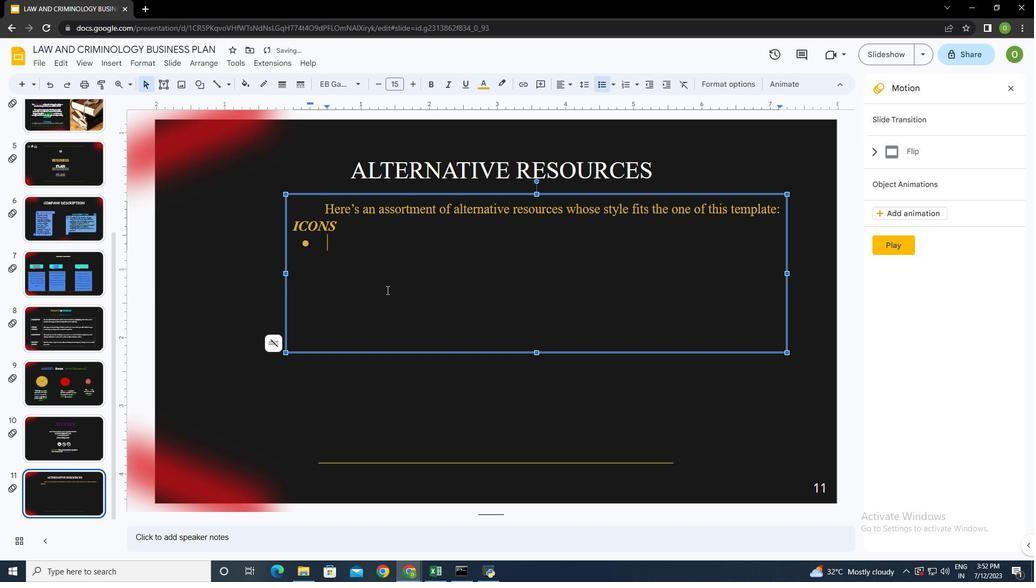 
Action: Key pressed <Key.shift>lAW<Key.space><Key.shift>bOOK<Key.space><Key.shift>I<Key.backspace><Key.backspace><Key.backspace><Key.backspace><Key.backspace><Key.backspace><Key.backspace><Key.backspace><Key.backspace><Key.backspace><Key.caps_lock><Key.shift>Law<Key.space><Key.shift>Book<Key.space>icon<Key.enter><Key.shift>Footprint<Key.space>icon<Key.enter><Key.shift>Gavel<Key.space>icon
Screenshot: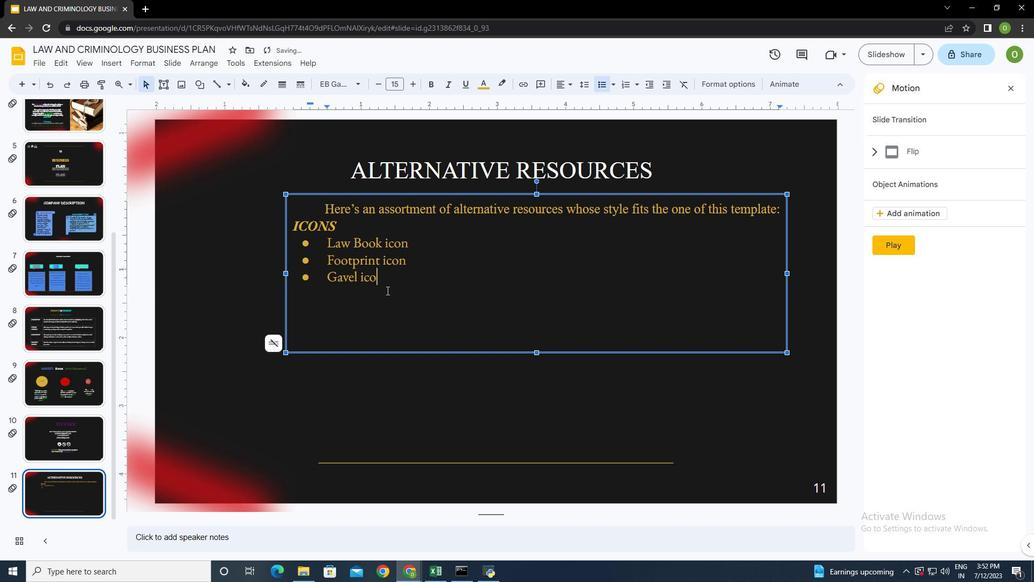 
Action: Mouse moved to (537, 354)
Screenshot: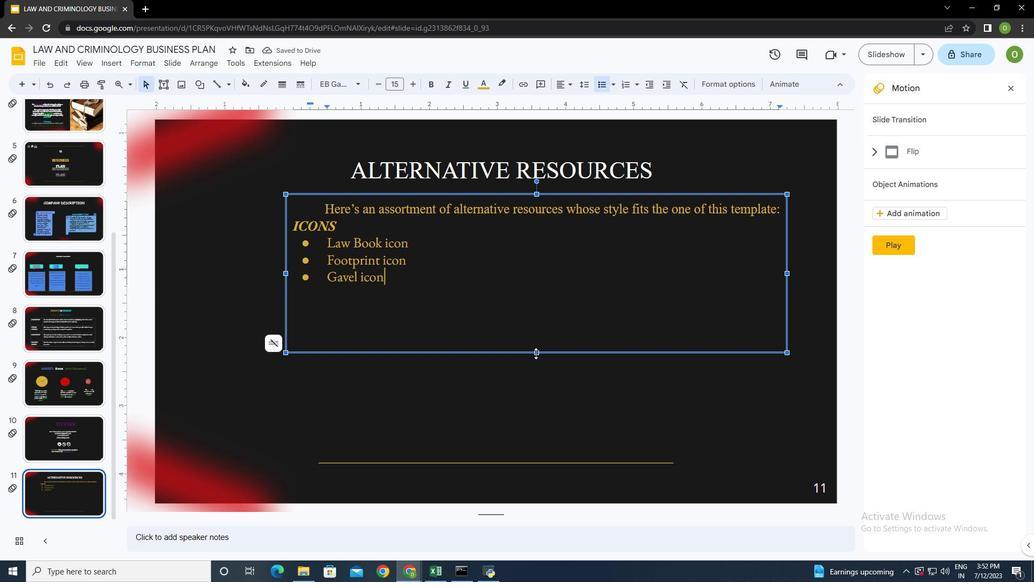
Action: Mouse pressed left at (537, 354)
Screenshot: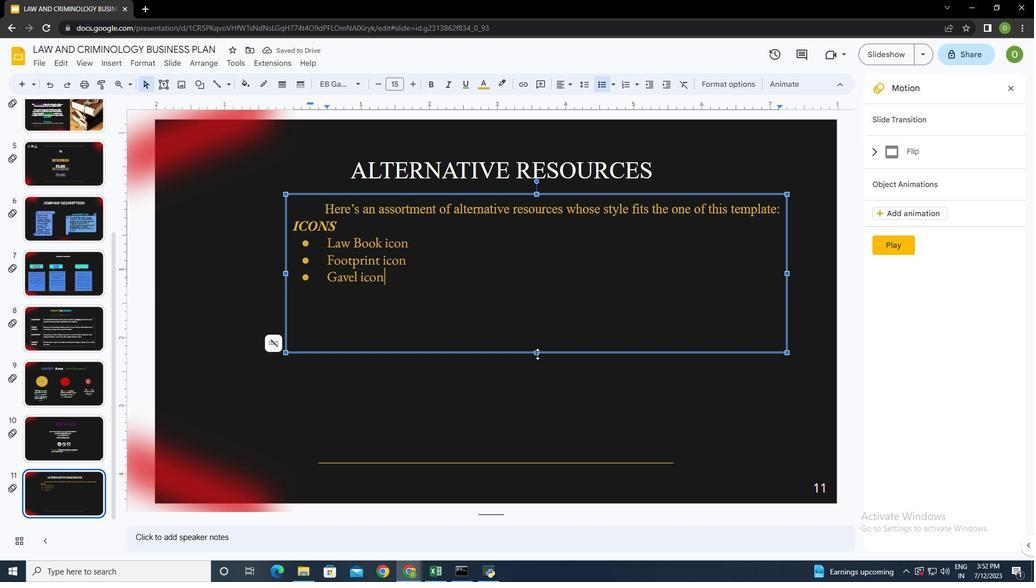 
Action: Mouse moved to (485, 383)
Screenshot: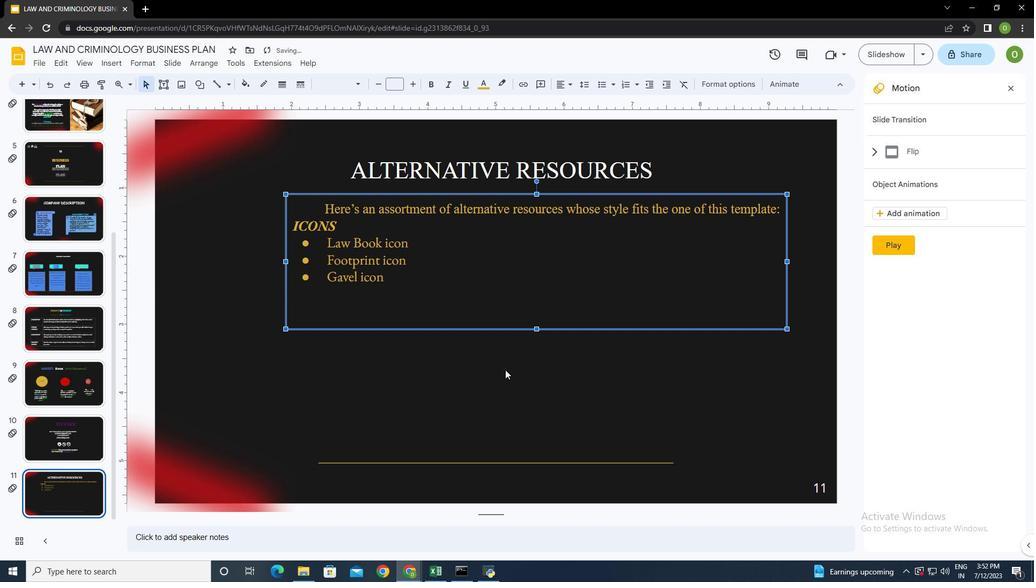 
Action: Mouse pressed left at (485, 383)
Screenshot: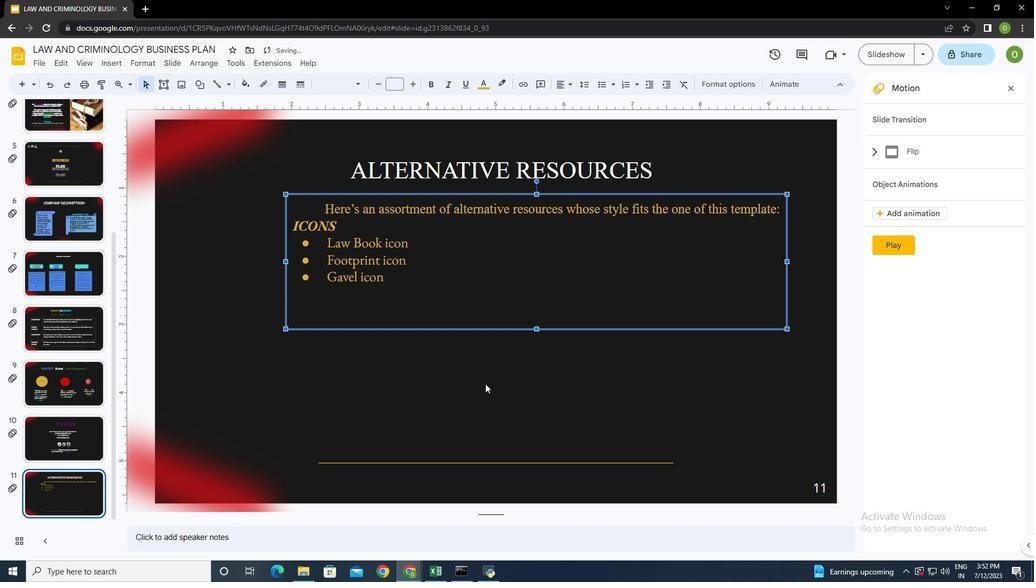
Action: Mouse moved to (115, 58)
Screenshot: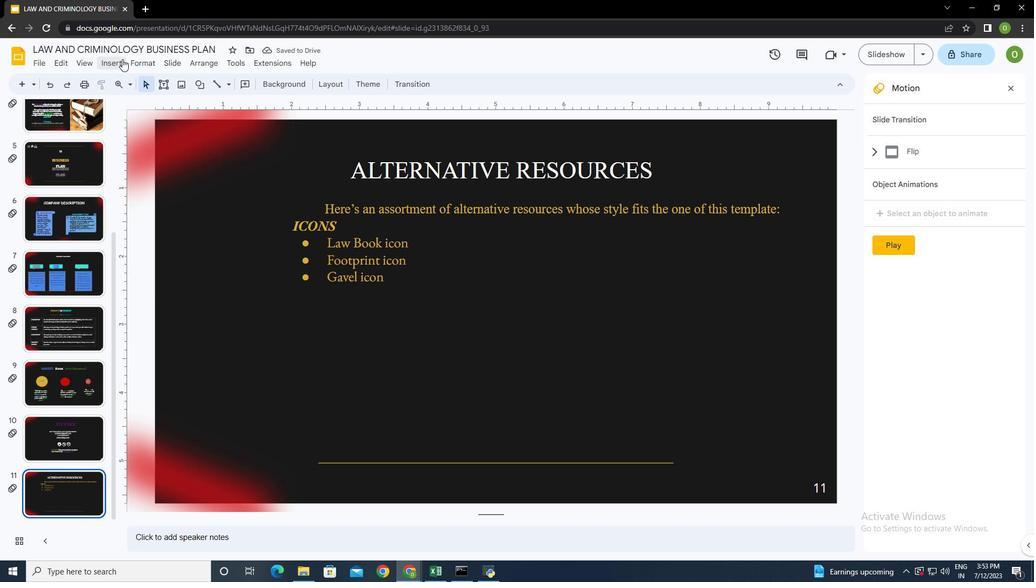 
Action: Mouse pressed left at (115, 58)
Screenshot: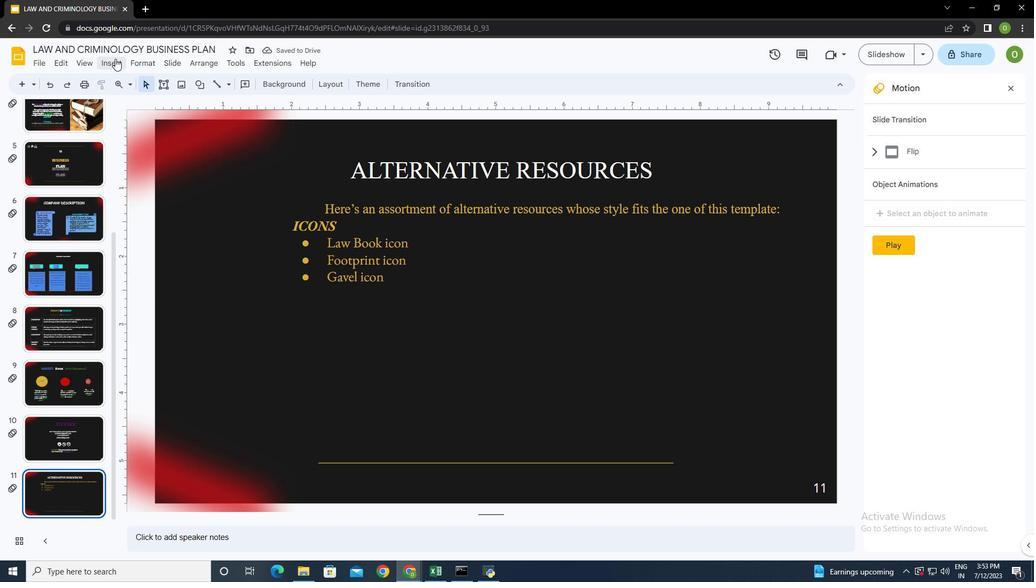 
Action: Mouse moved to (328, 84)
Screenshot: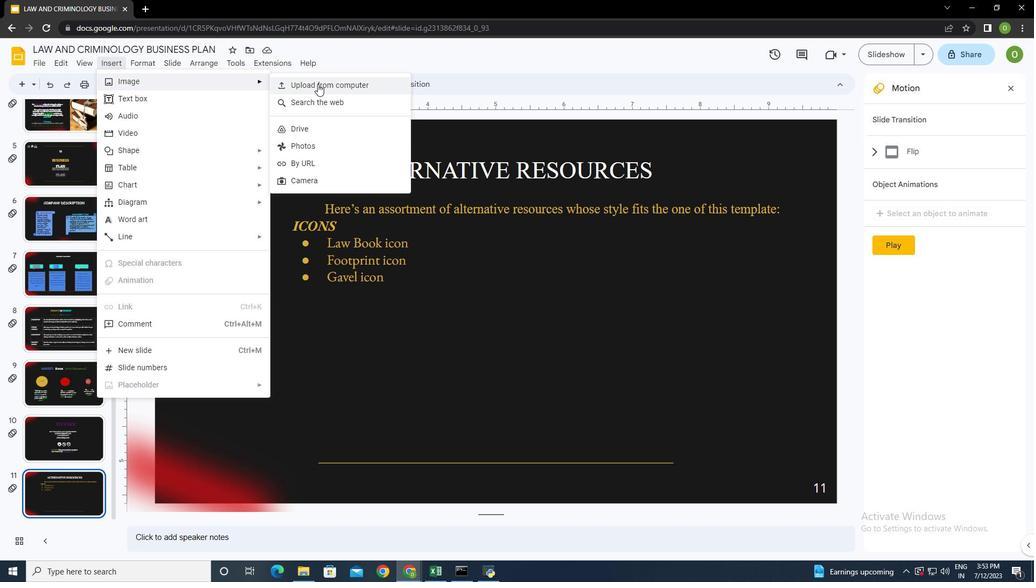 
Action: Mouse pressed left at (328, 84)
Screenshot: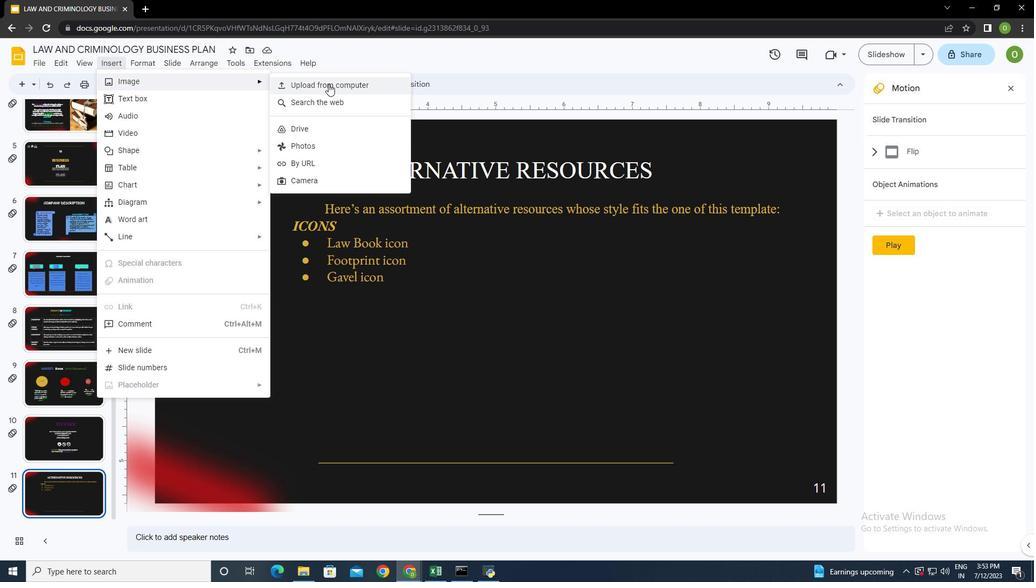 
Action: Mouse moved to (365, 84)
Screenshot: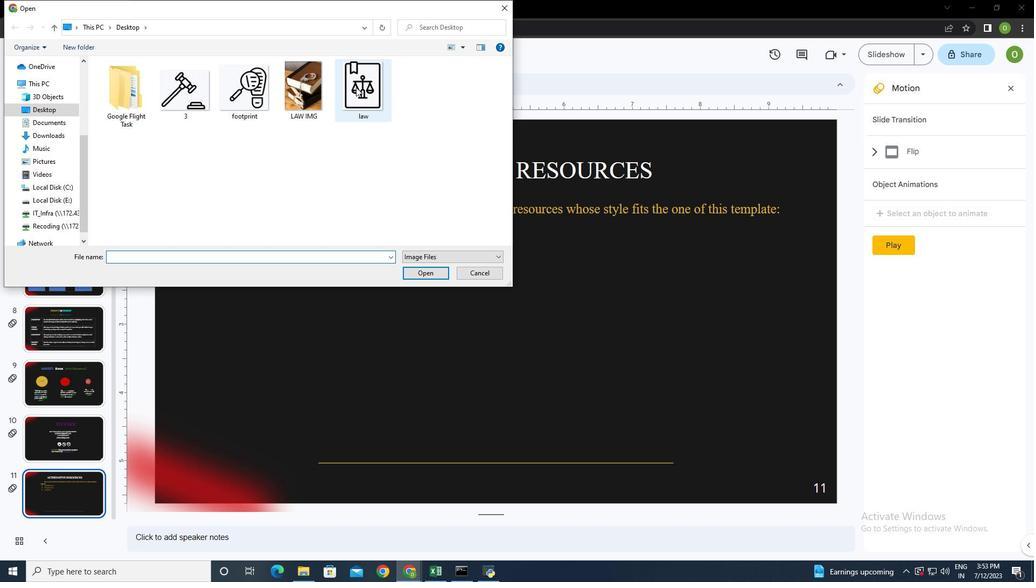 
Action: Mouse pressed left at (365, 84)
Screenshot: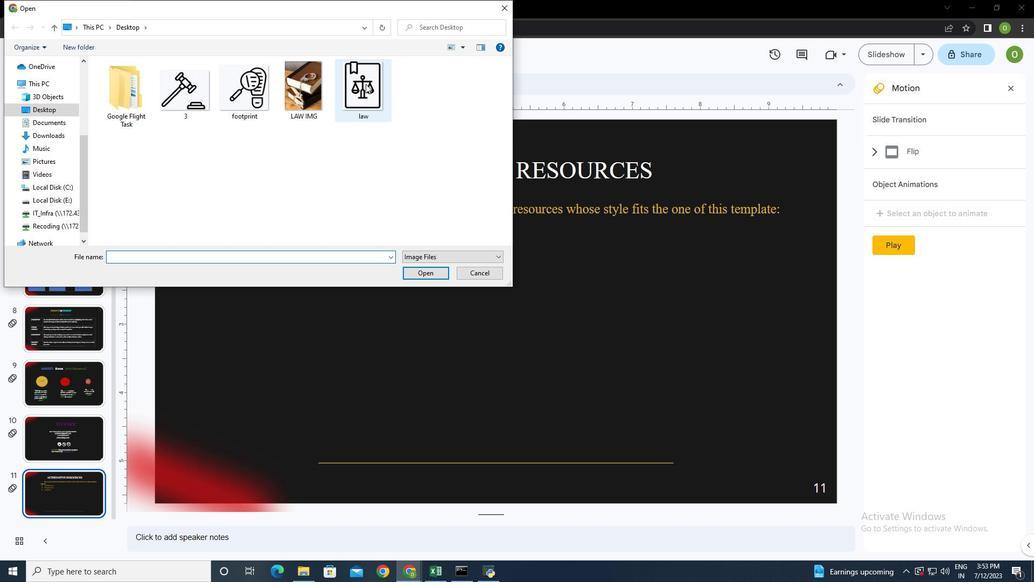 
Action: Mouse pressed left at (365, 84)
Screenshot: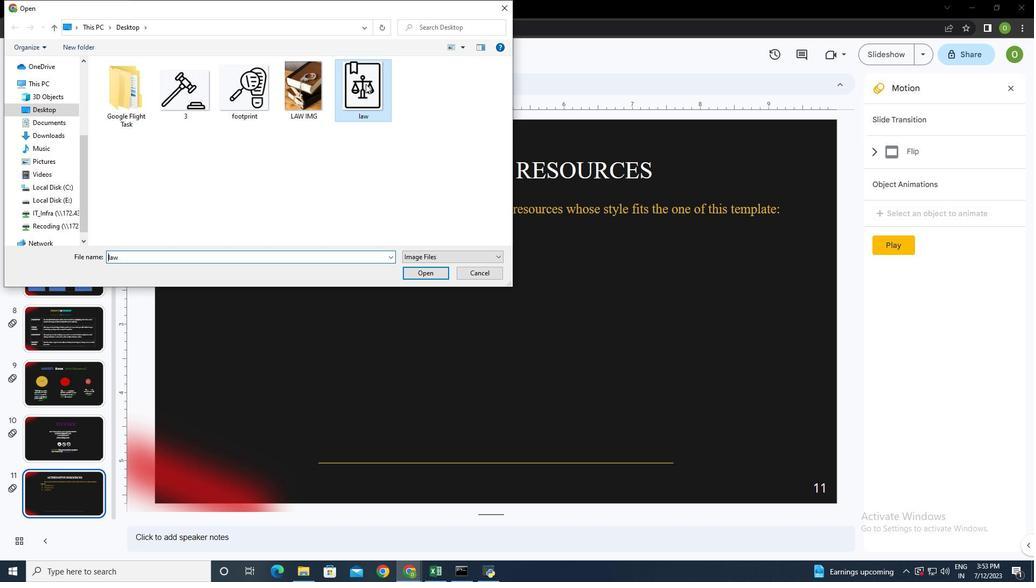 
Action: Mouse moved to (235, 404)
Screenshot: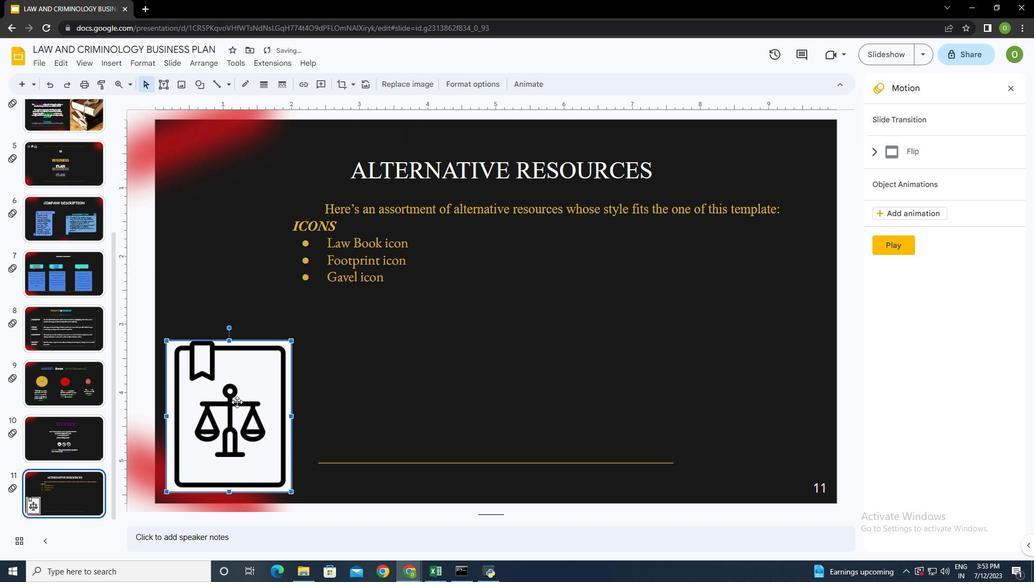 
Action: Mouse pressed left at (235, 404)
Screenshot: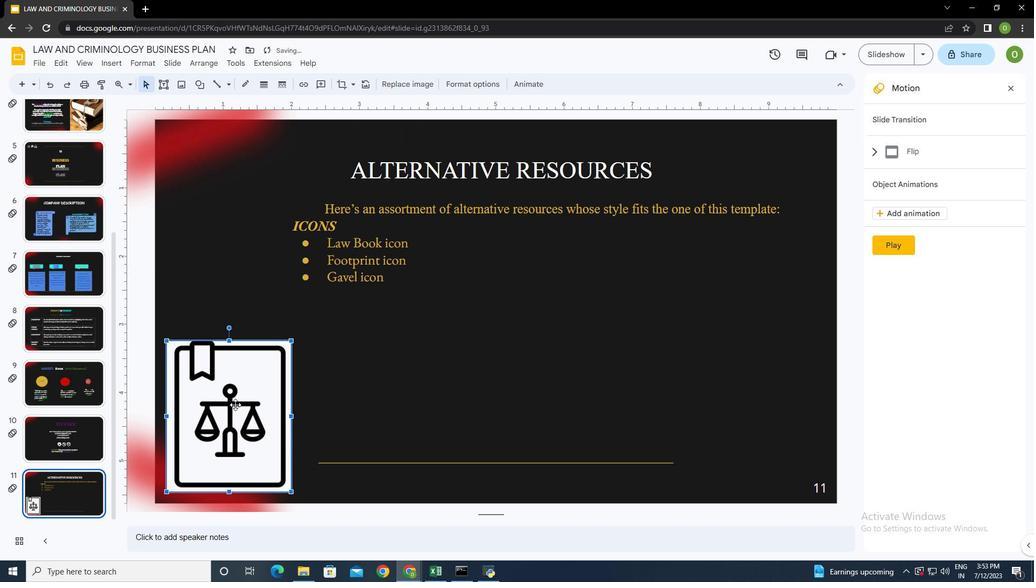 
Action: Mouse moved to (319, 452)
Screenshot: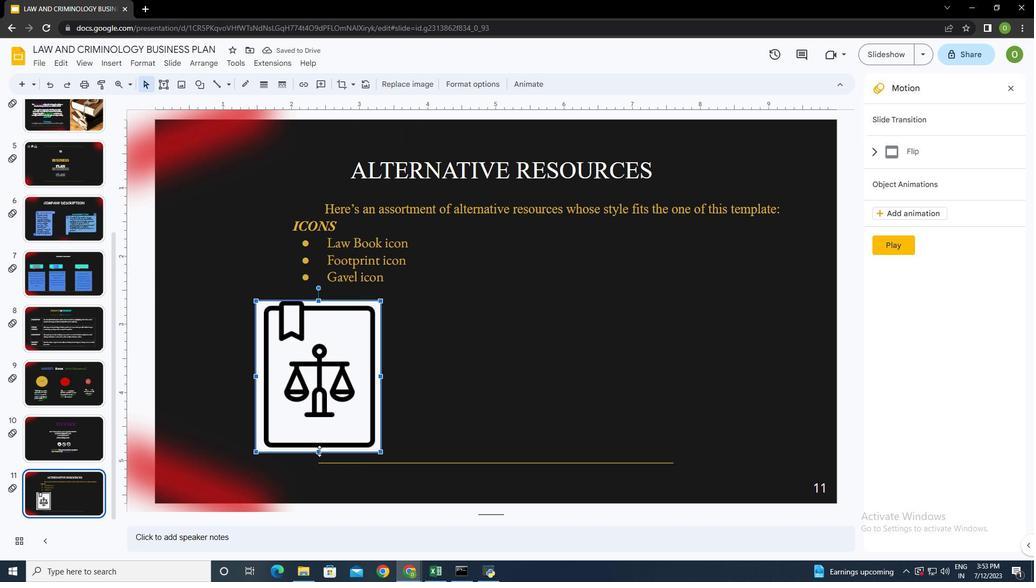 
Action: Mouse pressed left at (319, 452)
Screenshot: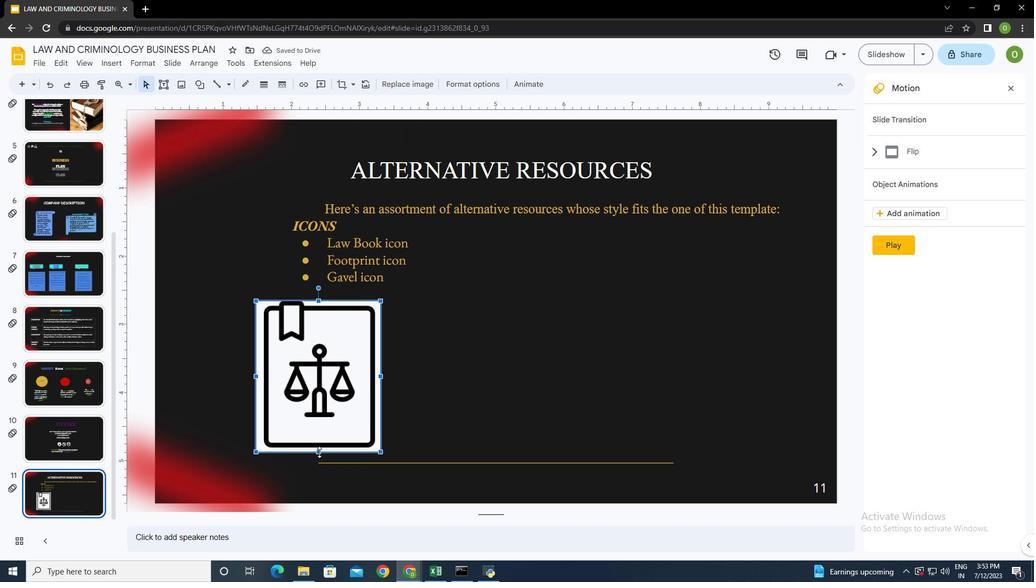 
Action: Mouse moved to (380, 345)
Screenshot: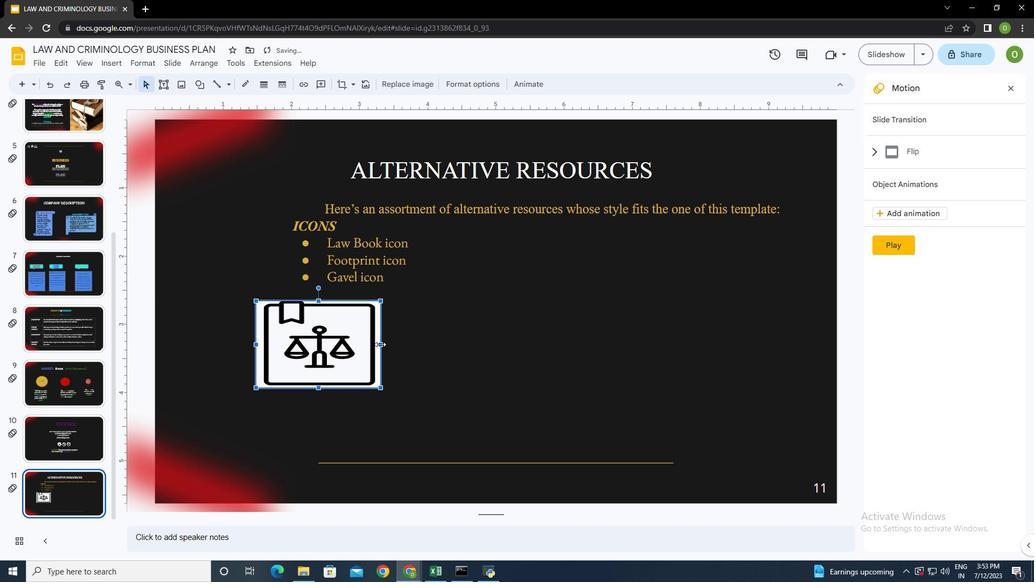 
Action: Mouse pressed left at (380, 345)
Screenshot: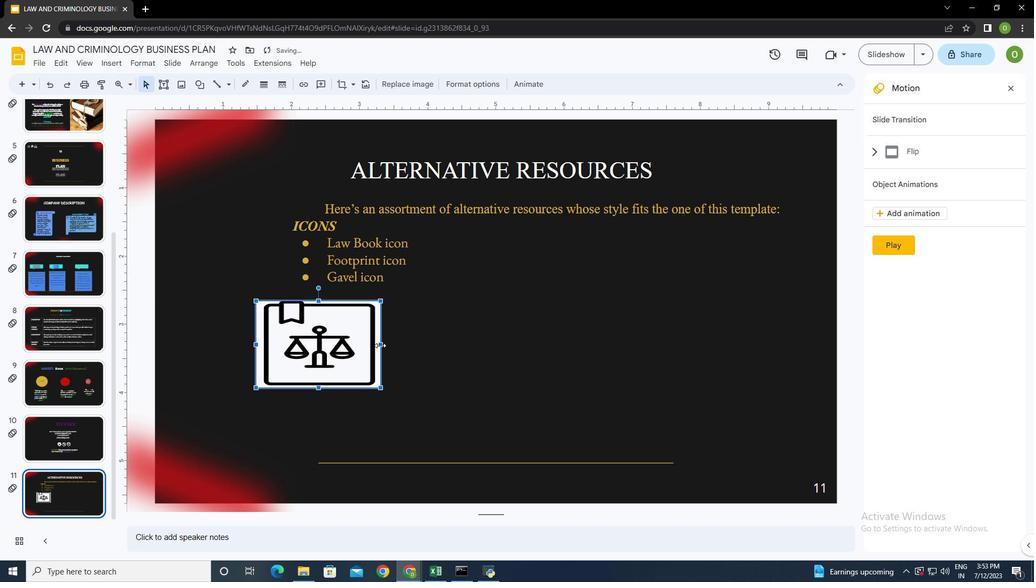 
Action: Mouse moved to (256, 344)
Screenshot: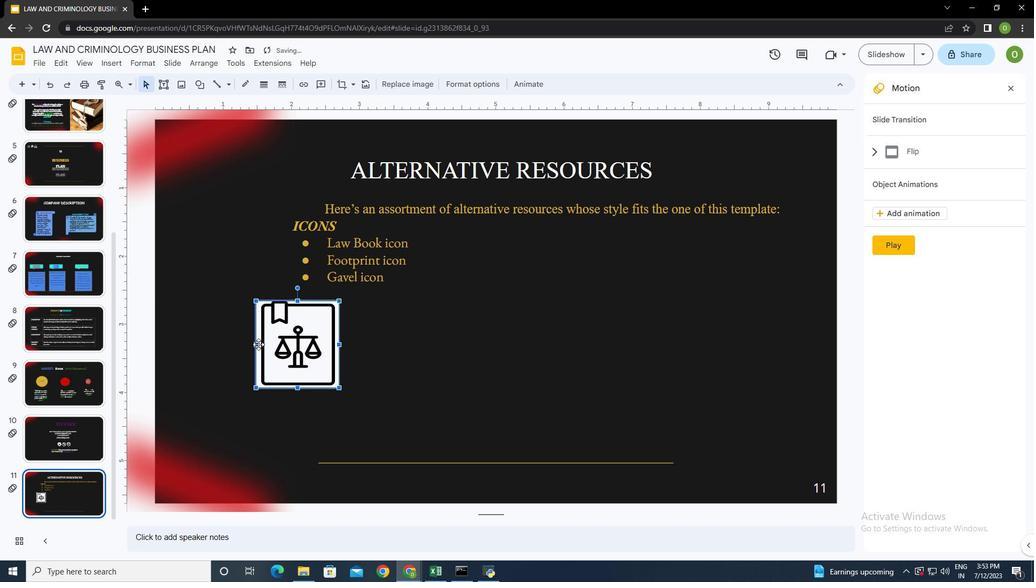 
Action: Mouse pressed left at (256, 344)
Screenshot: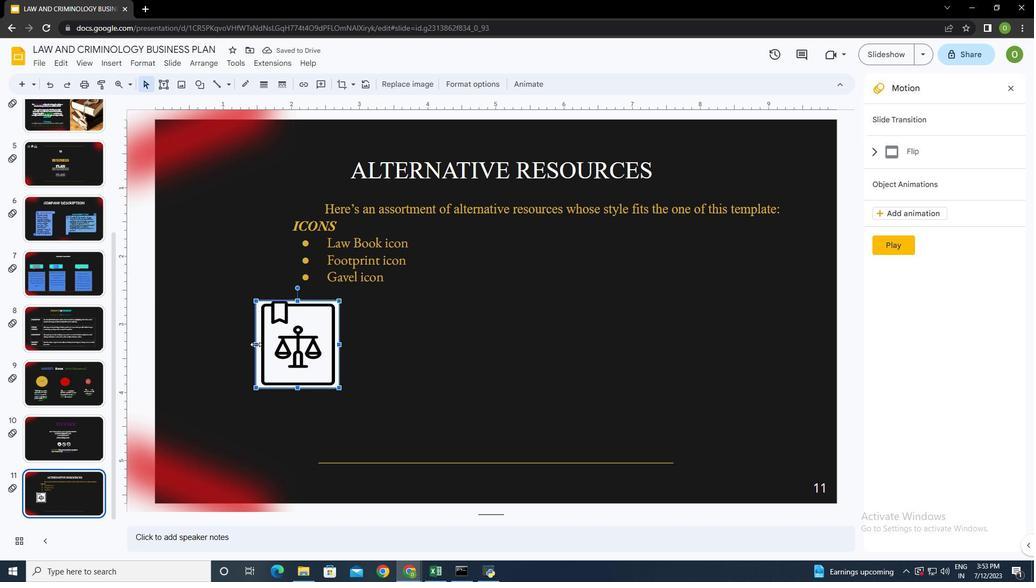
Action: Mouse moved to (307, 332)
Screenshot: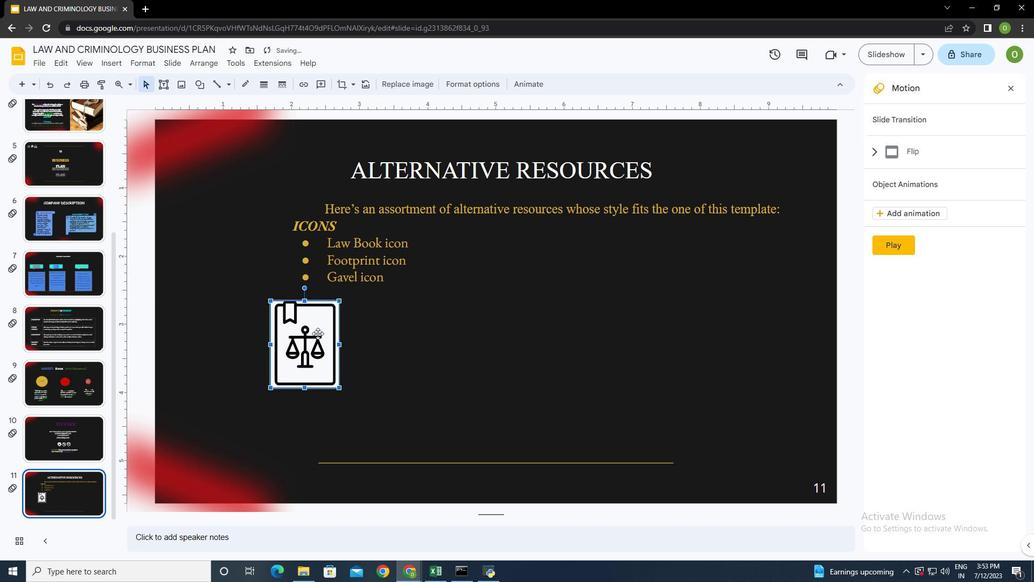 
Action: Mouse pressed left at (307, 332)
Screenshot: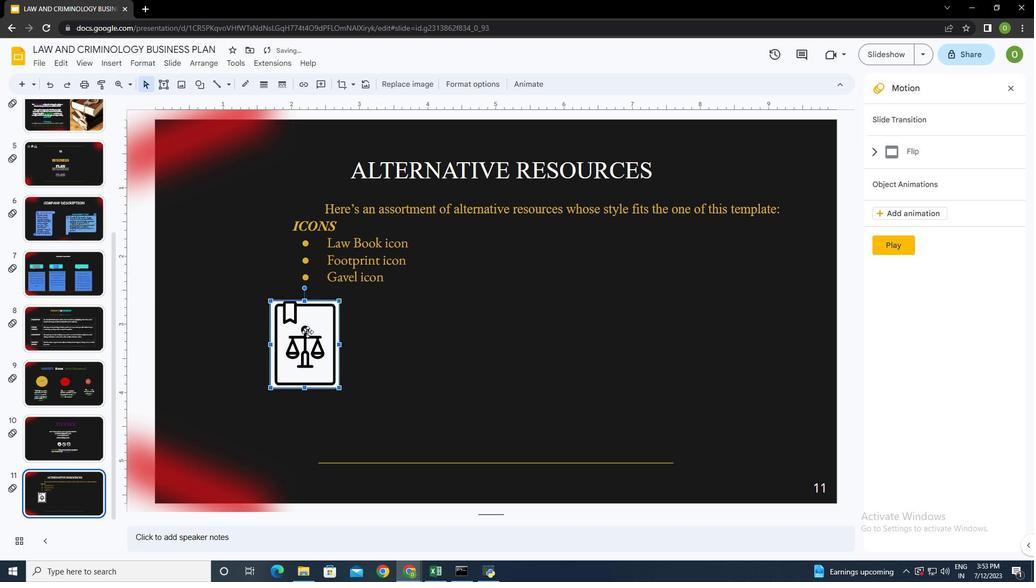 
Action: Mouse moved to (322, 343)
Screenshot: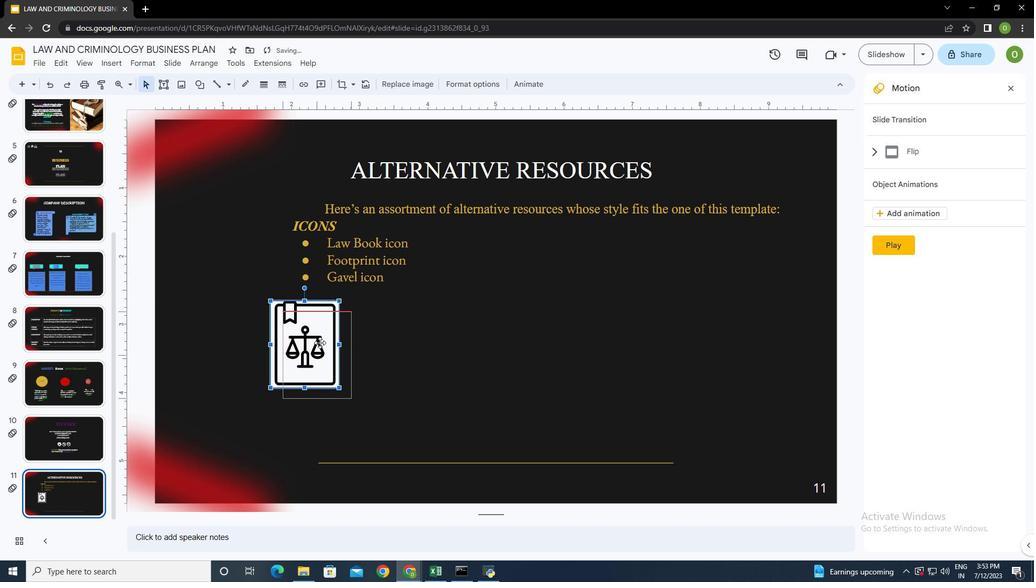 
Action: Mouse pressed left at (322, 343)
Screenshot: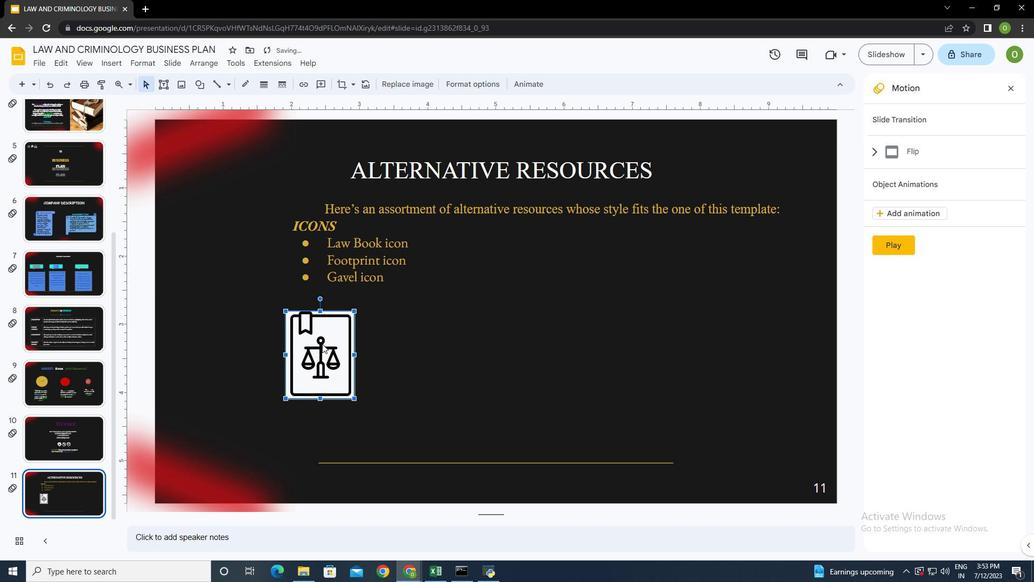 
Action: Mouse moved to (328, 346)
Screenshot: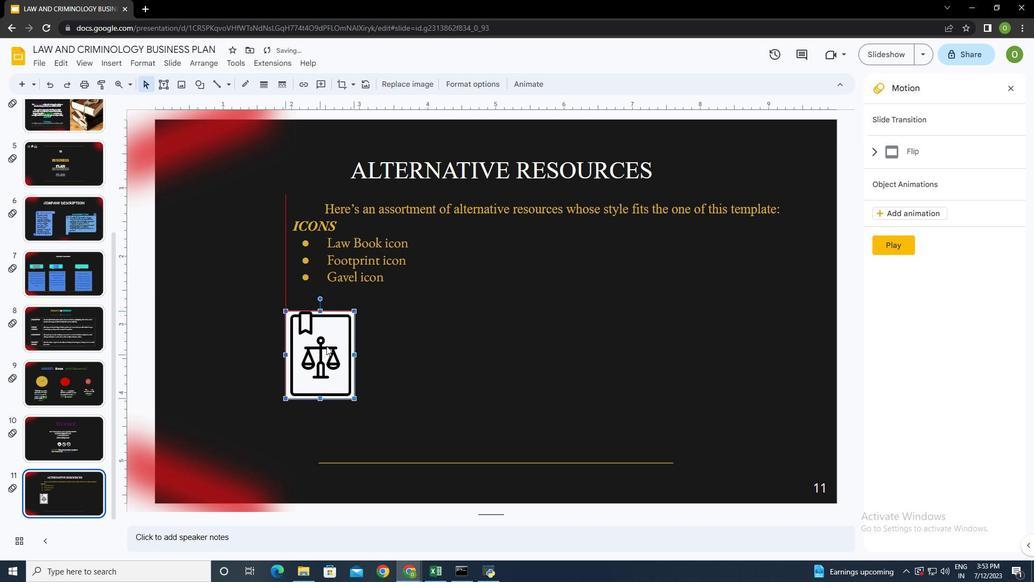 
Action: Mouse pressed left at (328, 346)
Screenshot: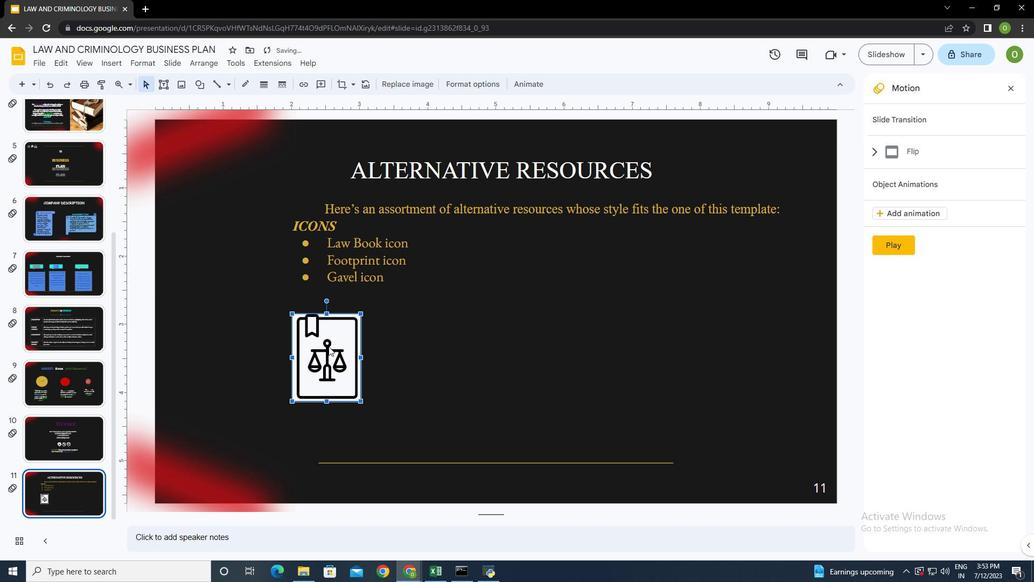 
Action: Mouse moved to (469, 362)
Screenshot: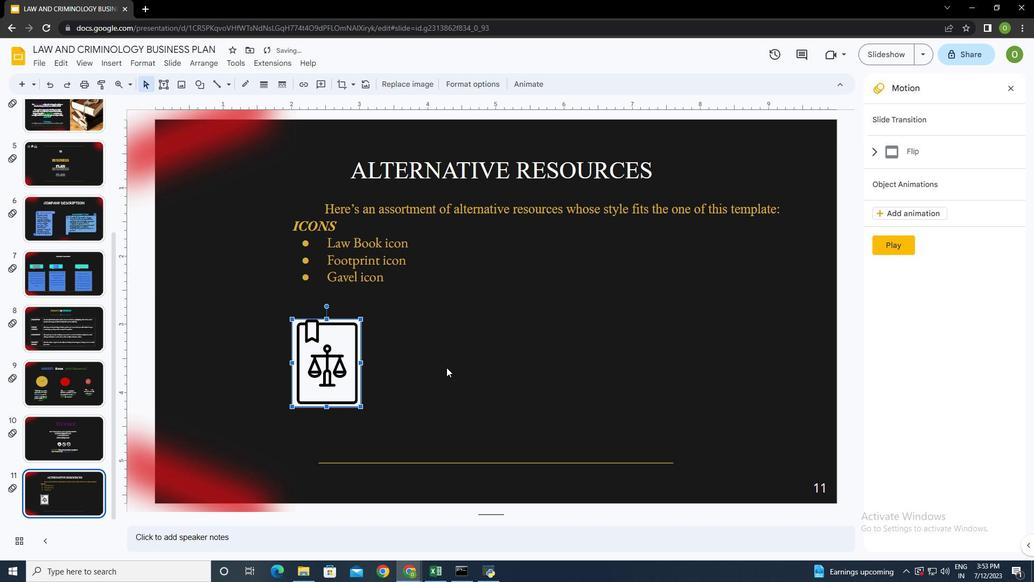 
Action: Mouse pressed left at (469, 362)
Screenshot: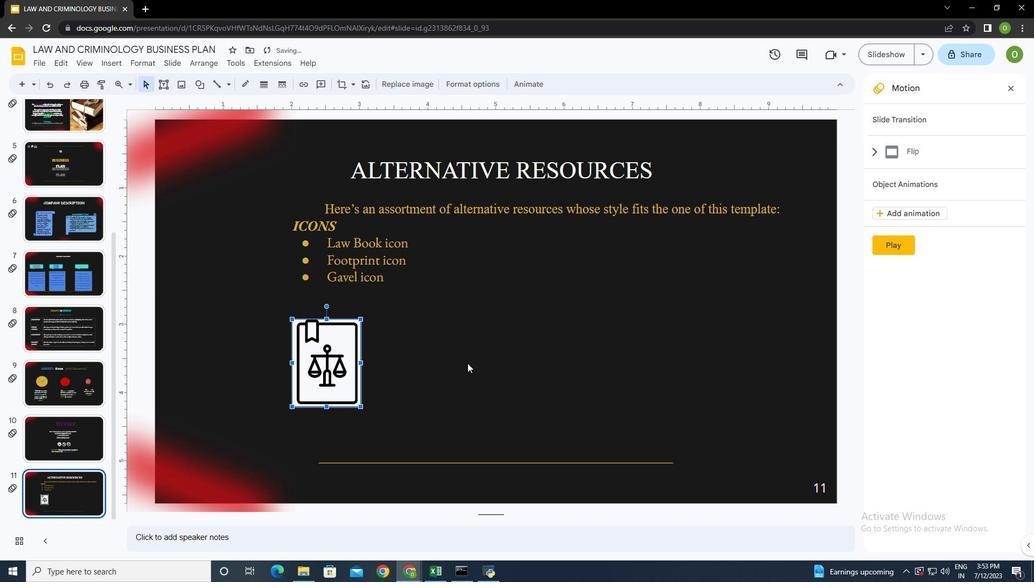 
Action: Mouse moved to (118, 64)
Screenshot: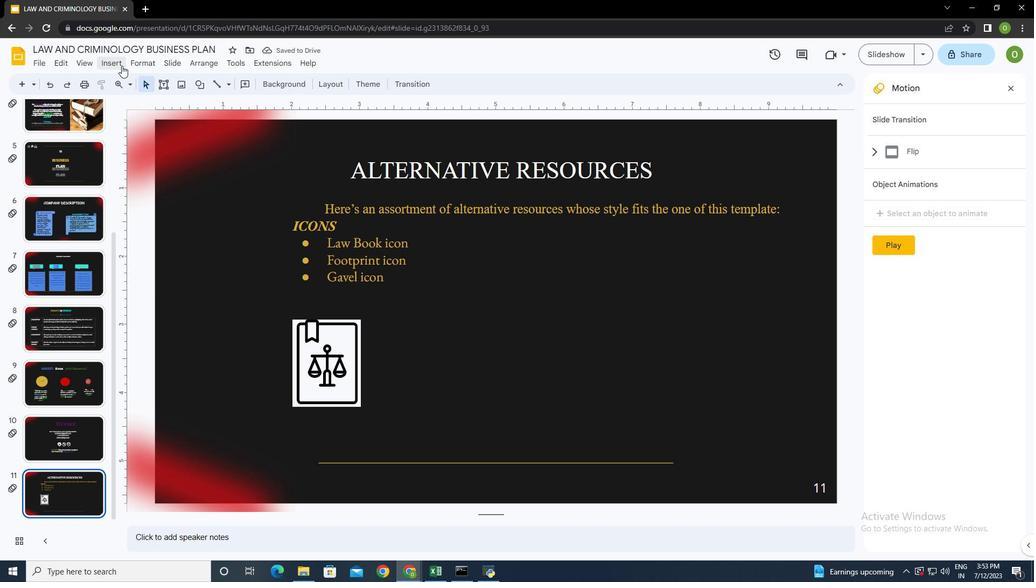 
Action: Mouse pressed left at (118, 64)
Screenshot: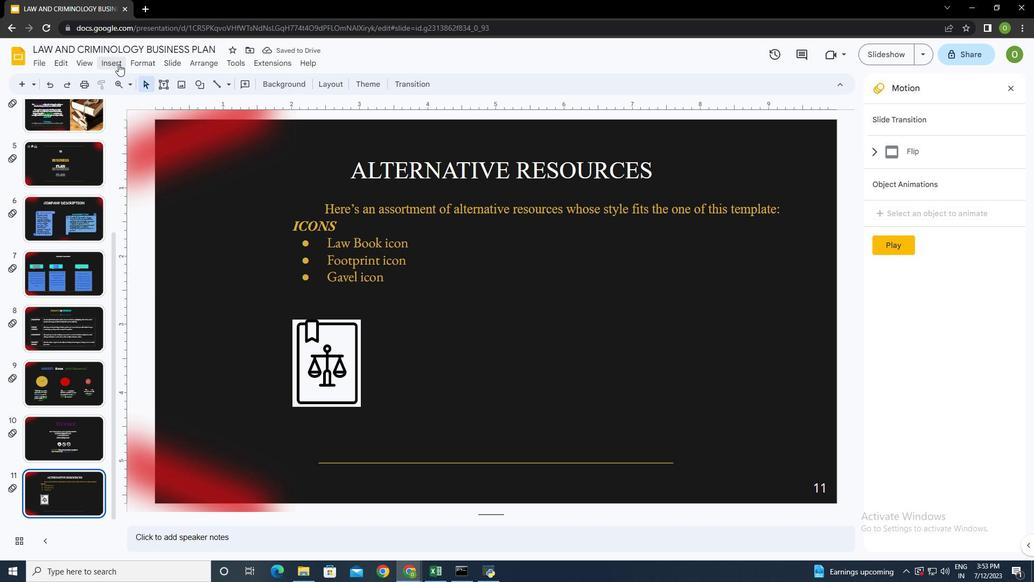
Action: Mouse moved to (319, 86)
Screenshot: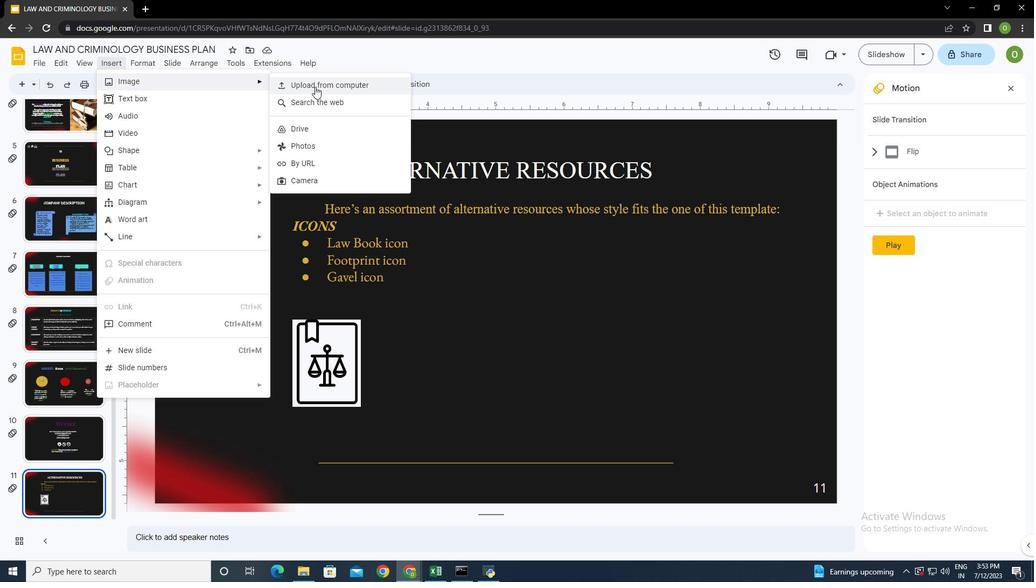 
Action: Mouse pressed left at (319, 86)
Screenshot: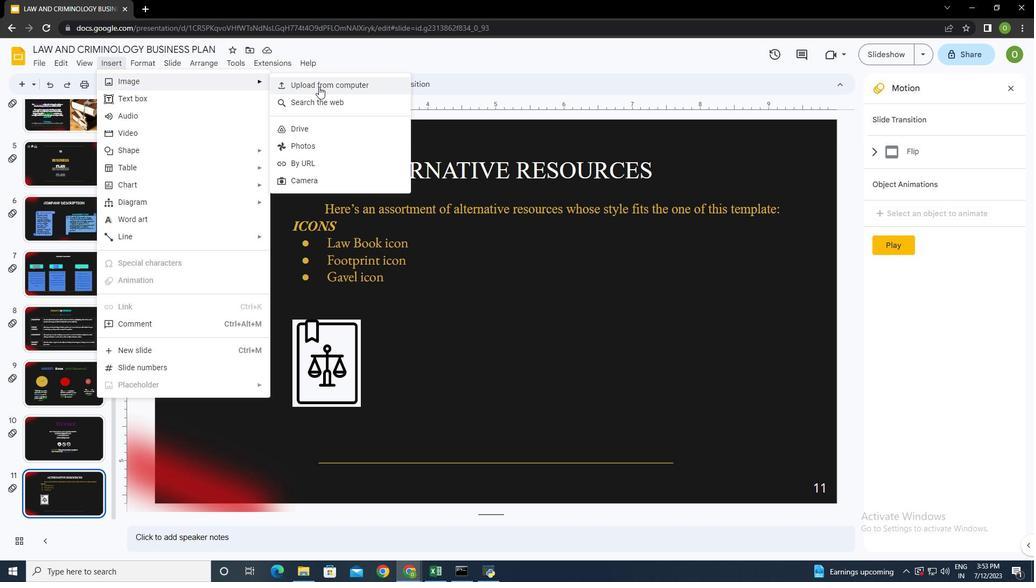 
Action: Mouse moved to (252, 92)
Screenshot: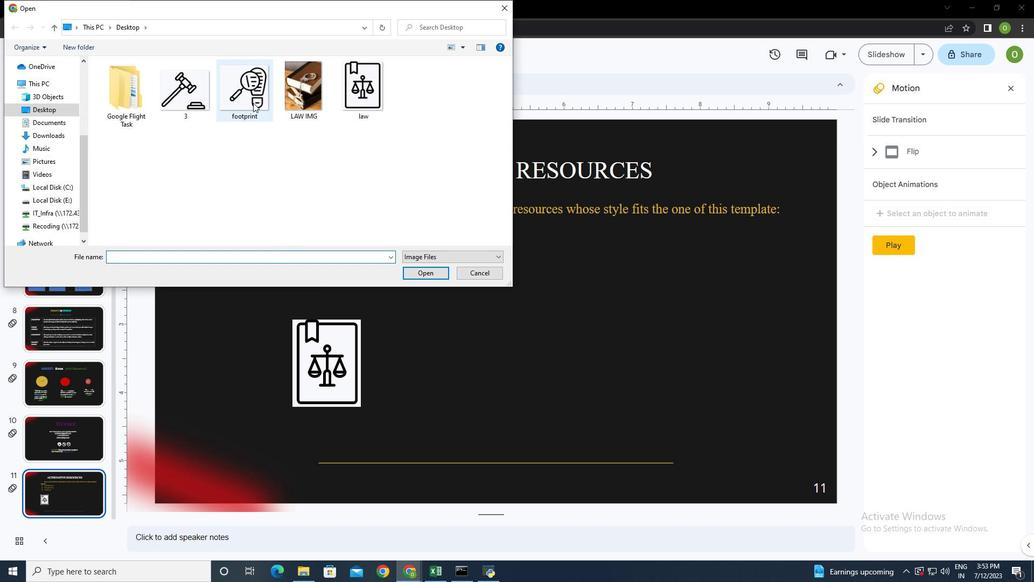 
Action: Mouse pressed left at (252, 92)
Screenshot: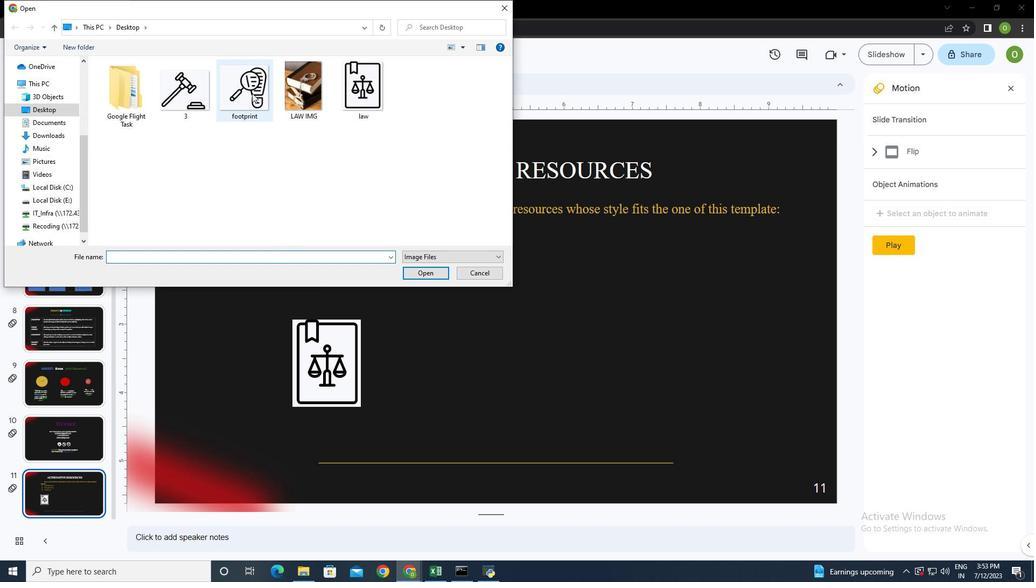 
Action: Mouse moved to (252, 92)
Screenshot: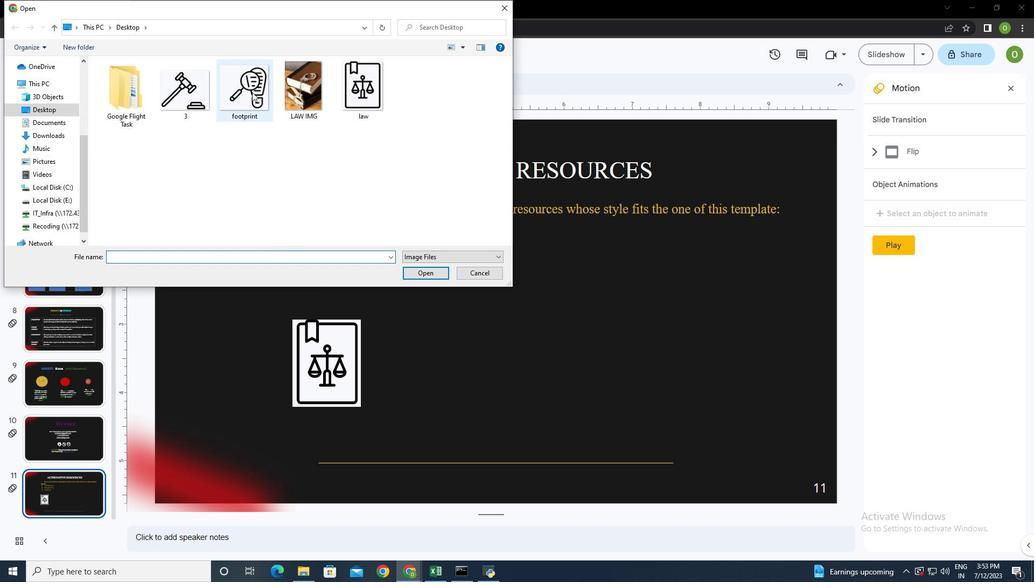
Action: Mouse pressed left at (252, 92)
Screenshot: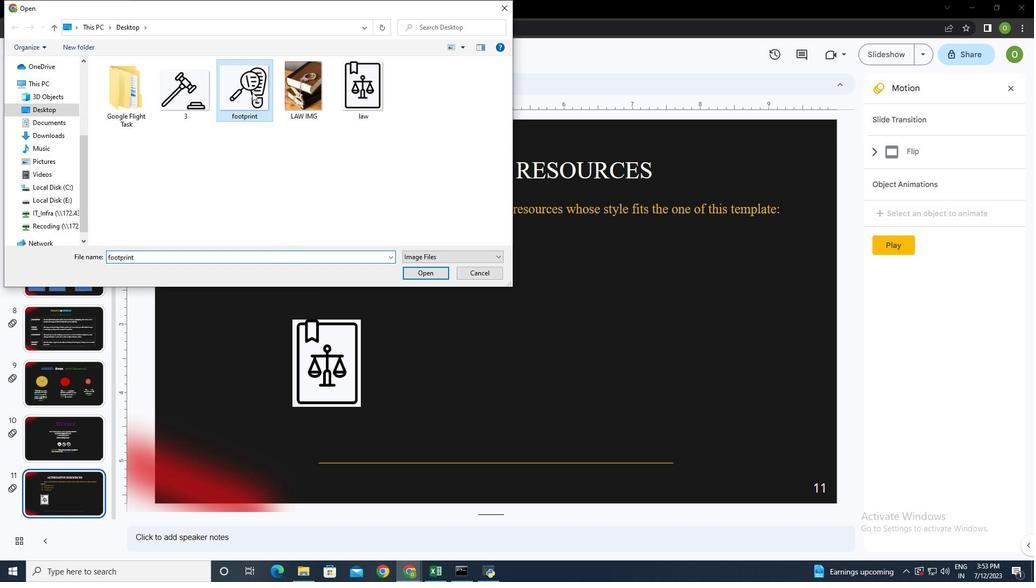 
Action: Mouse moved to (465, 424)
Screenshot: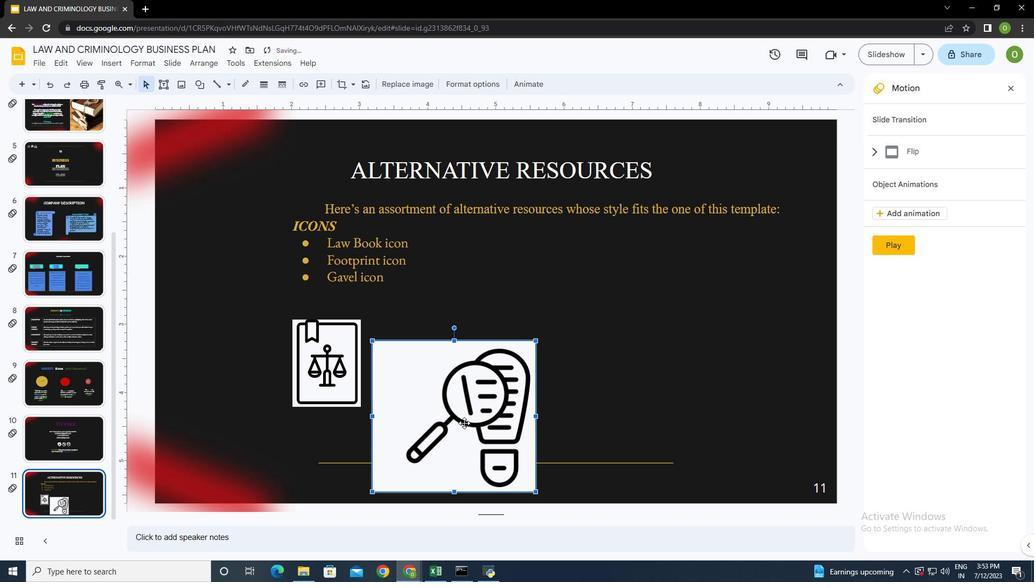 
Action: Mouse pressed left at (465, 424)
Screenshot: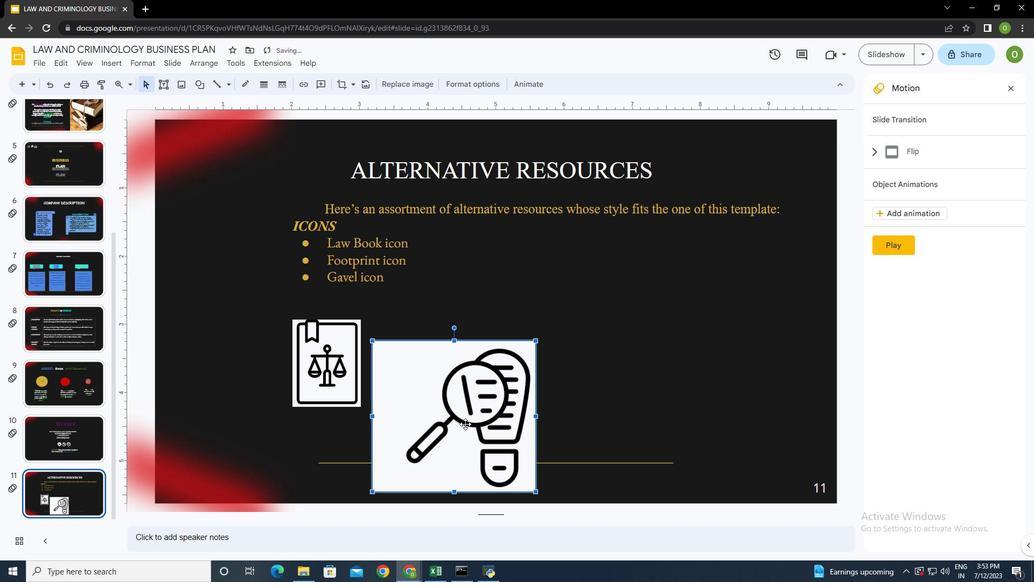 
Action: Mouse moved to (475, 465)
Screenshot: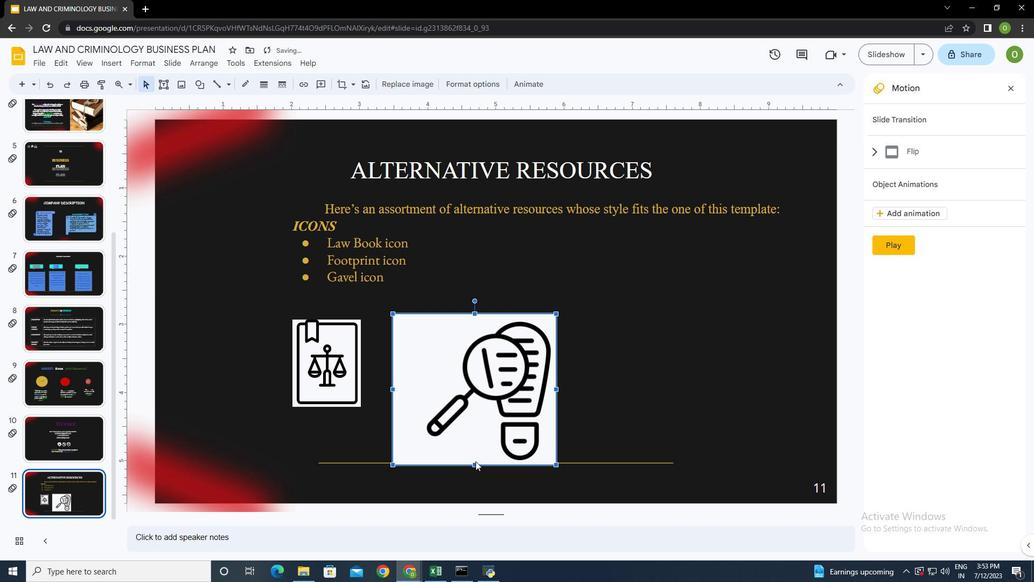 
Action: Mouse pressed left at (475, 465)
Screenshot: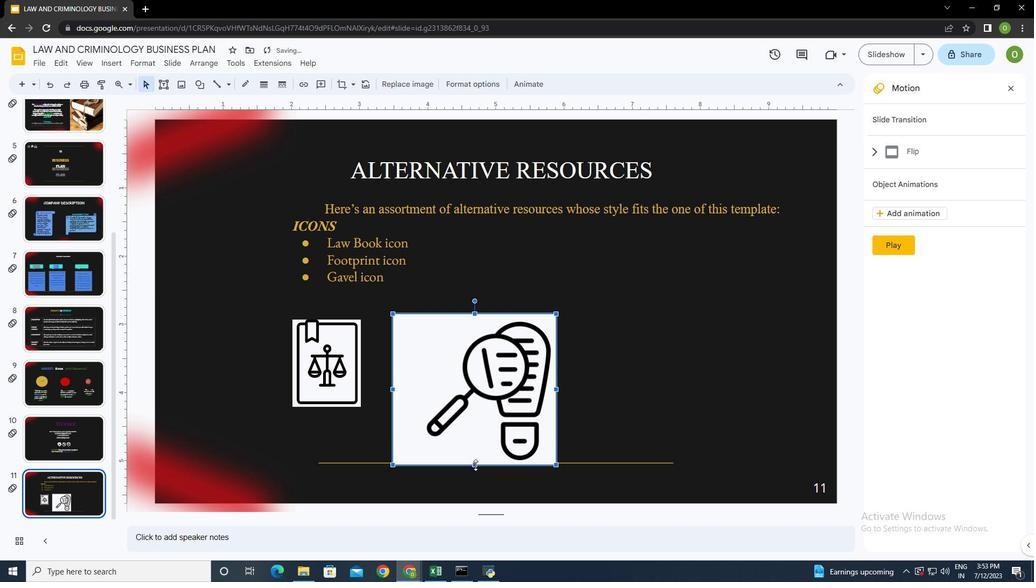 
Action: Mouse moved to (393, 360)
Screenshot: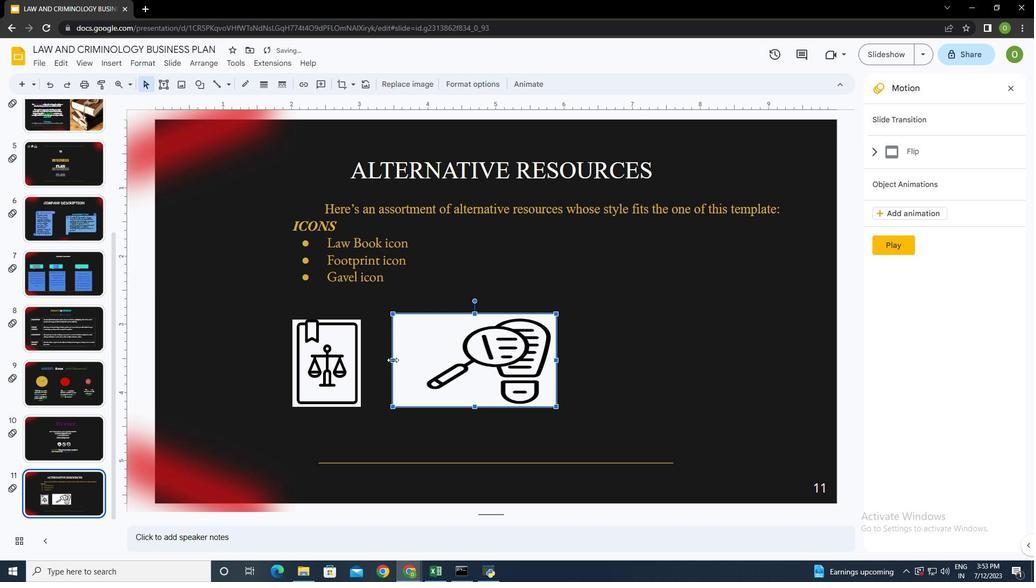 
Action: Mouse pressed left at (393, 360)
Screenshot: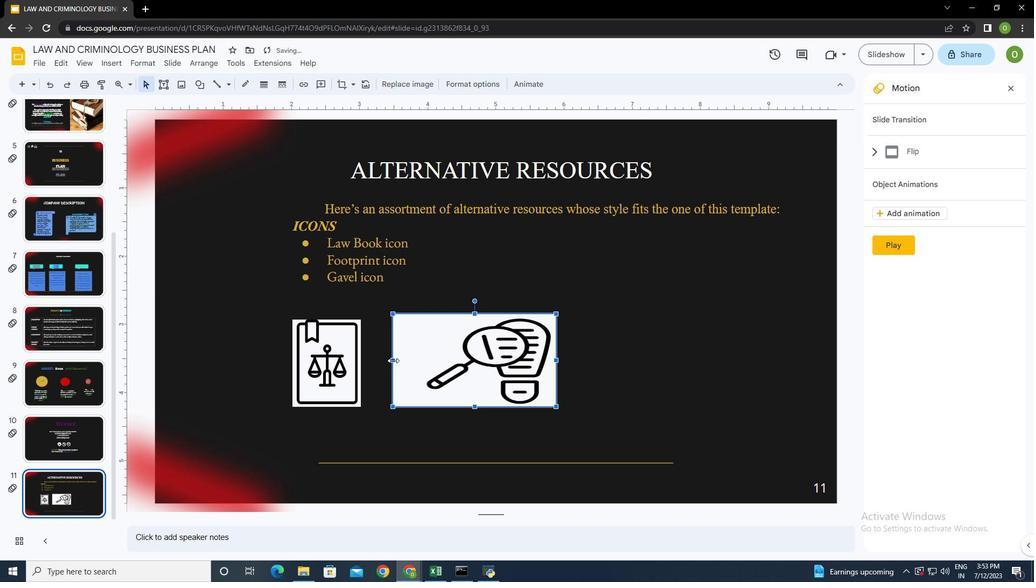 
Action: Mouse moved to (438, 364)
Screenshot: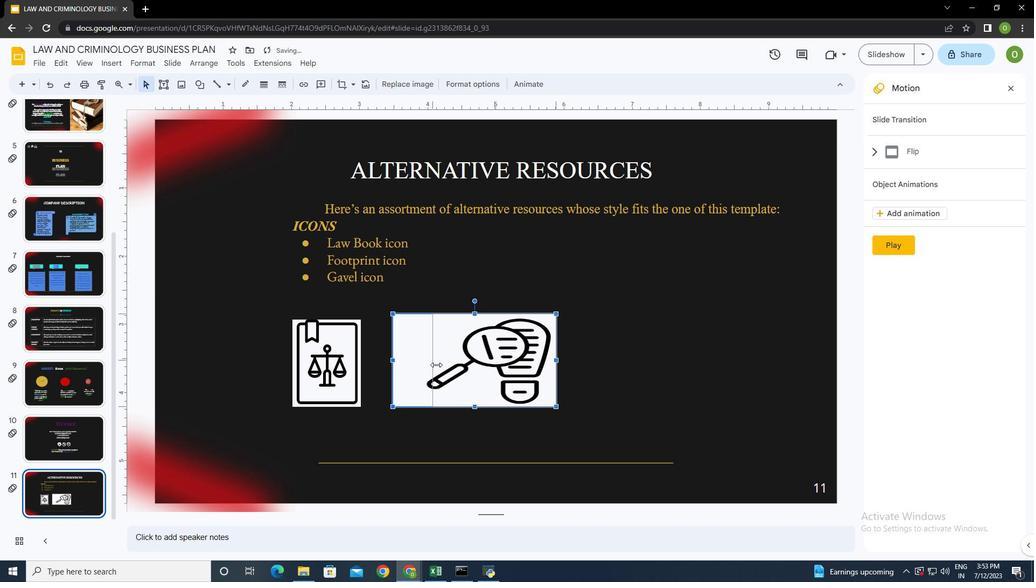 
Action: Mouse pressed left at (438, 364)
Screenshot: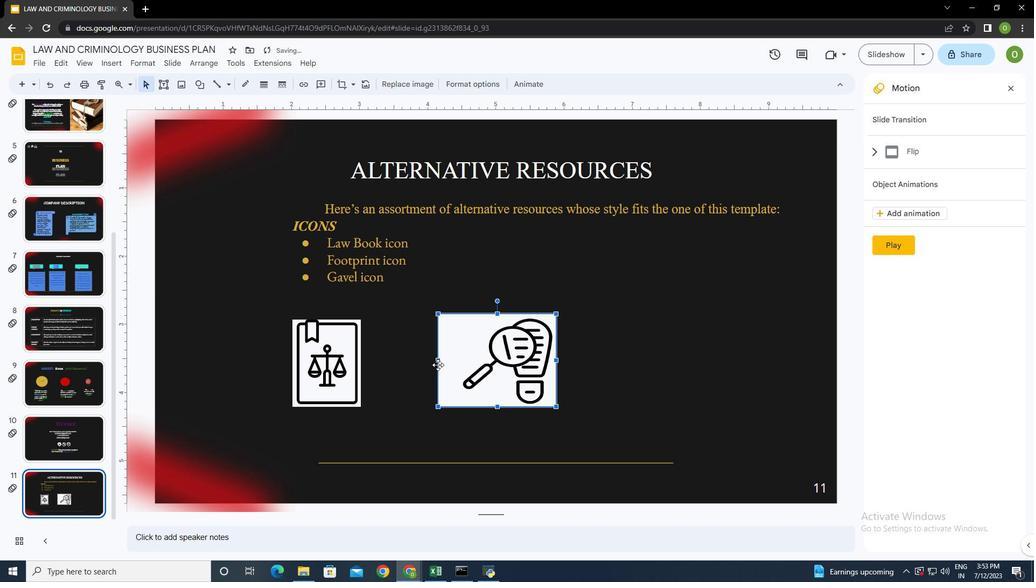 
Action: Mouse moved to (439, 360)
Screenshot: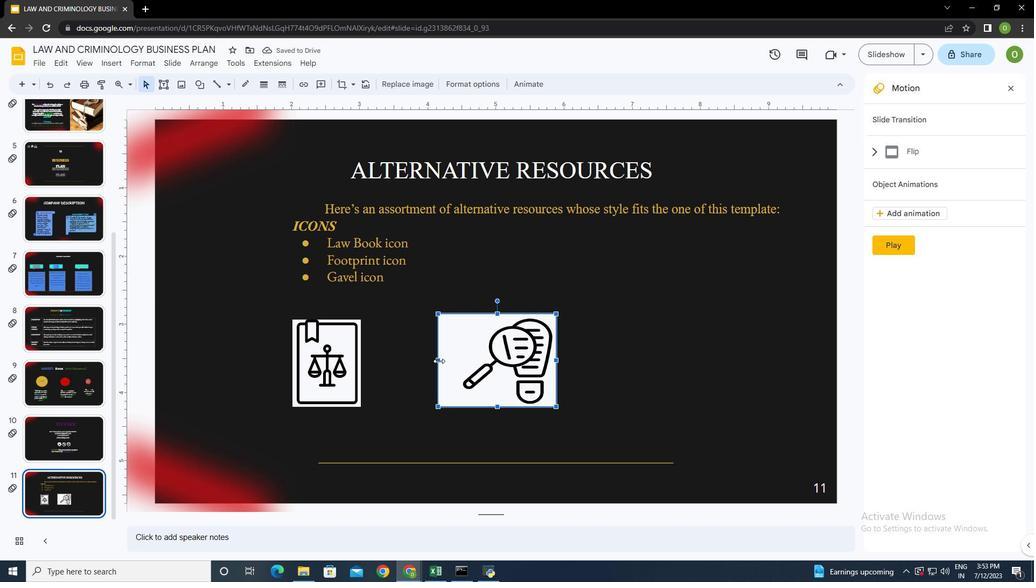 
Action: Mouse pressed left at (439, 360)
Screenshot: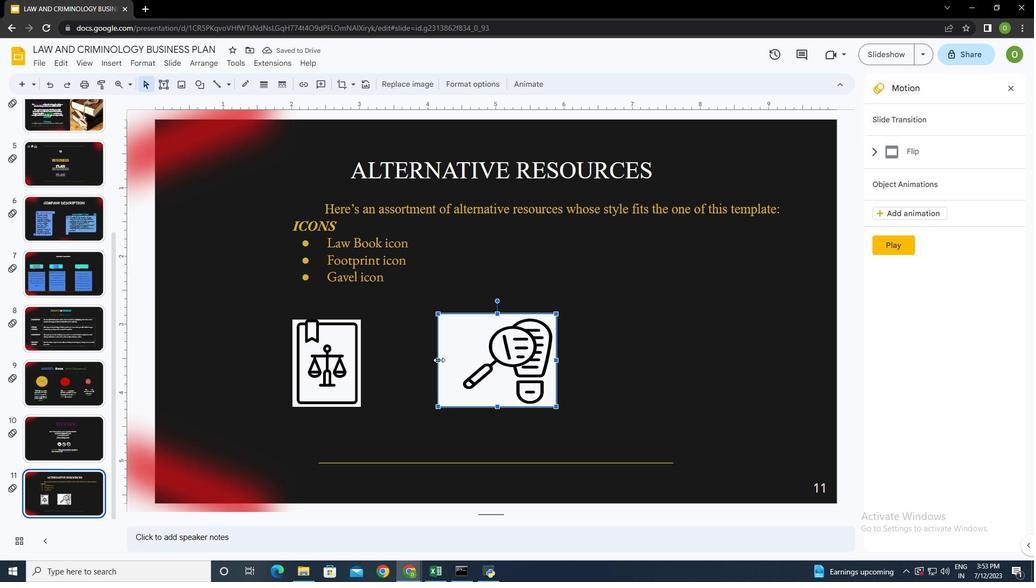 
Action: Mouse moved to (522, 354)
Screenshot: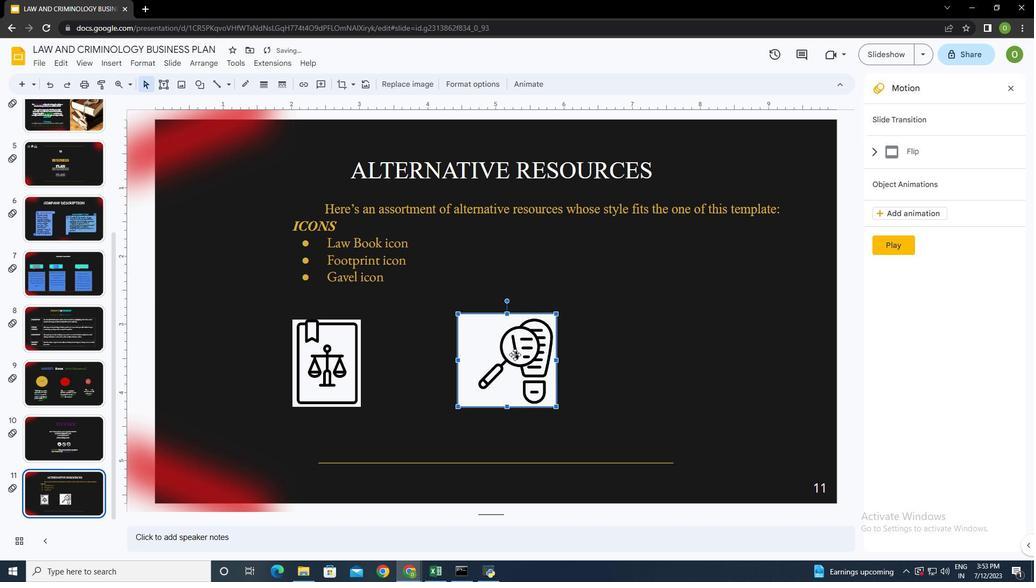 
Action: Mouse pressed left at (522, 354)
Screenshot: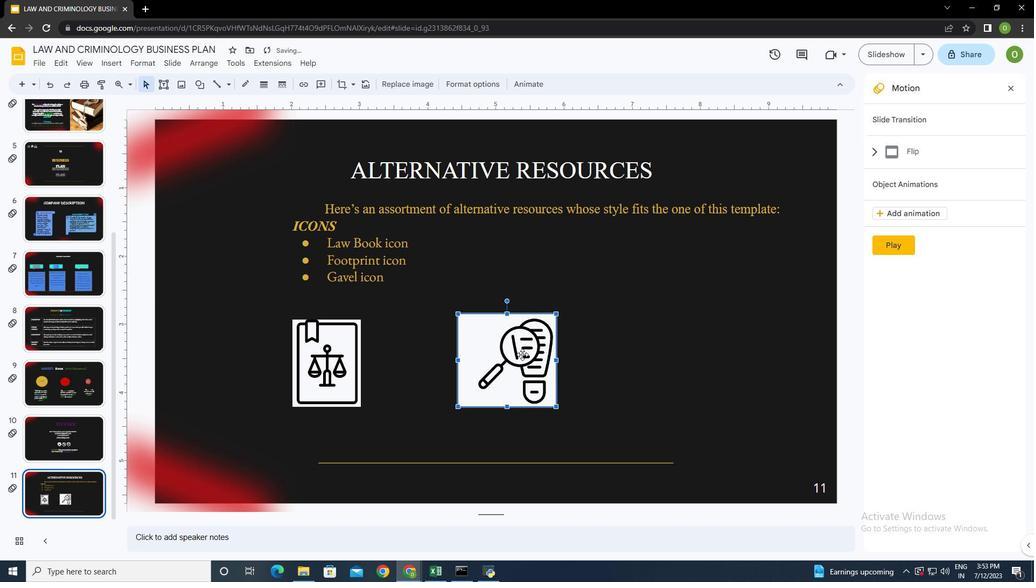 
Action: Mouse moved to (436, 361)
Screenshot: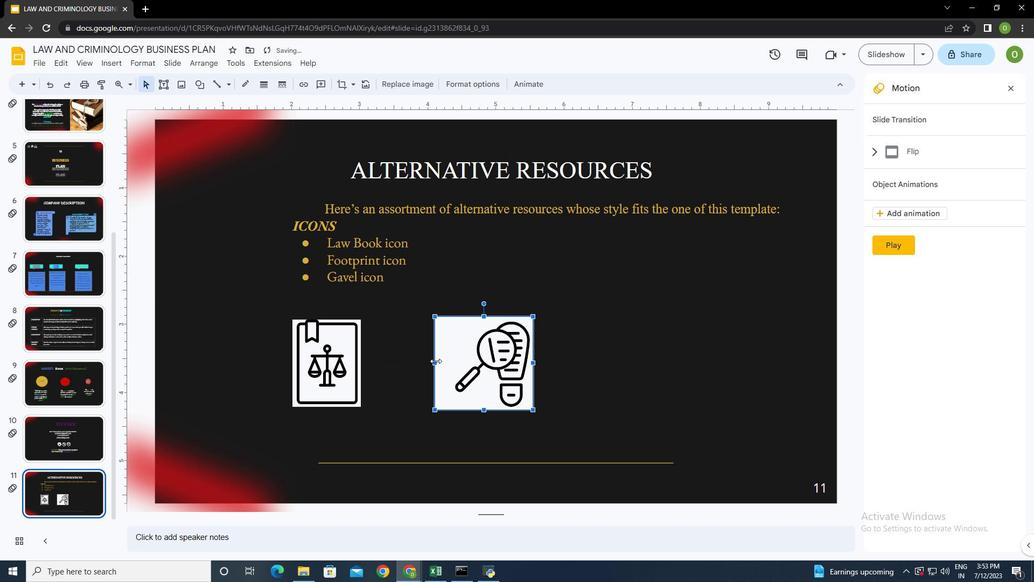 
Action: Mouse pressed left at (436, 361)
Screenshot: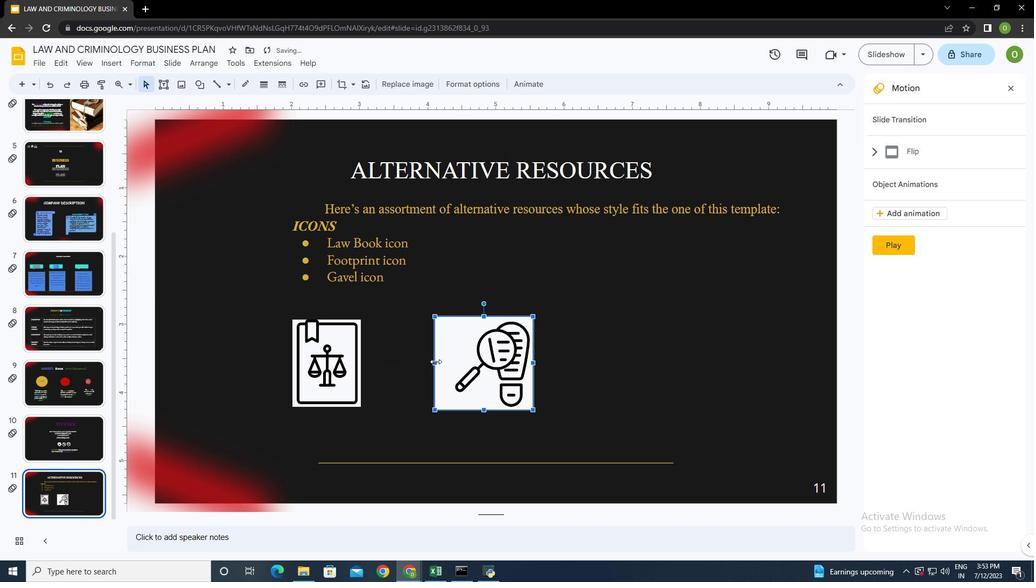 
Action: Mouse moved to (454, 362)
Screenshot: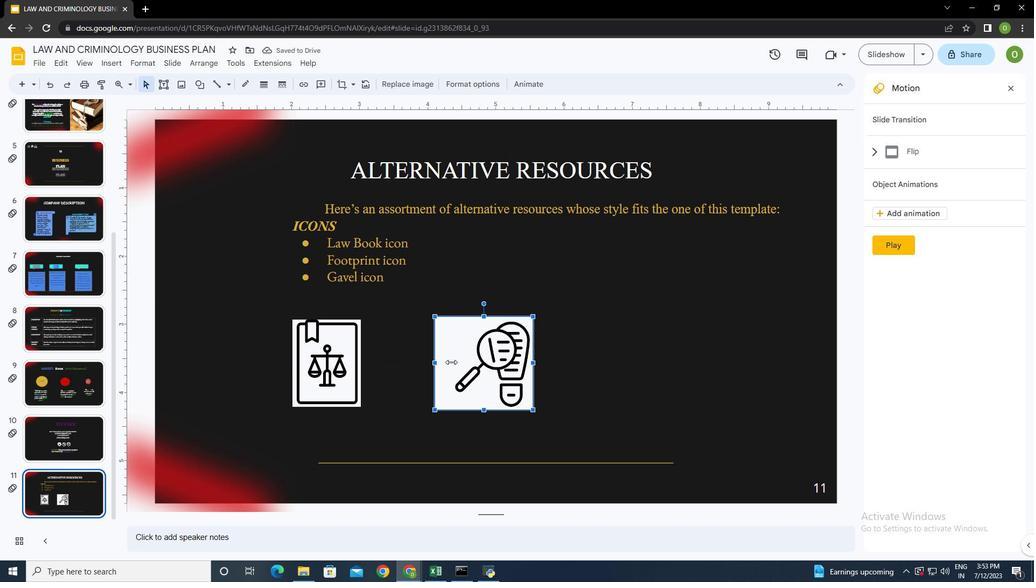 
Action: Mouse pressed left at (454, 362)
Screenshot: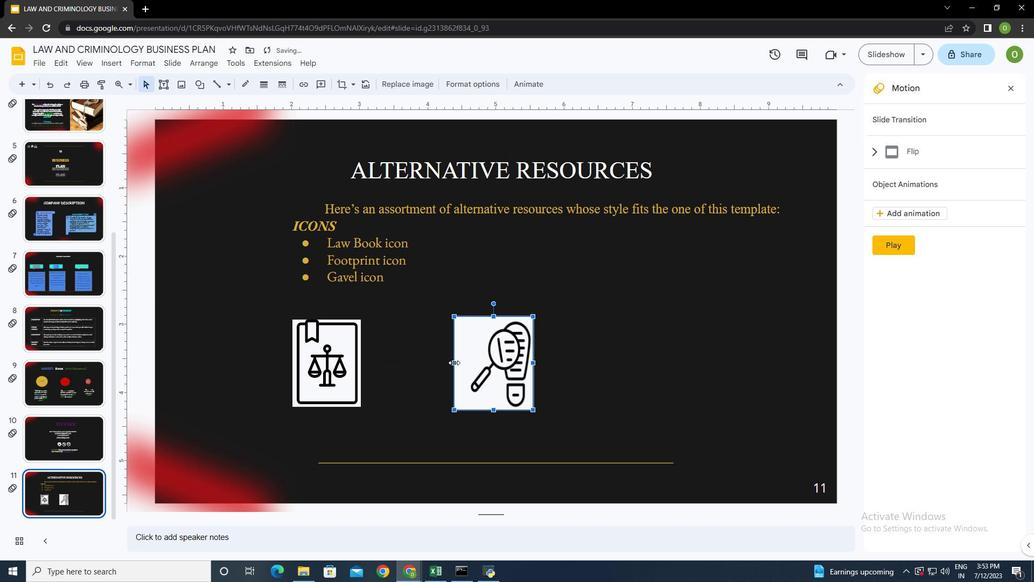 
Action: Mouse moved to (507, 360)
Screenshot: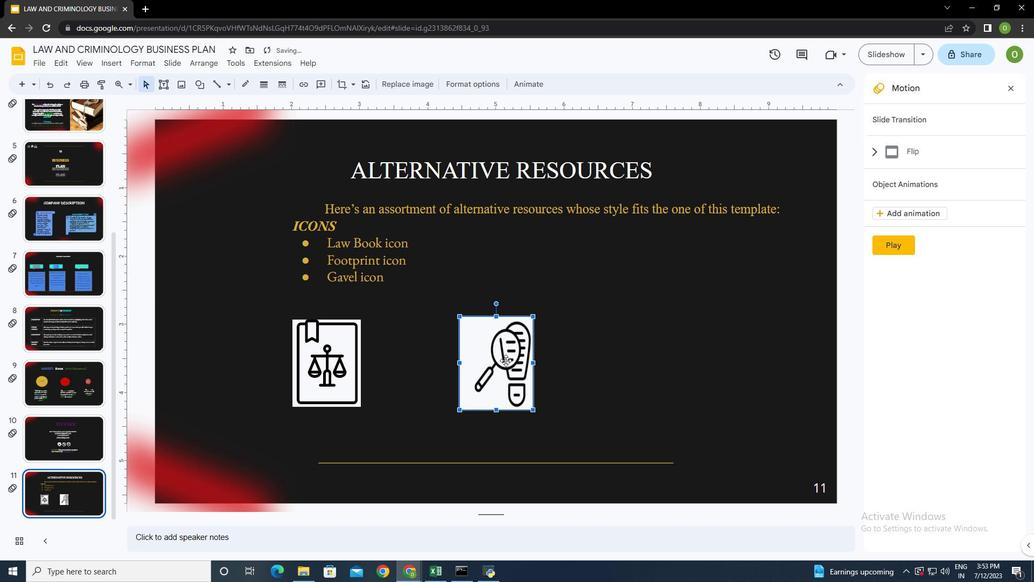 
Action: Mouse pressed left at (507, 360)
Screenshot: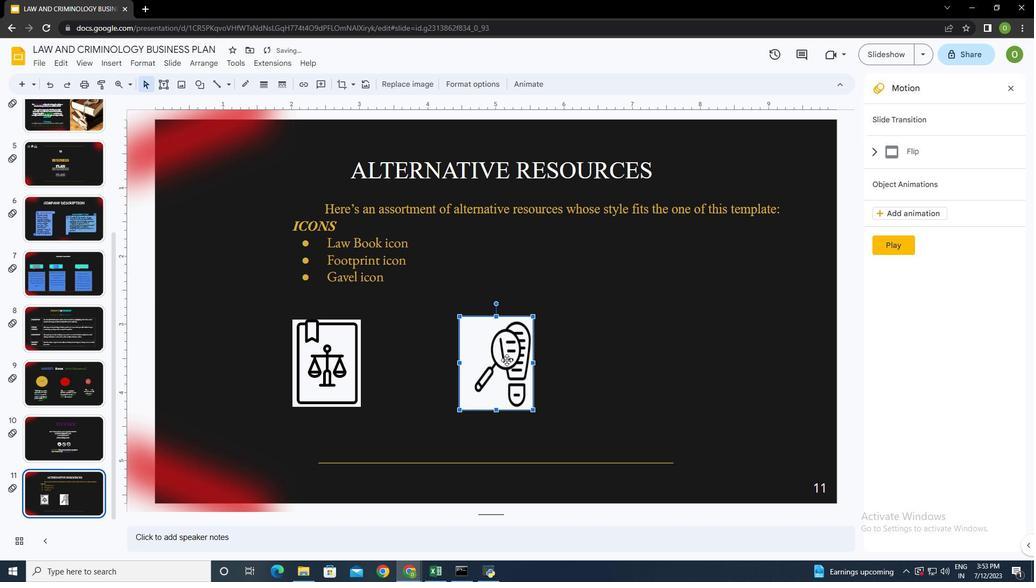 
Action: Mouse moved to (606, 354)
Screenshot: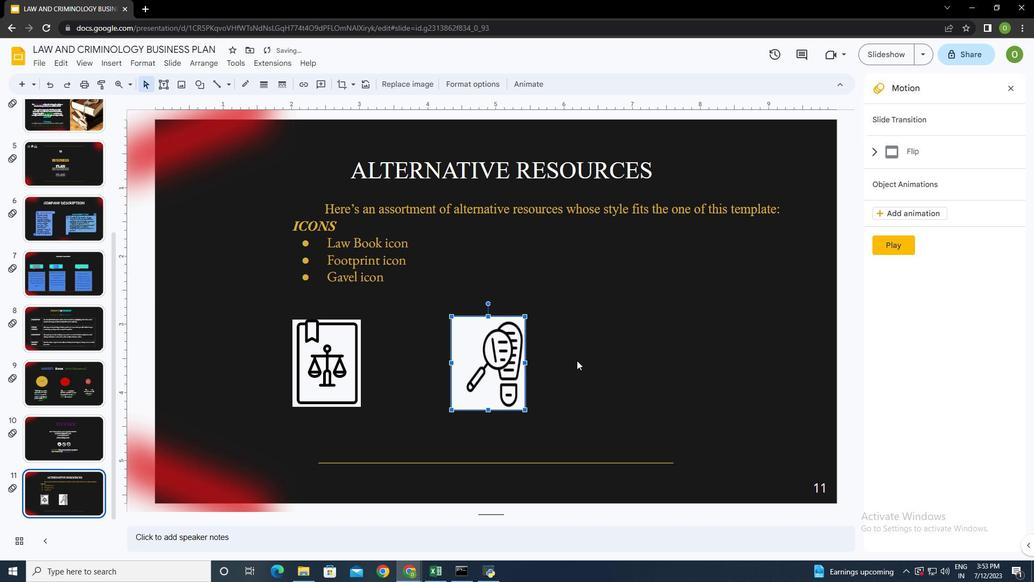 
Action: Mouse pressed left at (606, 354)
Screenshot: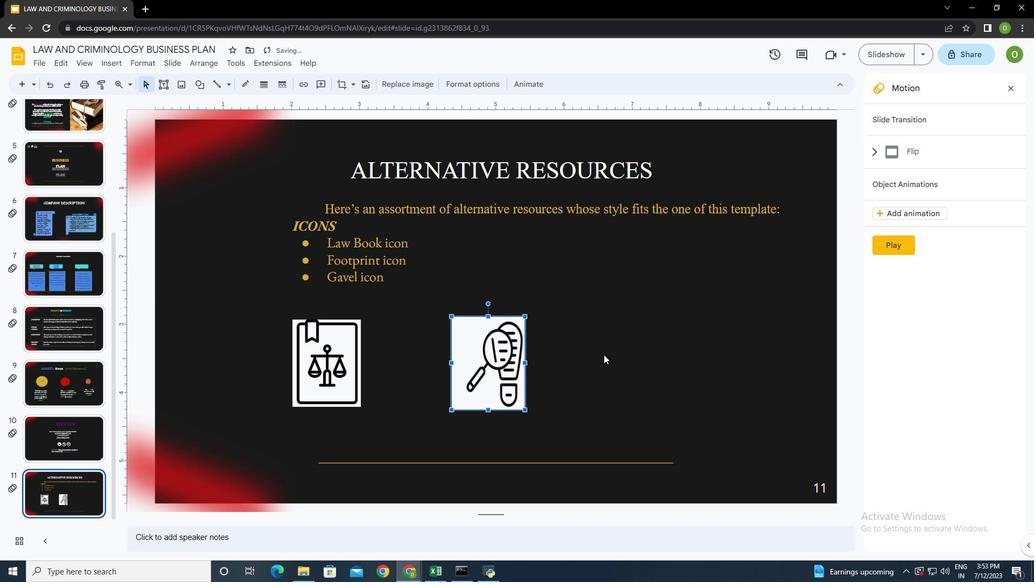
Action: Mouse moved to (115, 61)
Screenshot: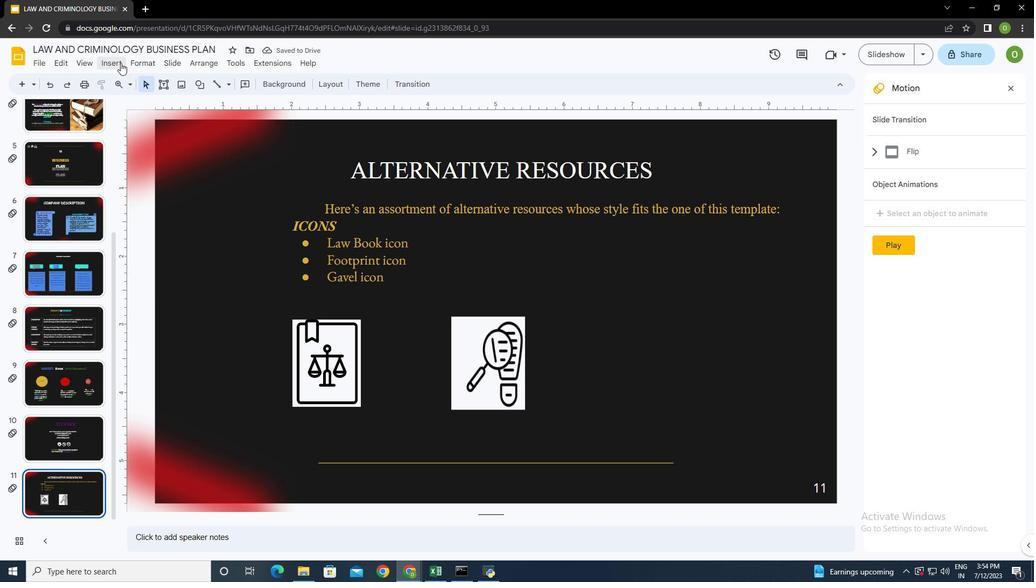 
Action: Mouse pressed left at (115, 61)
Screenshot: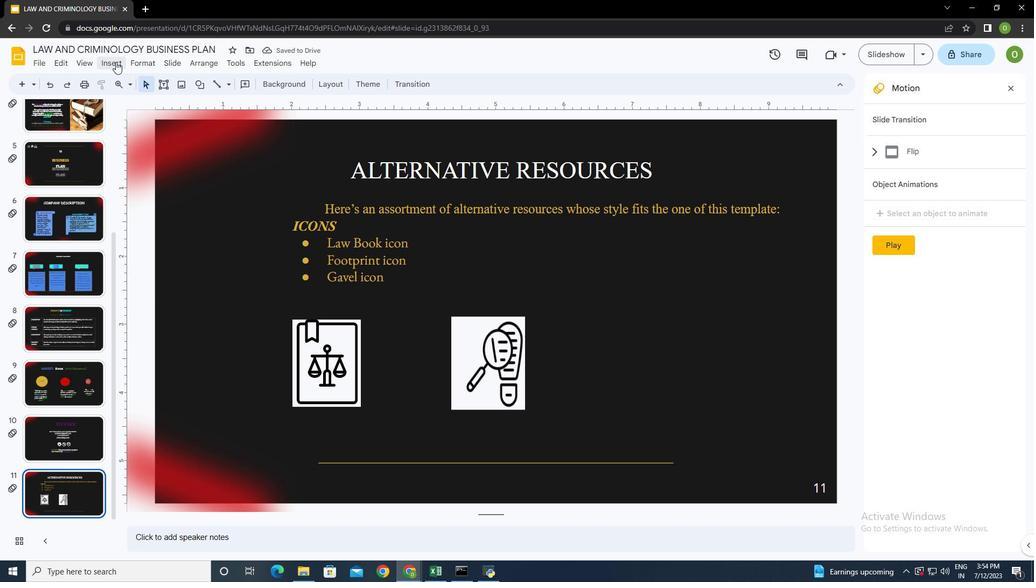 
Action: Mouse moved to (310, 84)
Screenshot: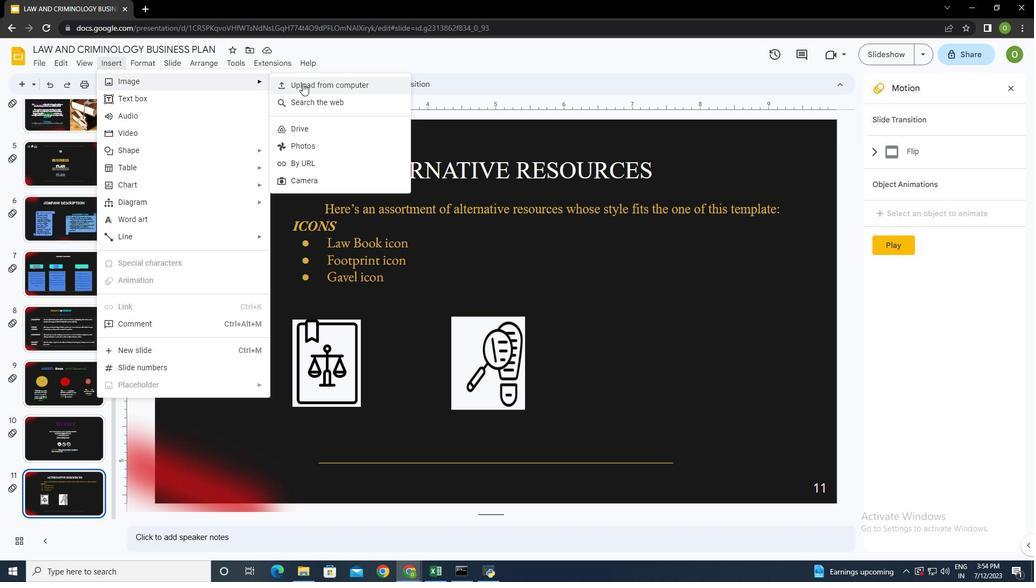 
Action: Mouse pressed left at (310, 84)
Screenshot: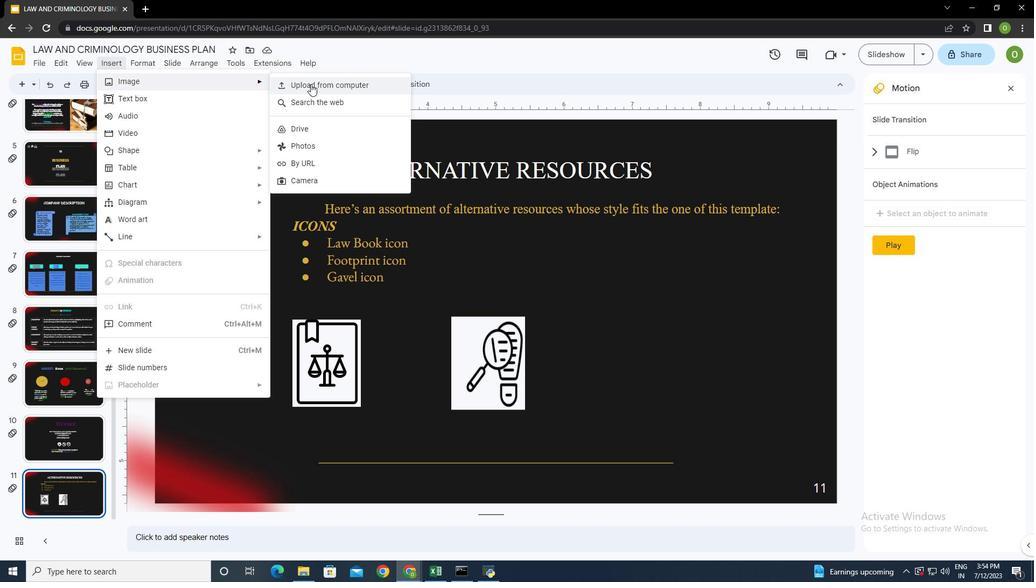 
Action: Mouse moved to (196, 93)
Screenshot: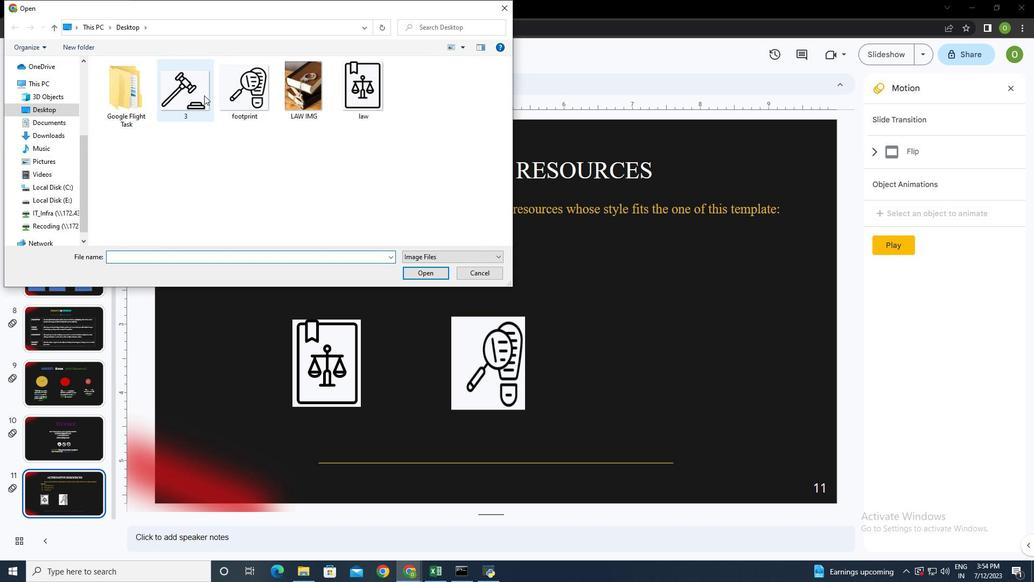
Action: Mouse pressed left at (196, 93)
Screenshot: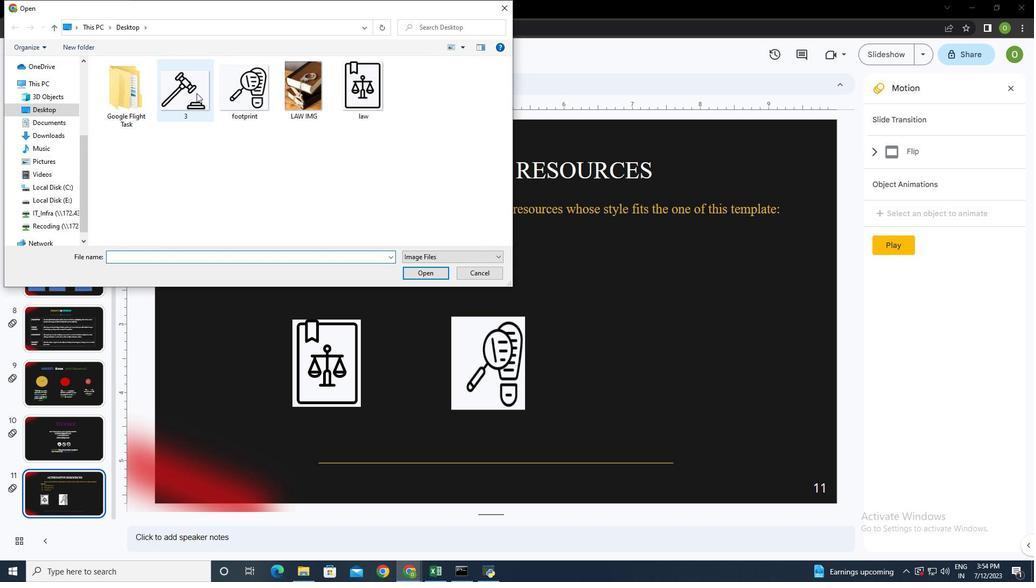 
Action: Mouse pressed left at (196, 93)
Screenshot: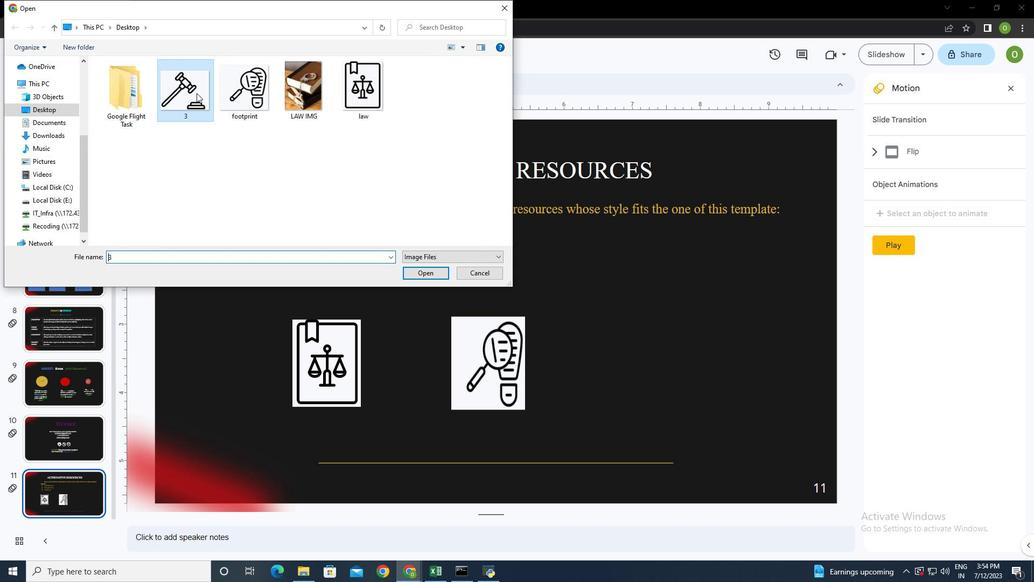 
Action: Mouse moved to (649, 419)
Screenshot: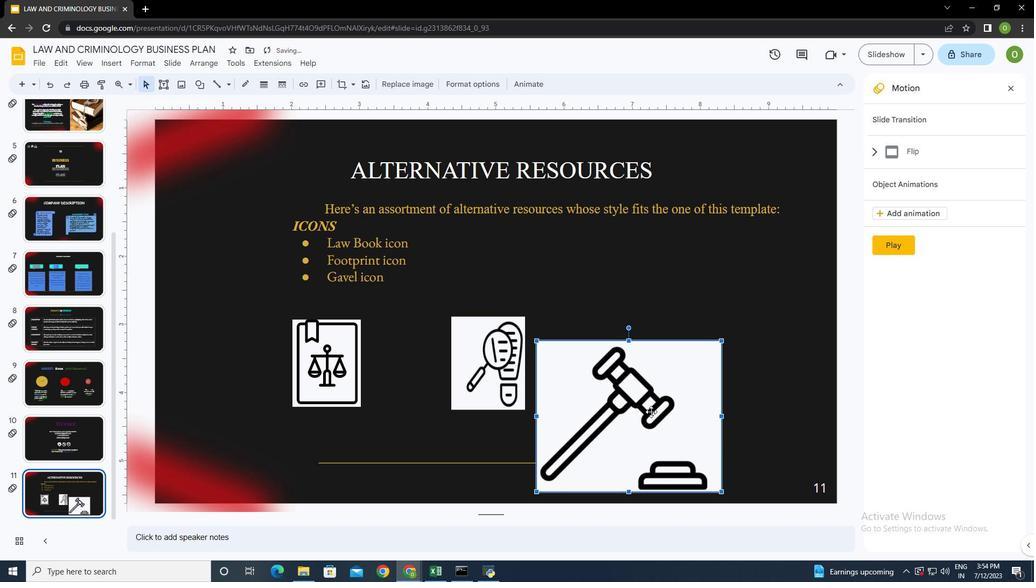 
Action: Mouse pressed left at (649, 419)
Screenshot: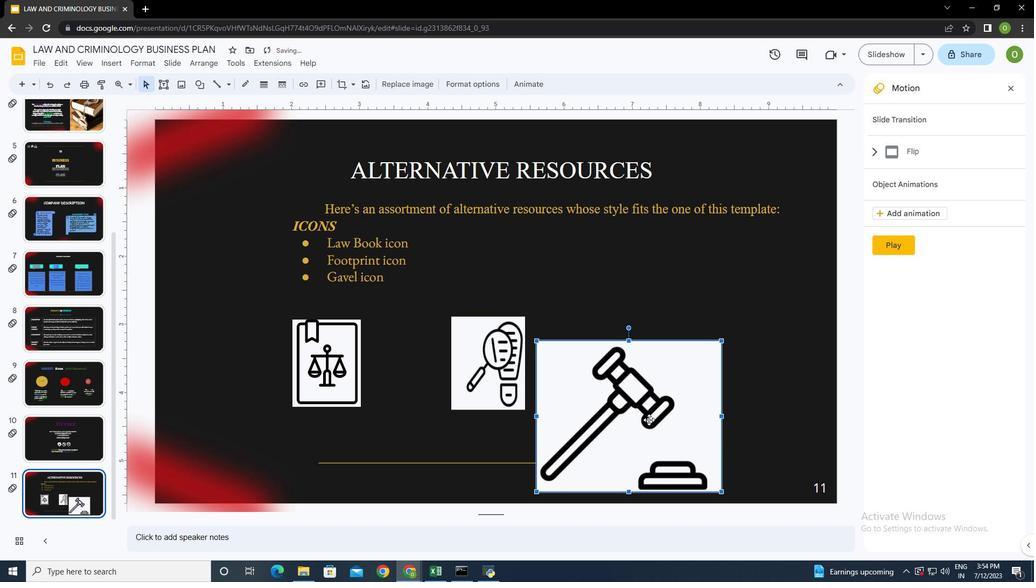 
Action: Mouse moved to (557, 390)
Screenshot: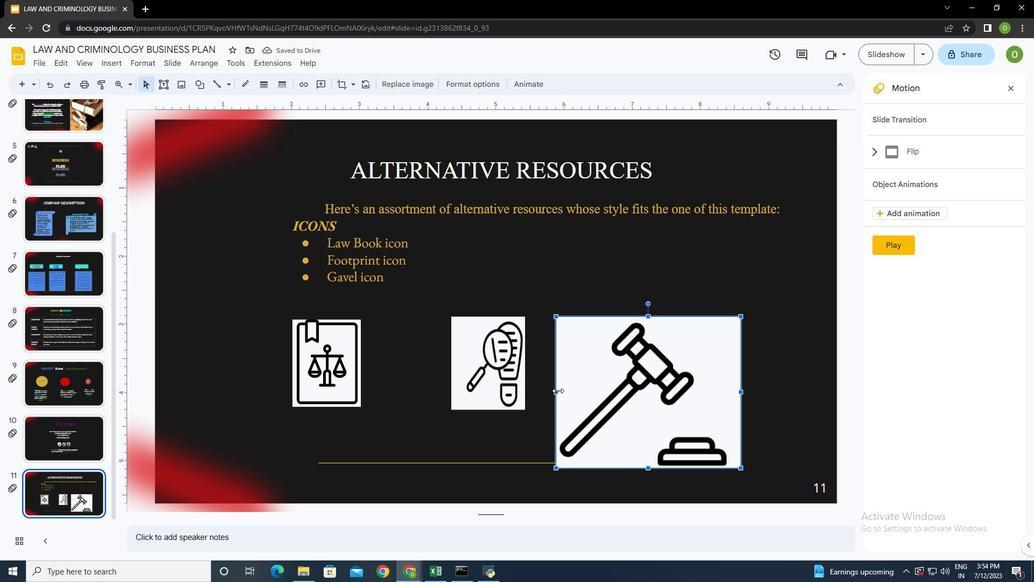 
Action: Mouse pressed left at (557, 390)
Screenshot: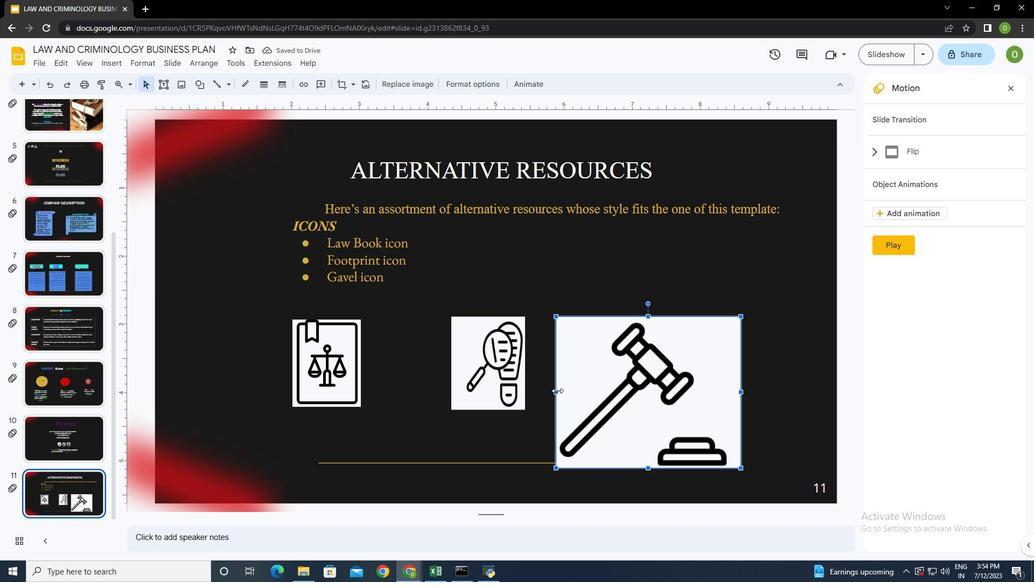 
Action: Mouse moved to (743, 390)
Screenshot: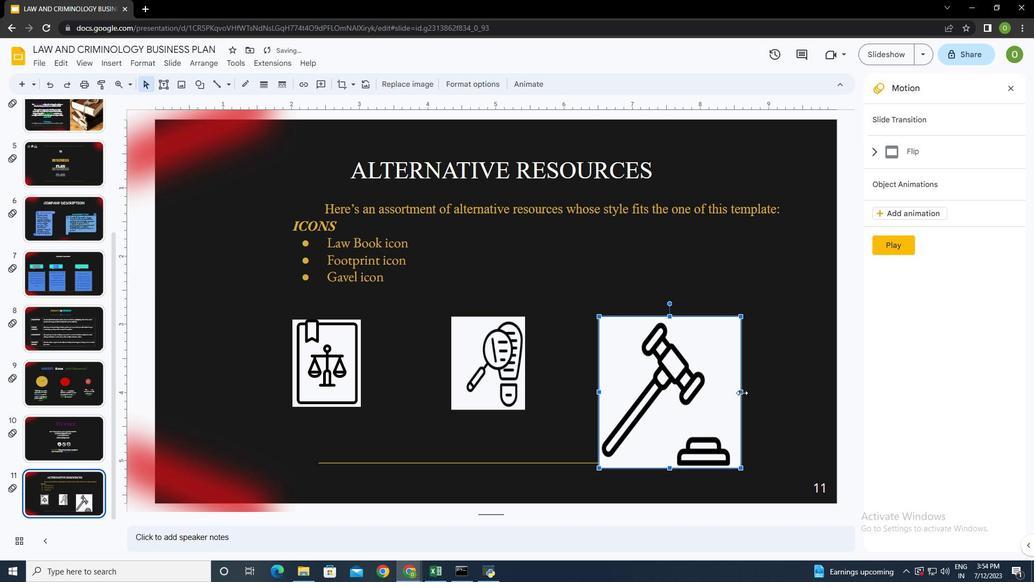 
Action: Mouse pressed left at (743, 390)
Screenshot: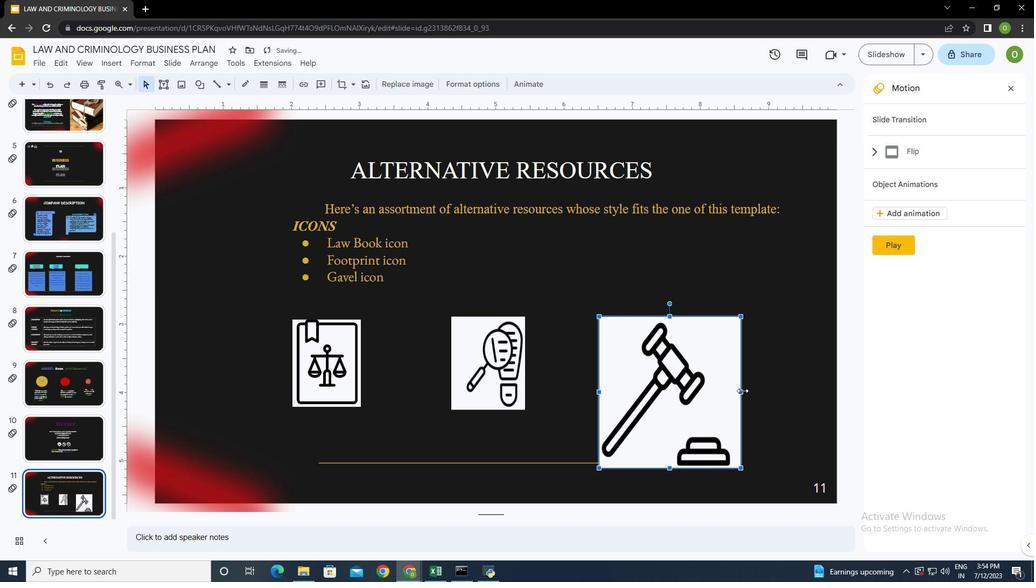 
Action: Mouse moved to (664, 469)
Screenshot: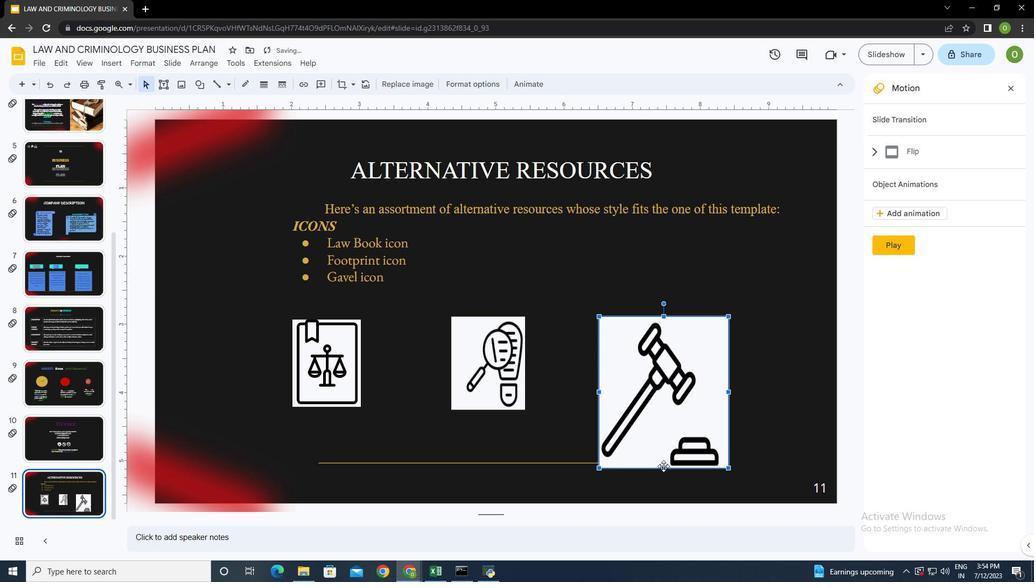 
Action: Mouse pressed left at (664, 469)
Screenshot: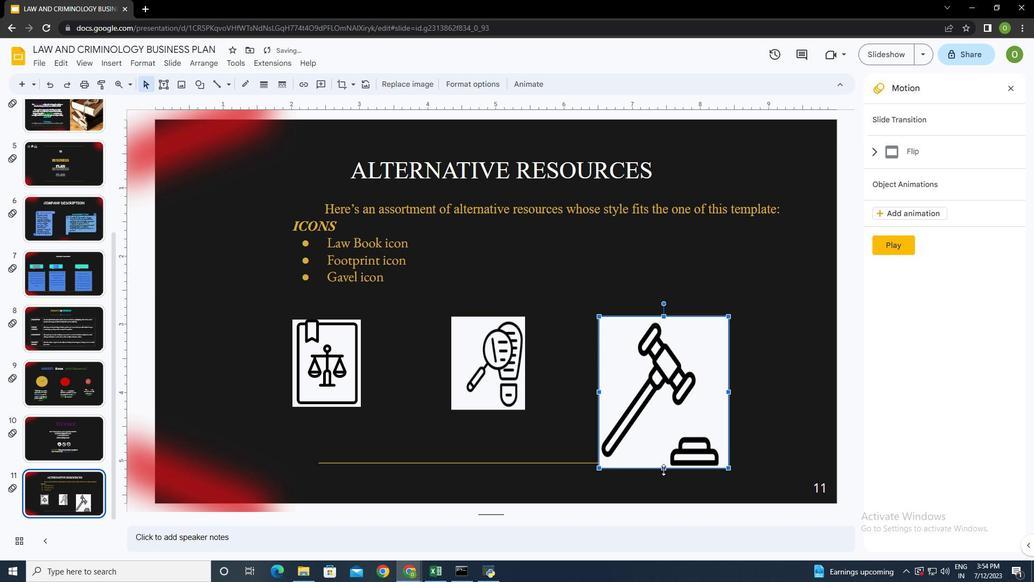 
Action: Mouse moved to (730, 362)
Screenshot: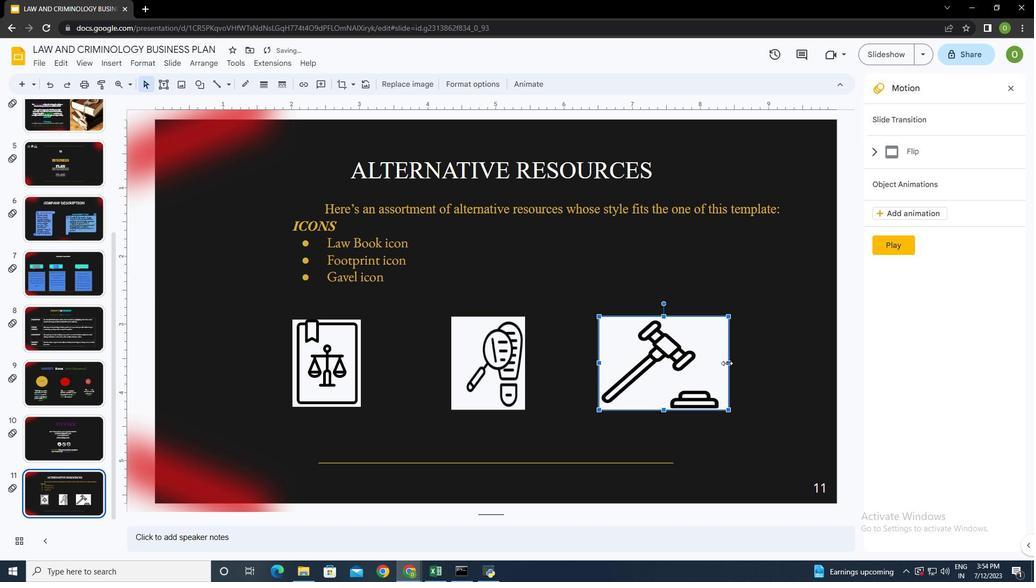 
Action: Mouse pressed left at (730, 362)
Screenshot: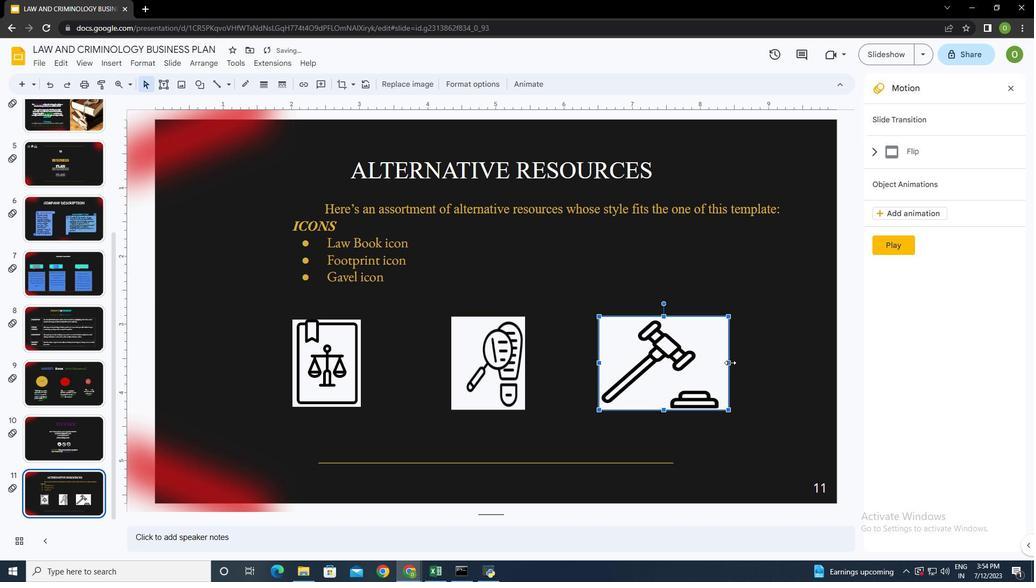 
Action: Mouse moved to (600, 362)
Screenshot: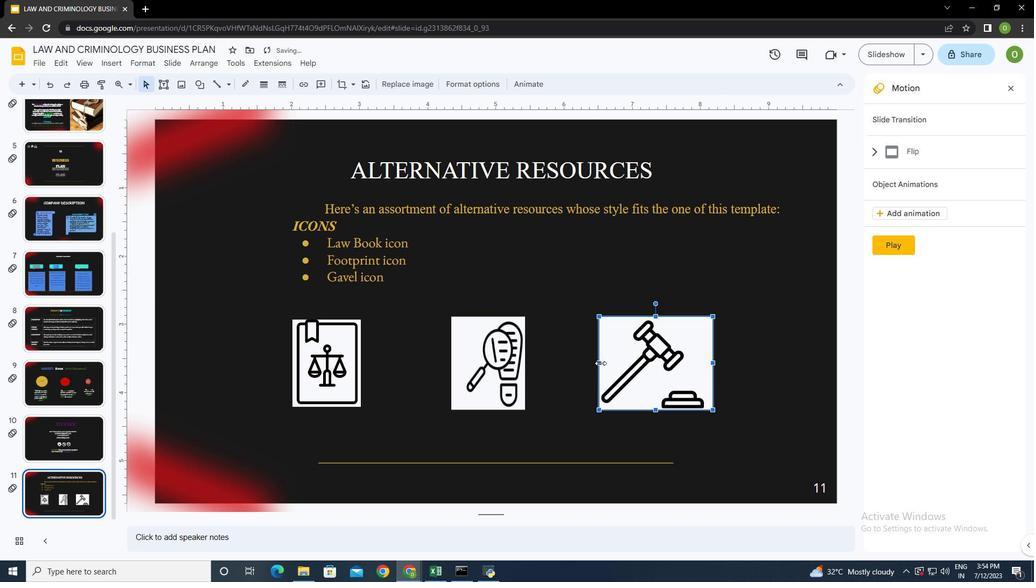 
Action: Mouse pressed left at (600, 362)
Screenshot: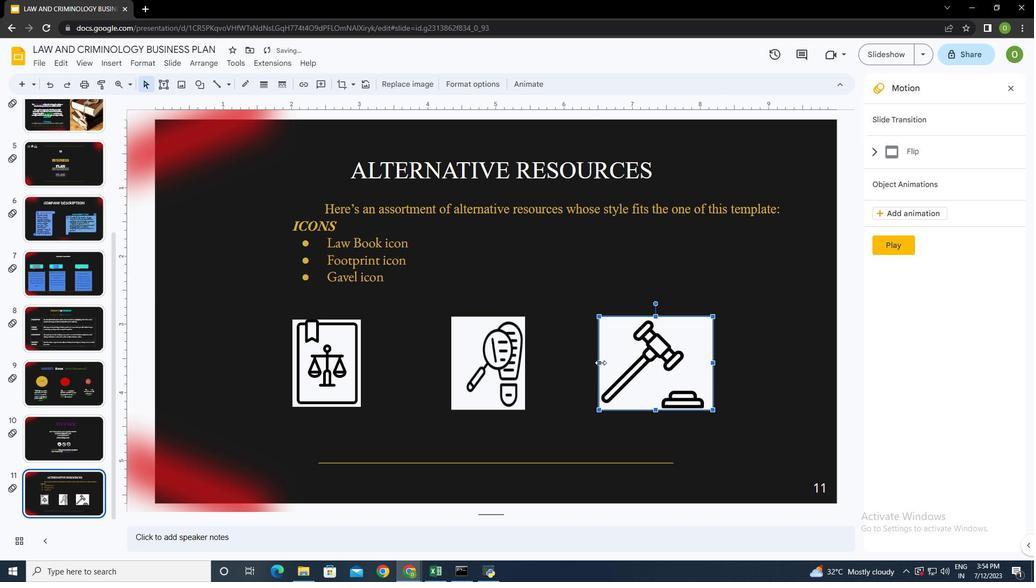
Action: Mouse moved to (615, 364)
Screenshot: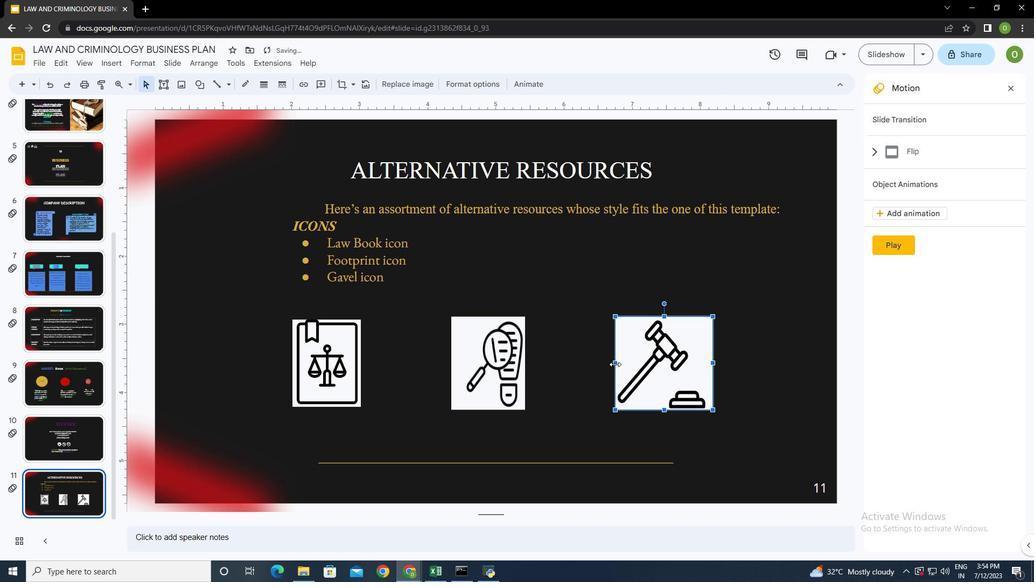 
Action: Mouse pressed left at (615, 364)
Screenshot: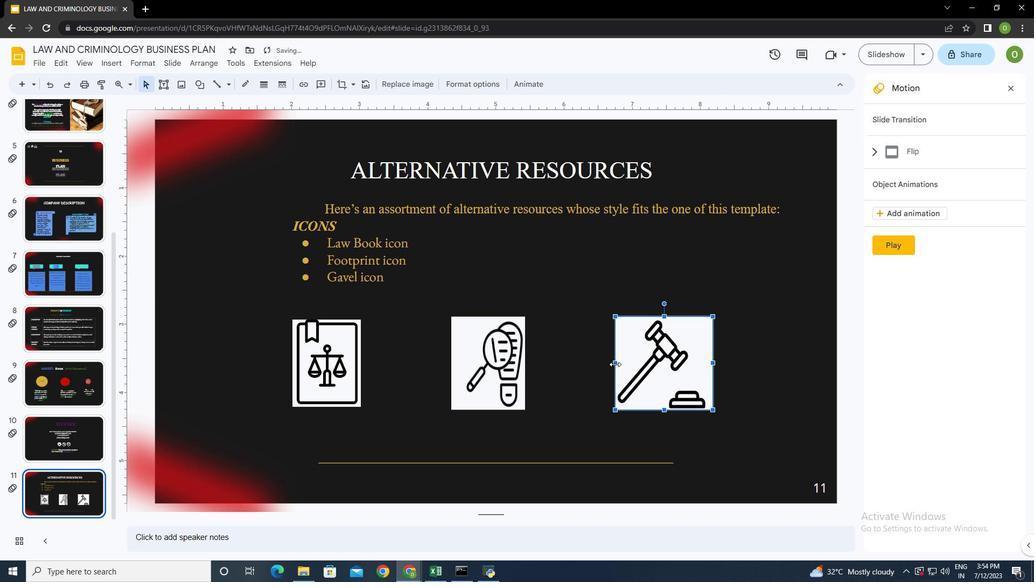 
Action: Mouse moved to (713, 362)
Screenshot: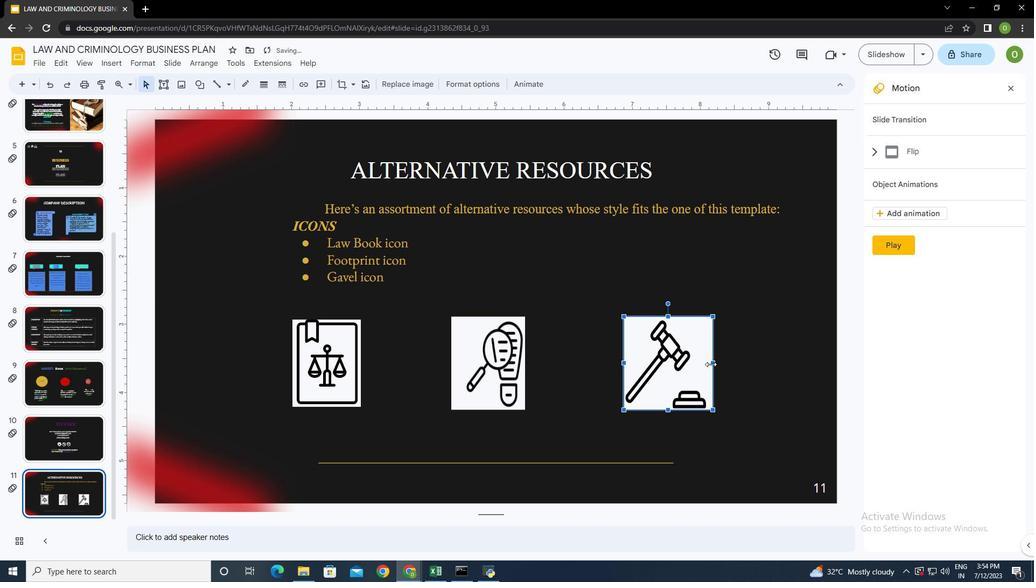 
Action: Mouse pressed left at (713, 362)
Screenshot: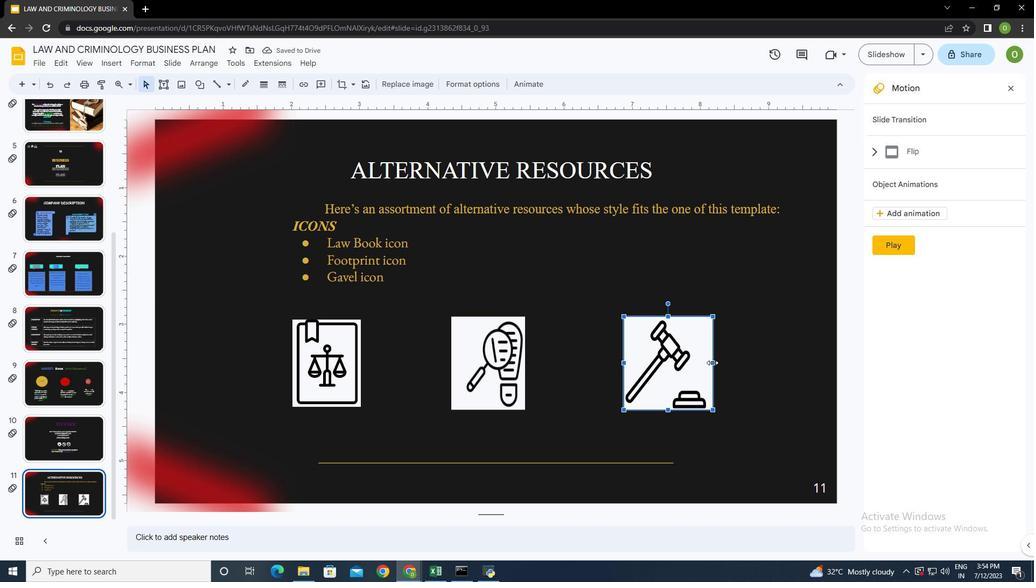 
Action: Mouse moved to (742, 369)
Screenshot: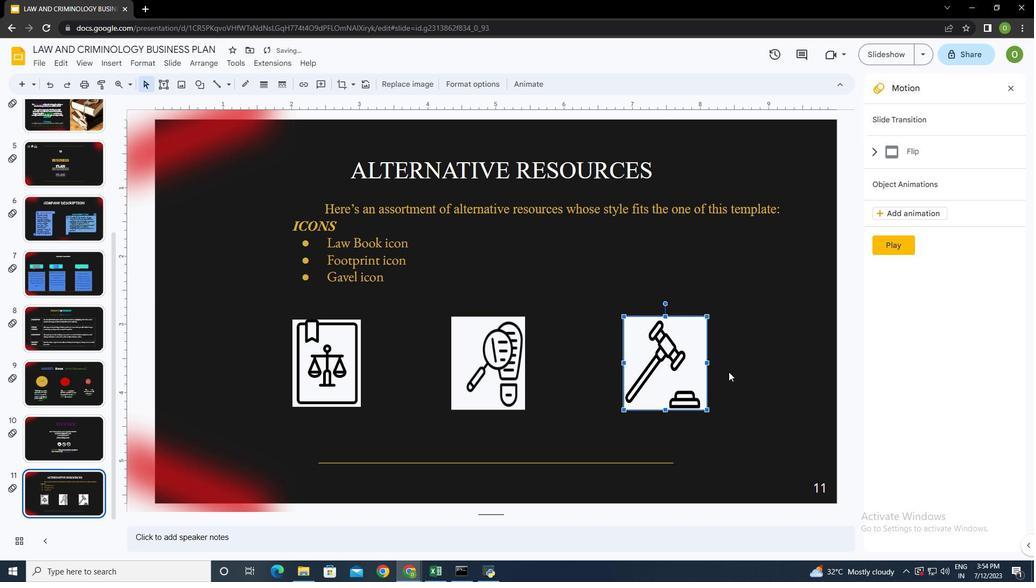 
Action: Mouse pressed left at (742, 369)
Screenshot: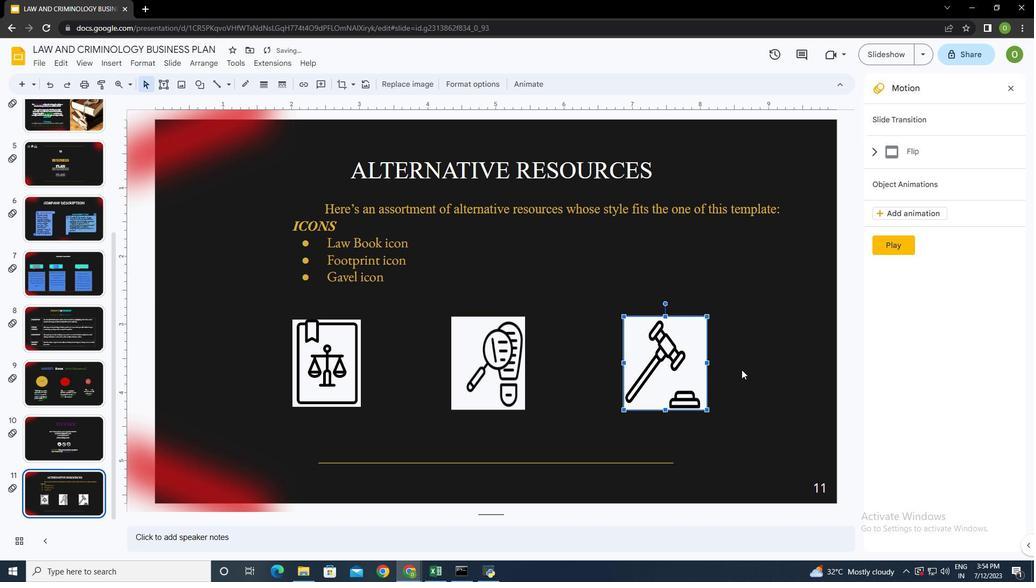 
Action: Mouse moved to (219, 82)
Screenshot: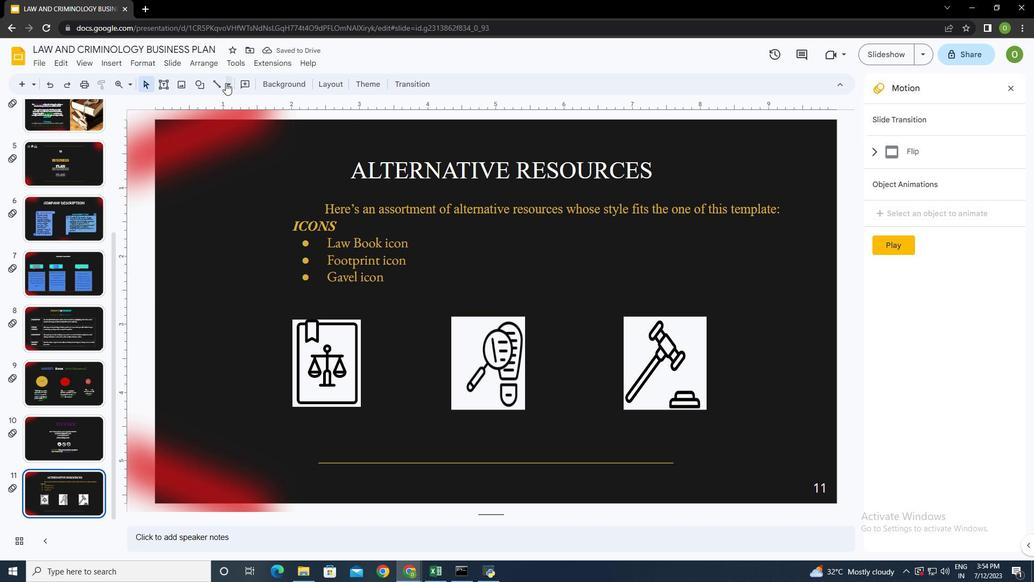 
Action: Mouse pressed left at (219, 82)
Screenshot: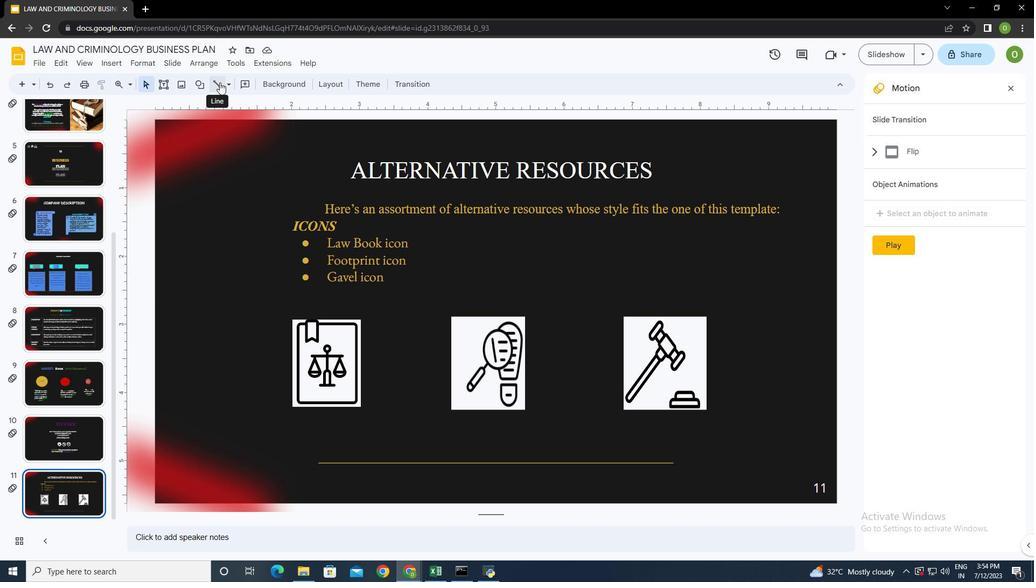 
Action: Mouse moved to (319, 445)
Screenshot: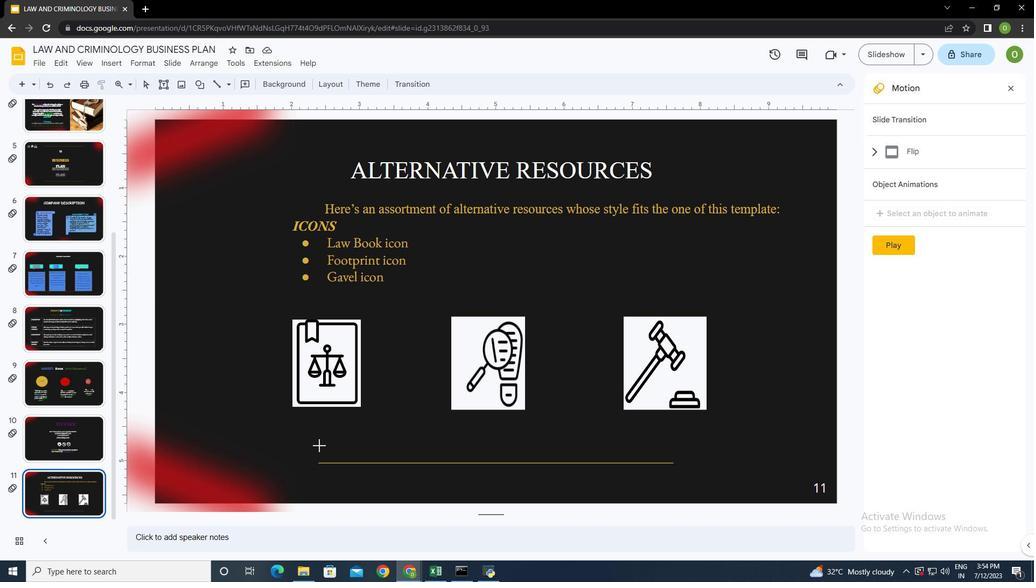 
Action: Mouse pressed left at (319, 445)
Screenshot: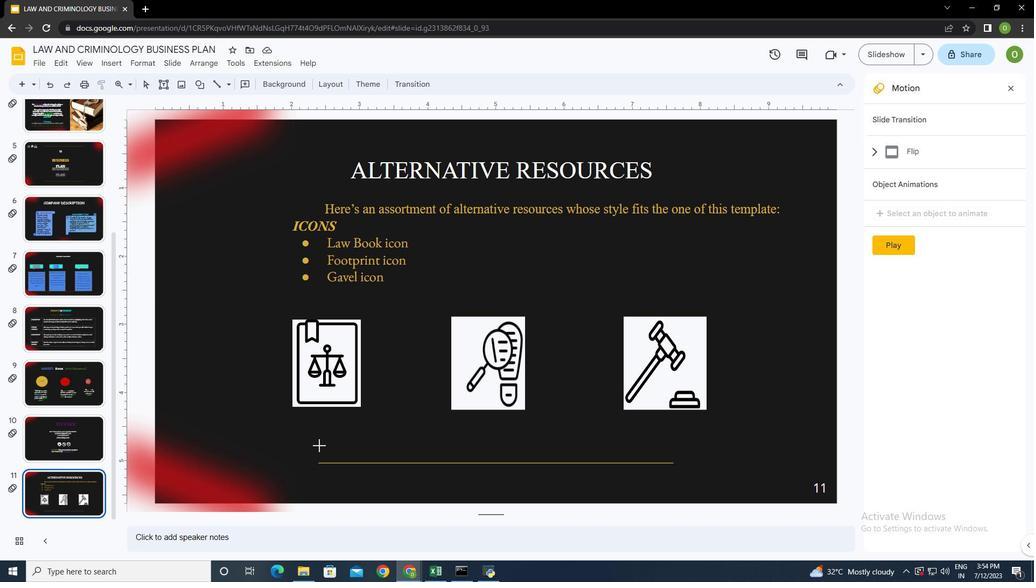 
Action: Mouse moved to (245, 82)
Screenshot: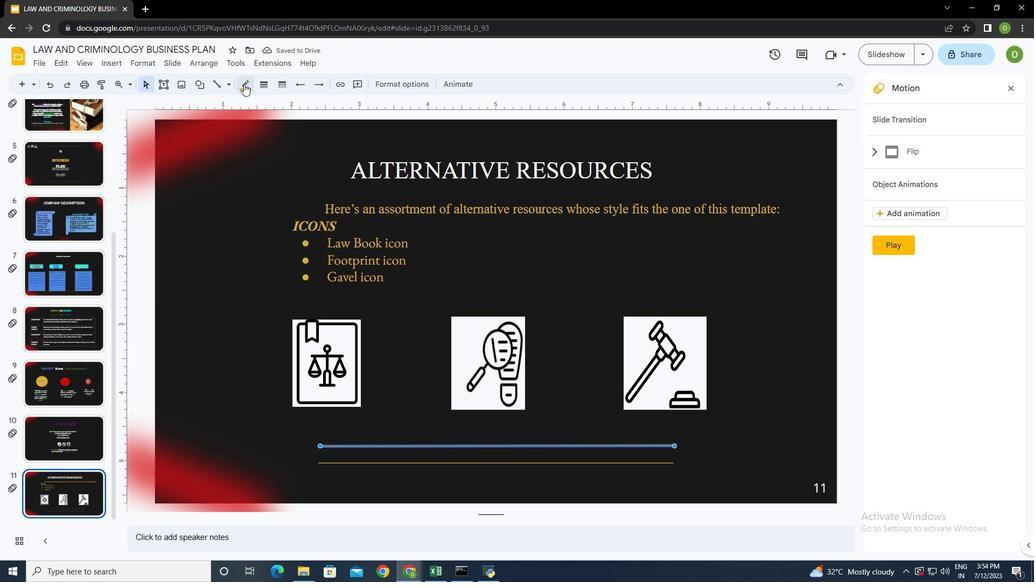 
Action: Mouse pressed left at (245, 82)
Screenshot: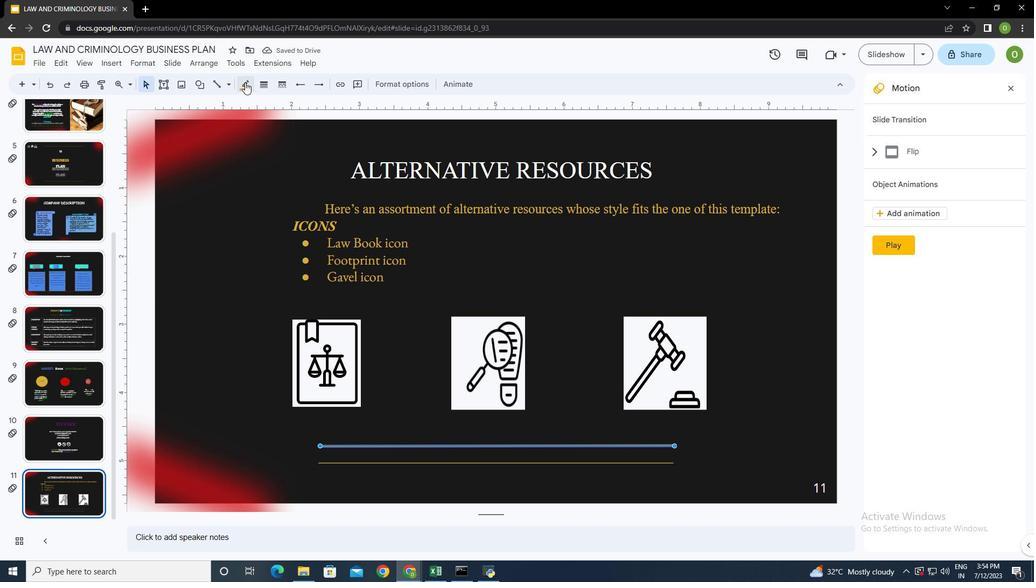 
Action: Mouse moved to (272, 118)
Screenshot: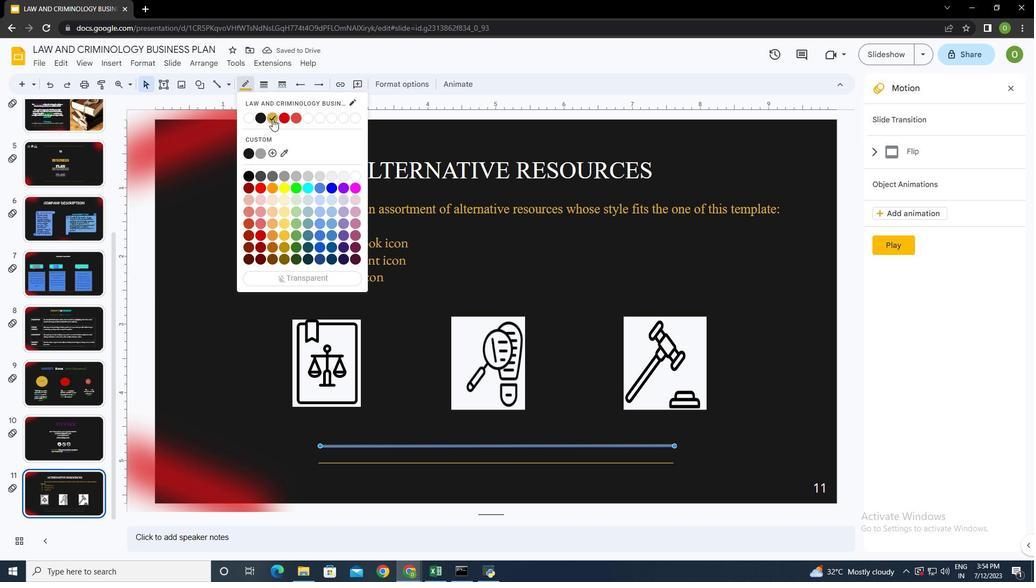 
Action: Mouse pressed left at (272, 118)
Screenshot: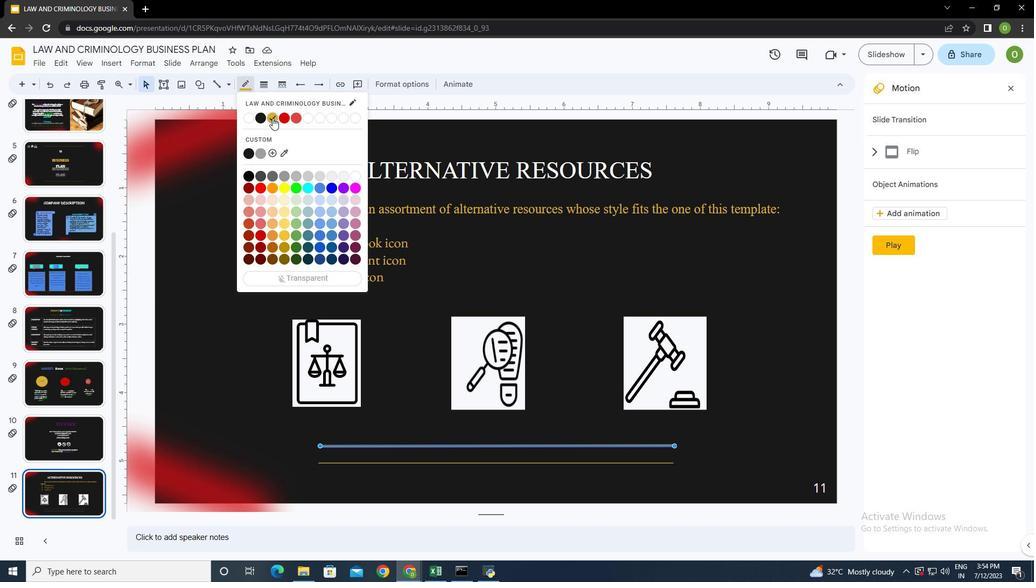 
Action: Mouse moved to (394, 474)
Screenshot: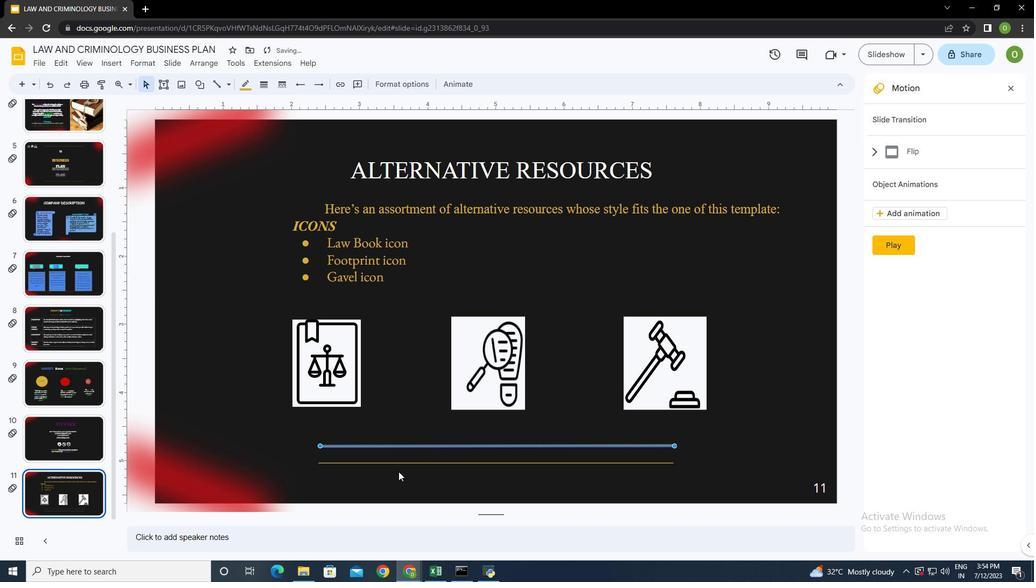 
Action: Mouse pressed left at (394, 474)
Screenshot: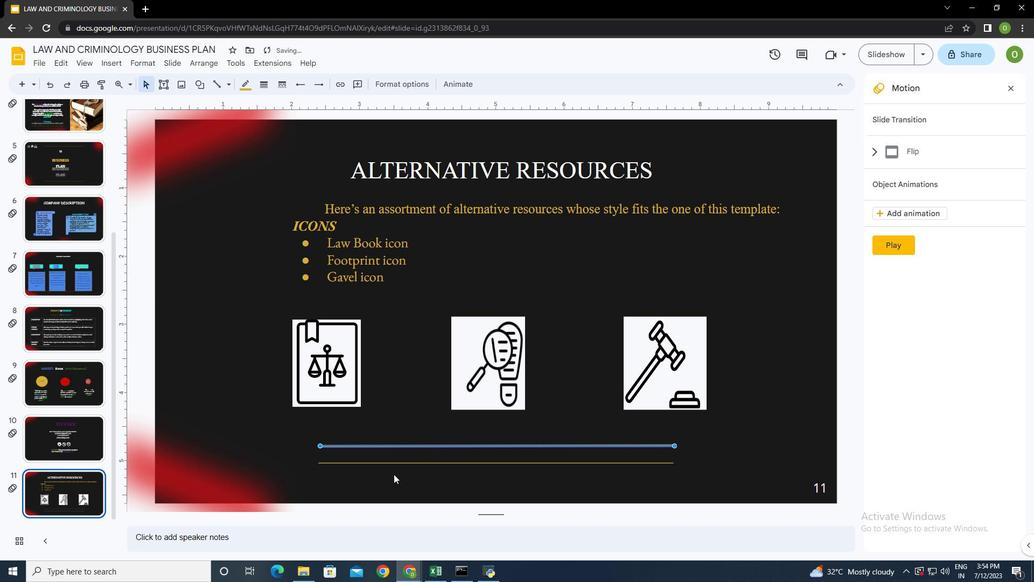 
Action: Mouse moved to (213, 81)
Screenshot: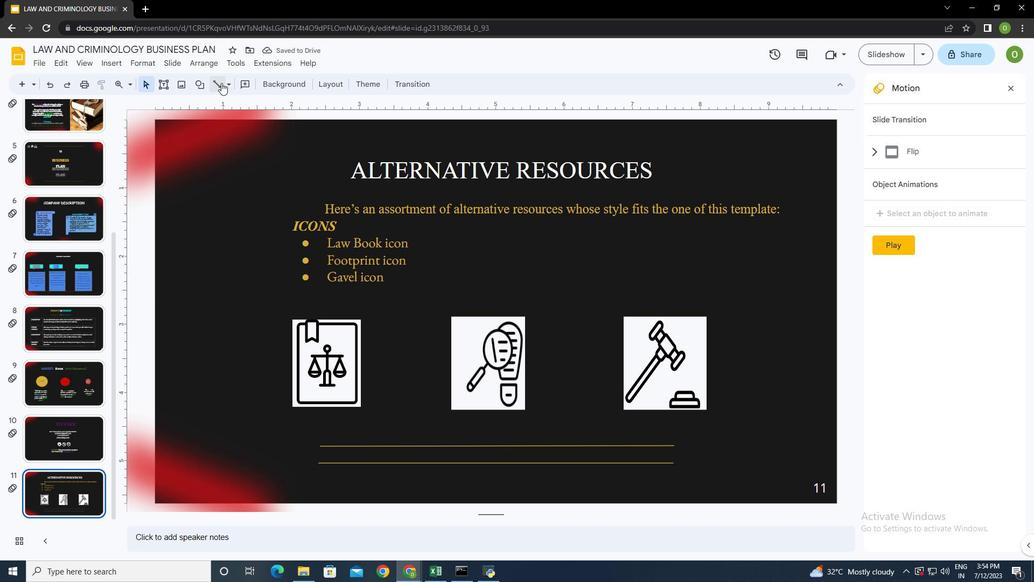 
Action: Mouse pressed left at (213, 81)
Screenshot: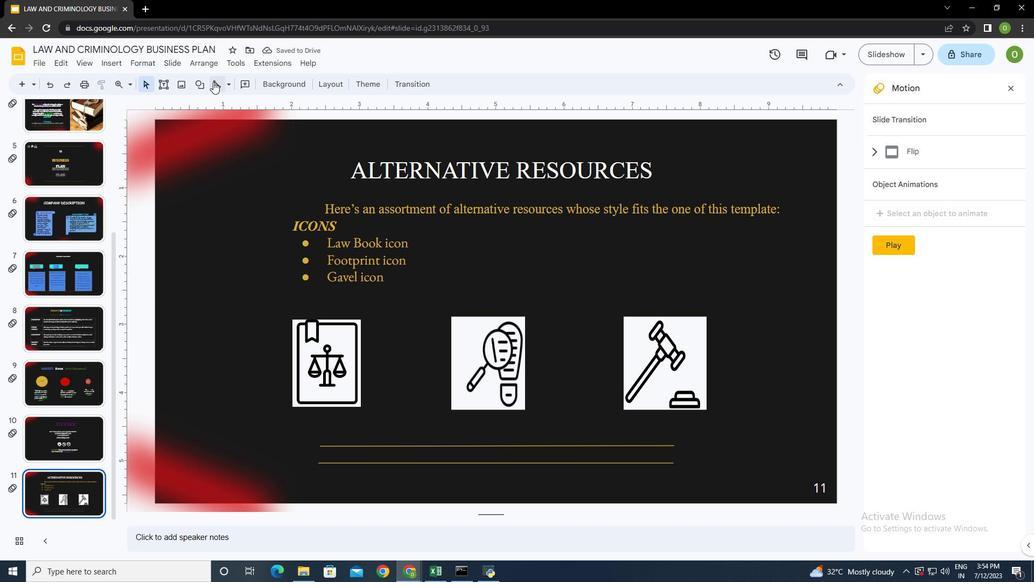 
Action: Mouse moved to (318, 479)
Screenshot: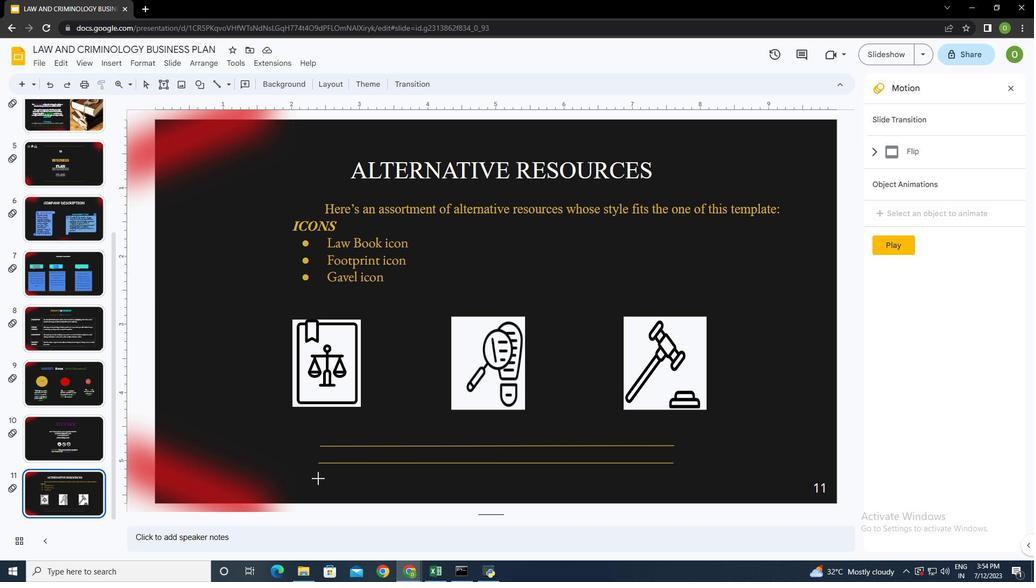 
Action: Mouse pressed left at (318, 479)
Screenshot: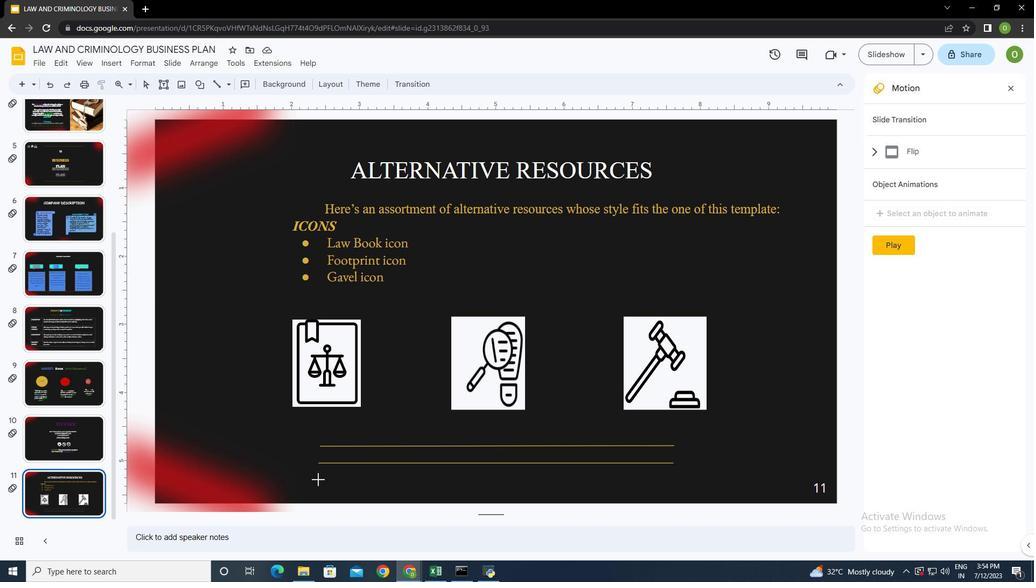 
Action: Mouse moved to (244, 83)
Screenshot: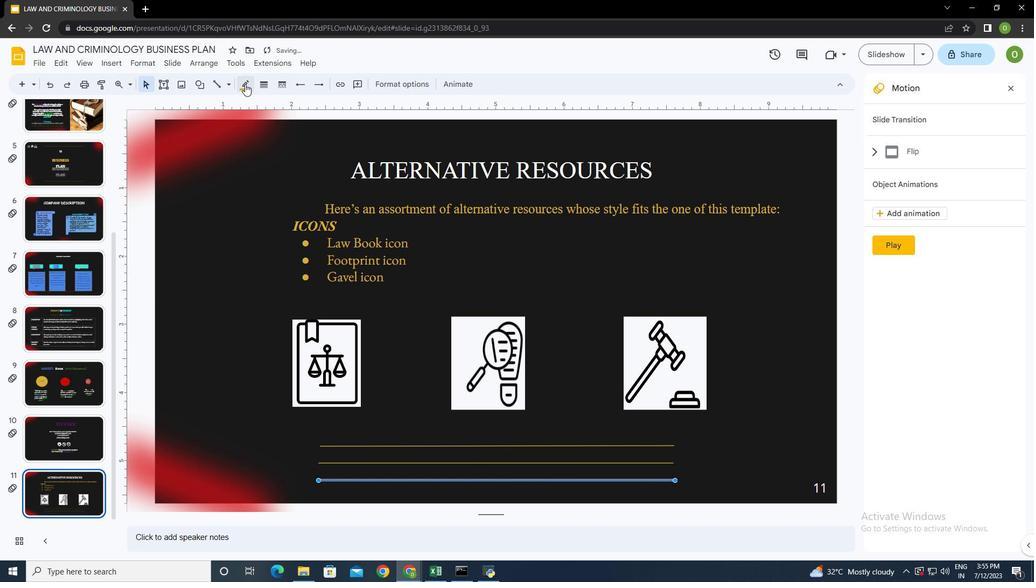 
Action: Mouse pressed left at (244, 83)
Screenshot: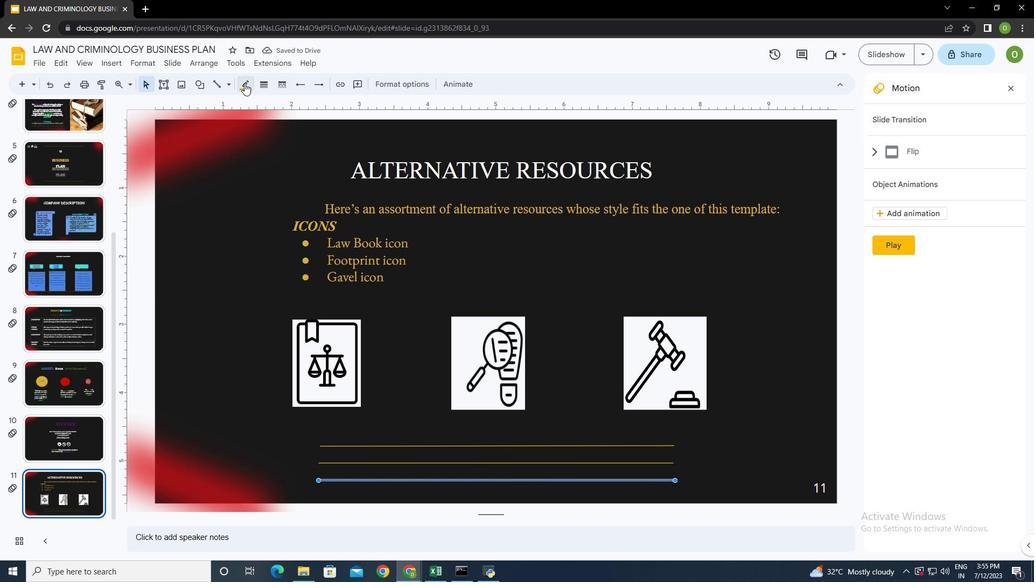 
Action: Mouse moved to (271, 118)
Screenshot: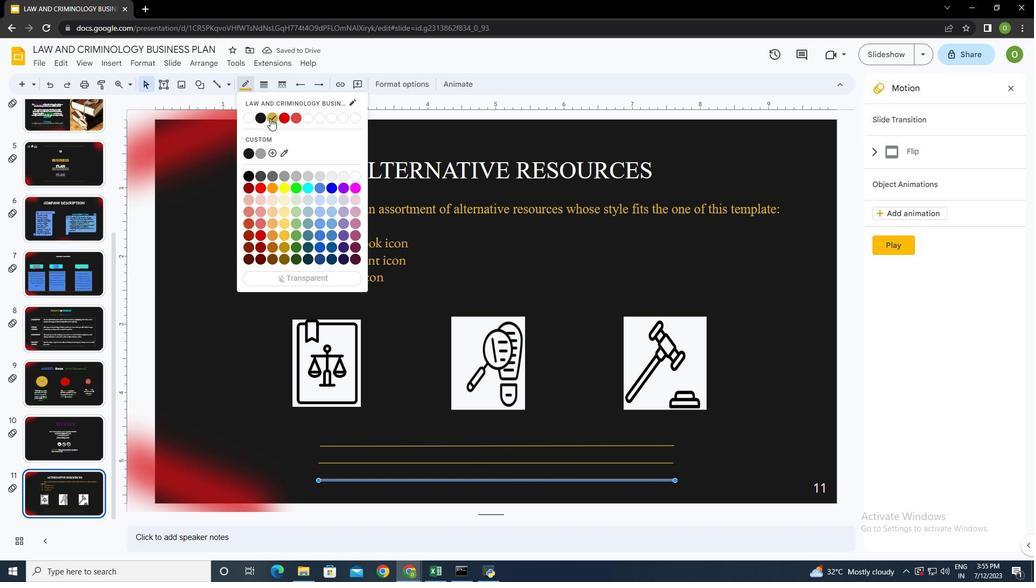 
Action: Mouse pressed left at (271, 118)
Screenshot: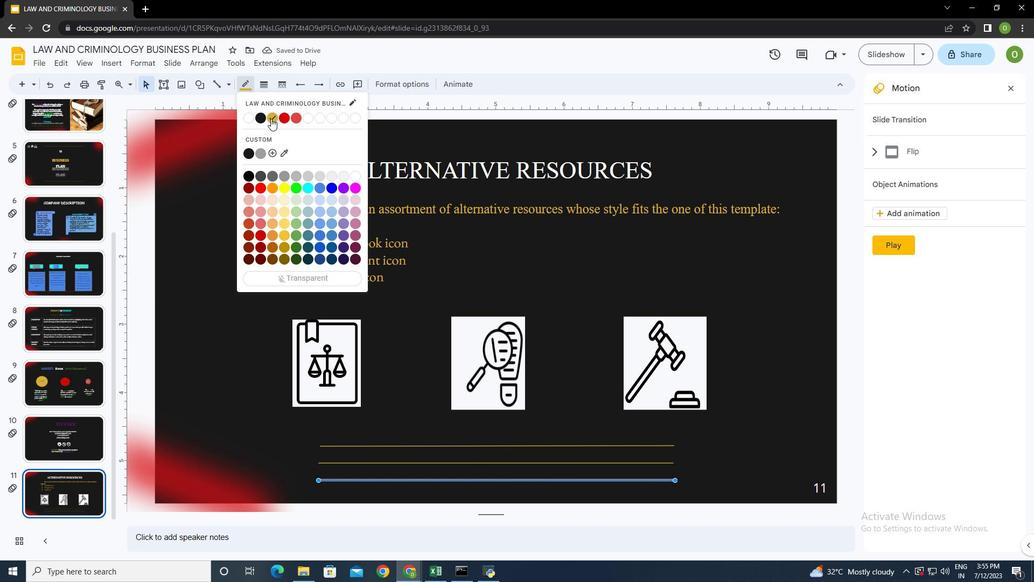 
Action: Mouse moved to (700, 457)
Screenshot: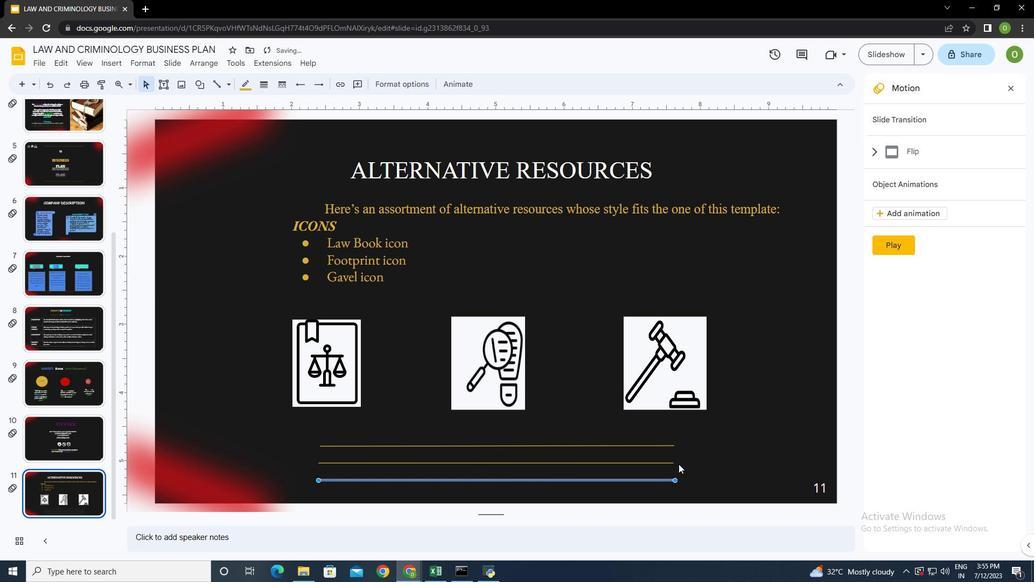 
Action: Mouse pressed left at (700, 457)
Screenshot: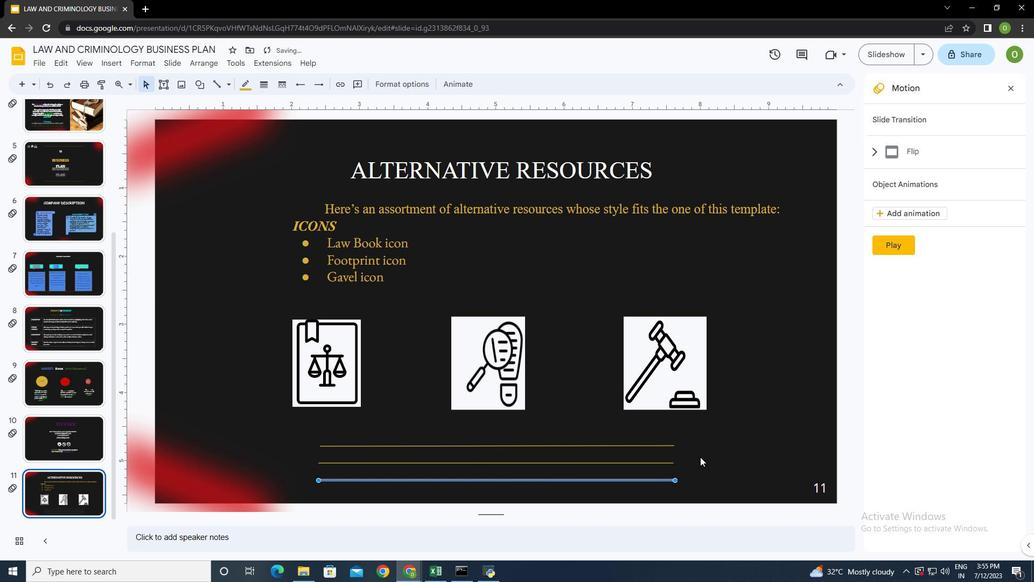 
Action: Mouse moved to (410, 347)
Screenshot: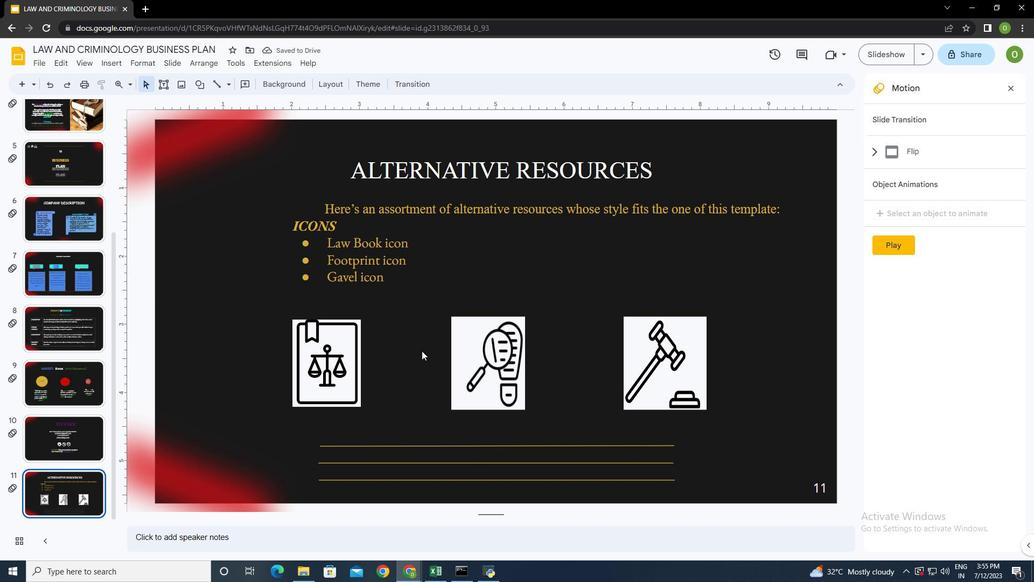 
